 Task: Search one way flight ticket for 5 adults, 1 child, 2 infants in seat and 1 infant on lap in business from Pasco: Tri-cities Airport to Riverton: Central Wyoming Regional Airport (was Riverton Regional) on 8-4-2023. Choice of flights is Westjet. Number of bags: 11 checked bags. Price is upto 71000. Outbound departure time preference is 13:00. Flight should be any emissions.
Action: Mouse moved to (230, 269)
Screenshot: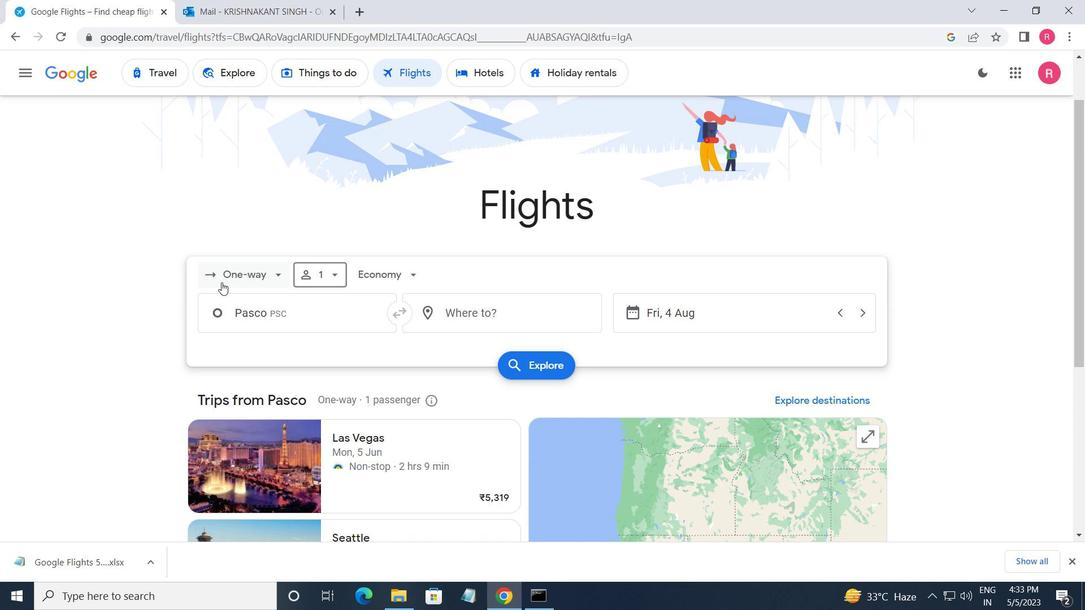 
Action: Mouse pressed left at (230, 269)
Screenshot: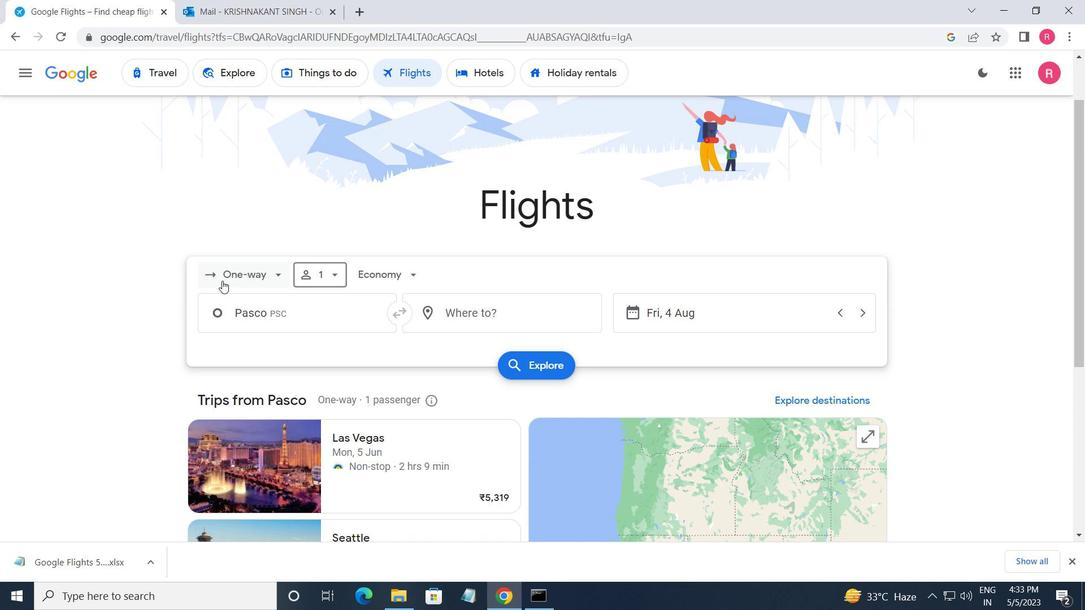 
Action: Mouse moved to (280, 336)
Screenshot: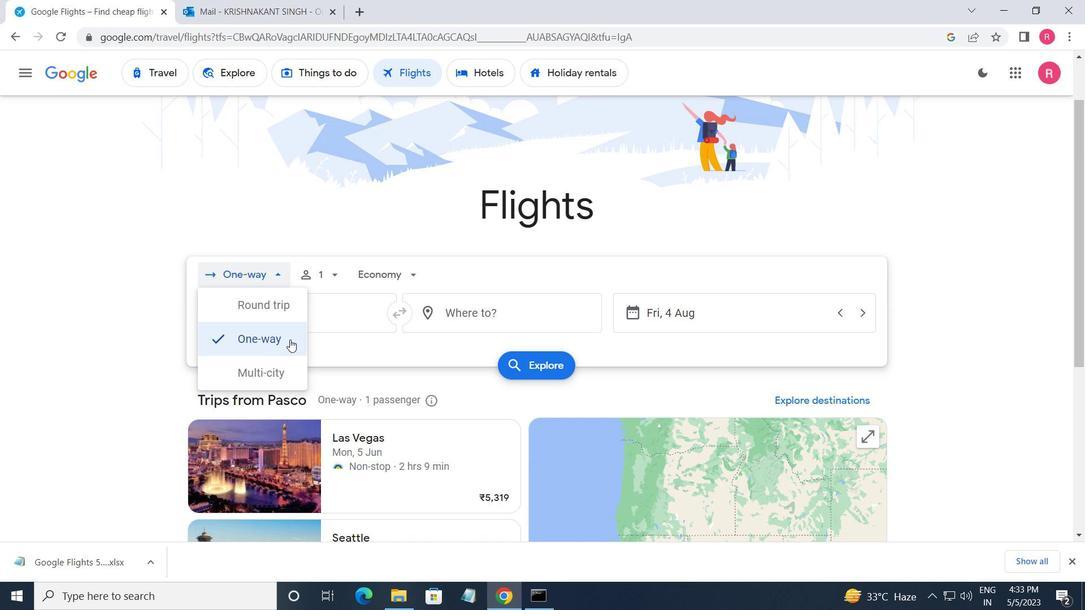 
Action: Mouse pressed left at (280, 336)
Screenshot: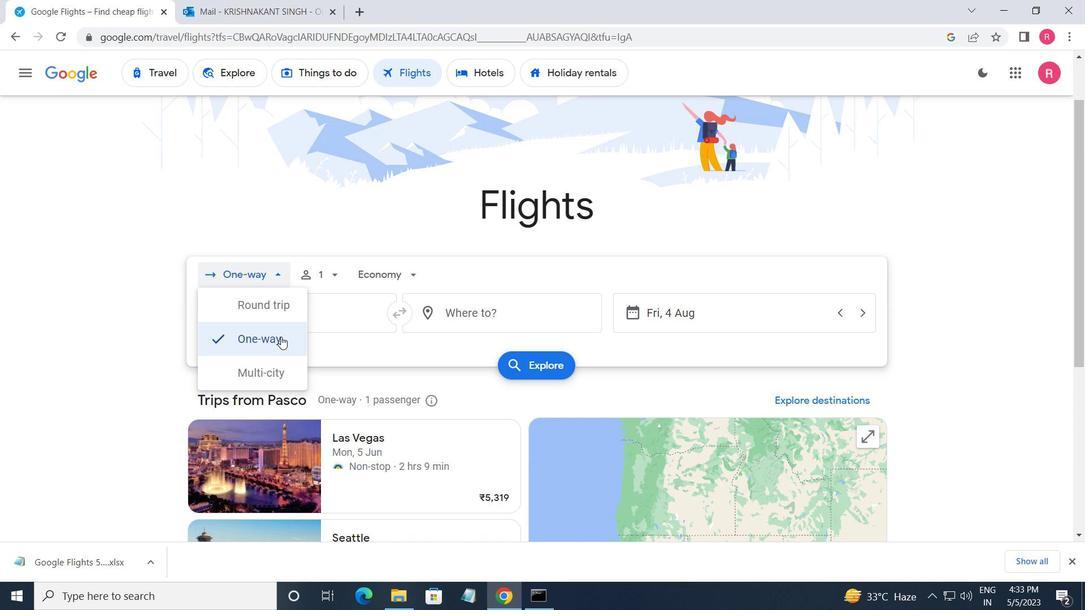 
Action: Mouse moved to (338, 282)
Screenshot: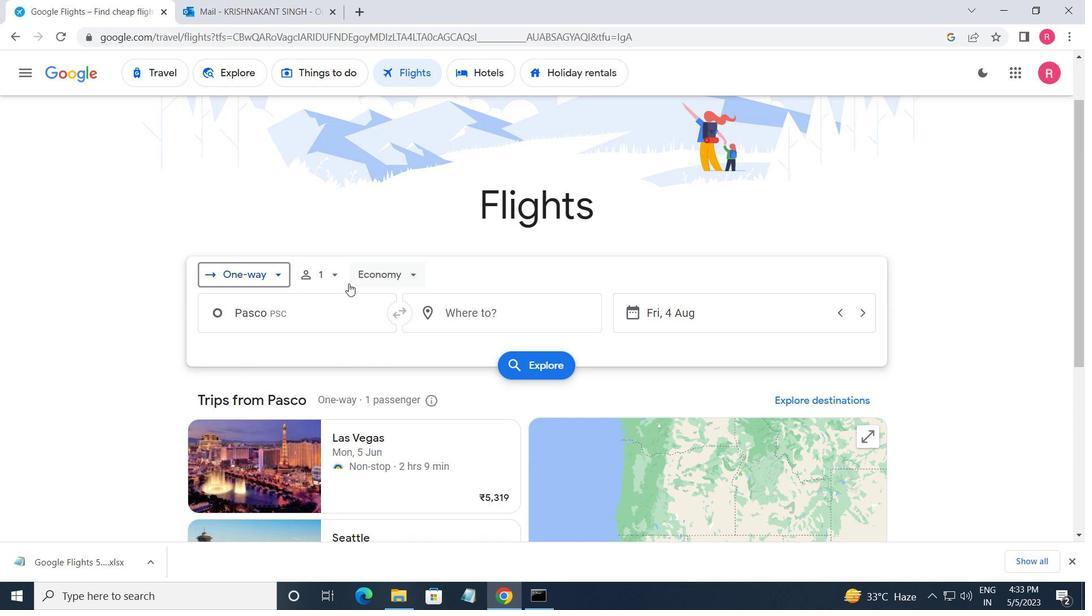 
Action: Mouse pressed left at (338, 282)
Screenshot: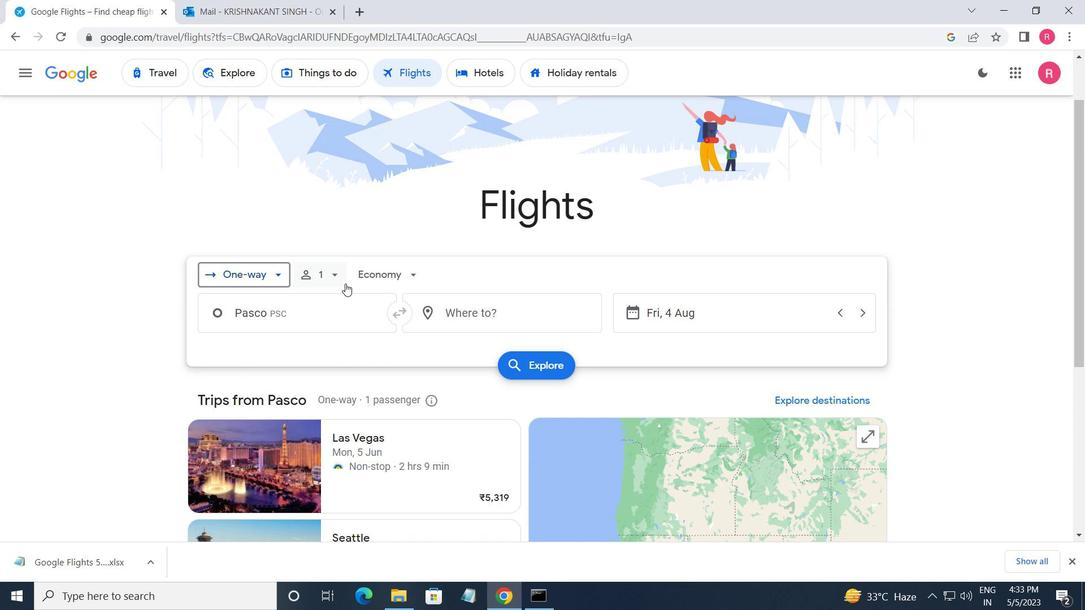 
Action: Mouse moved to (436, 313)
Screenshot: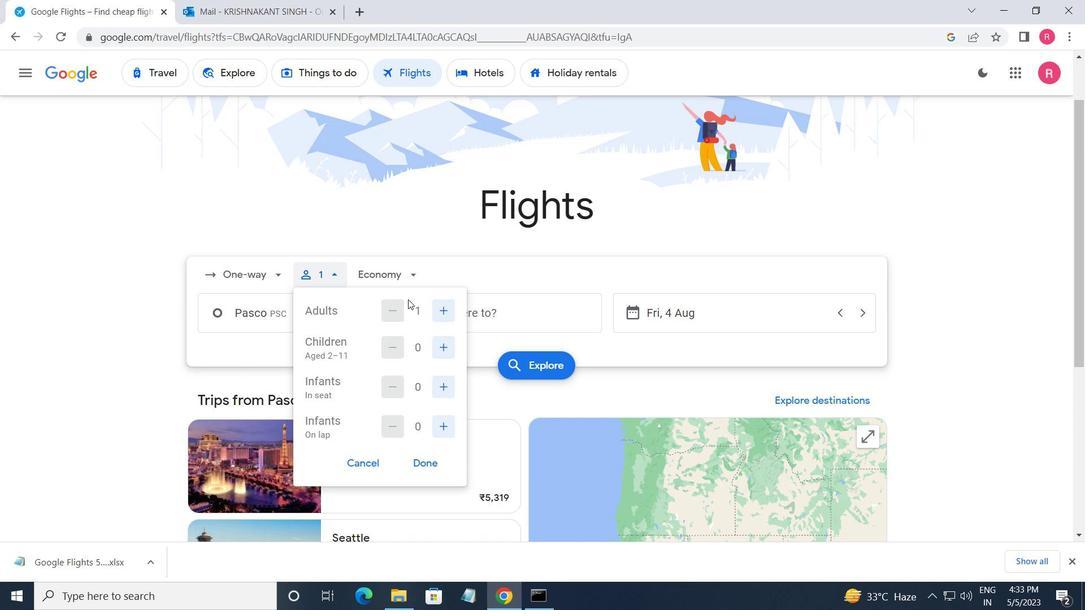 
Action: Mouse pressed left at (436, 313)
Screenshot: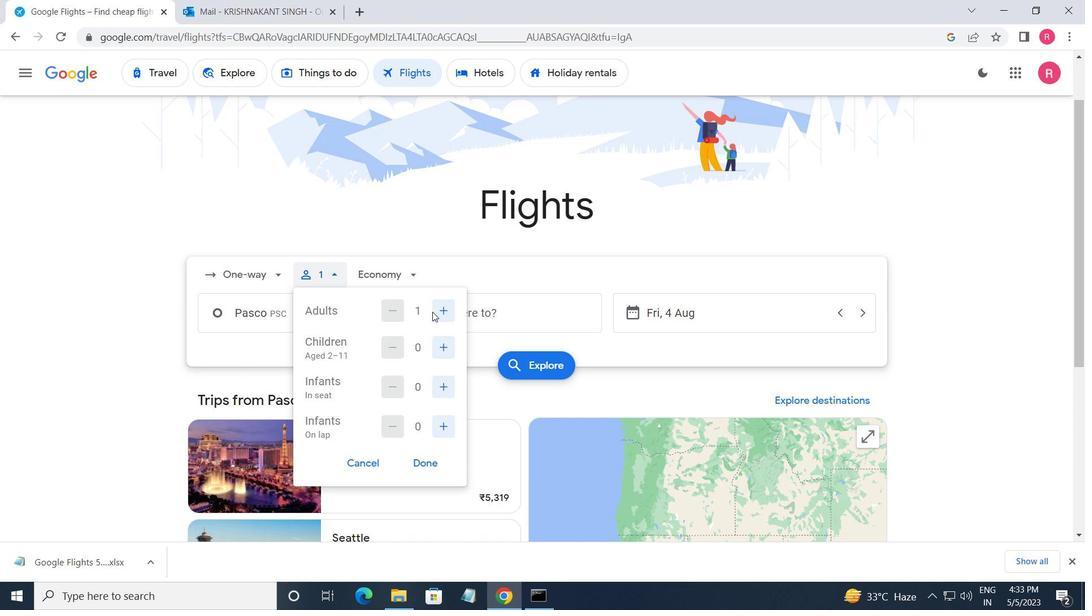 
Action: Mouse moved to (436, 312)
Screenshot: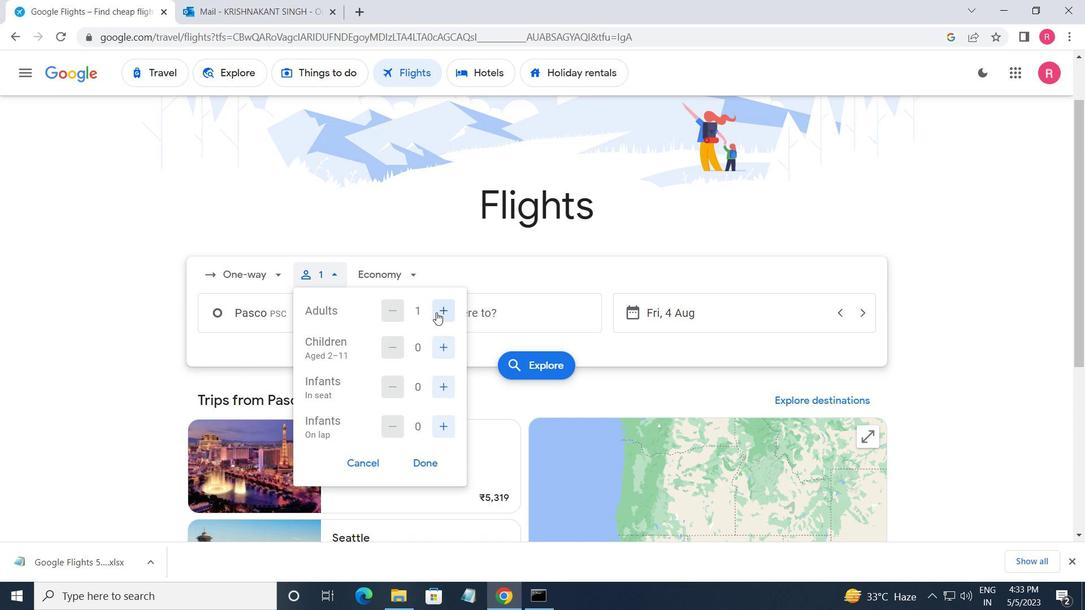 
Action: Mouse pressed left at (436, 312)
Screenshot: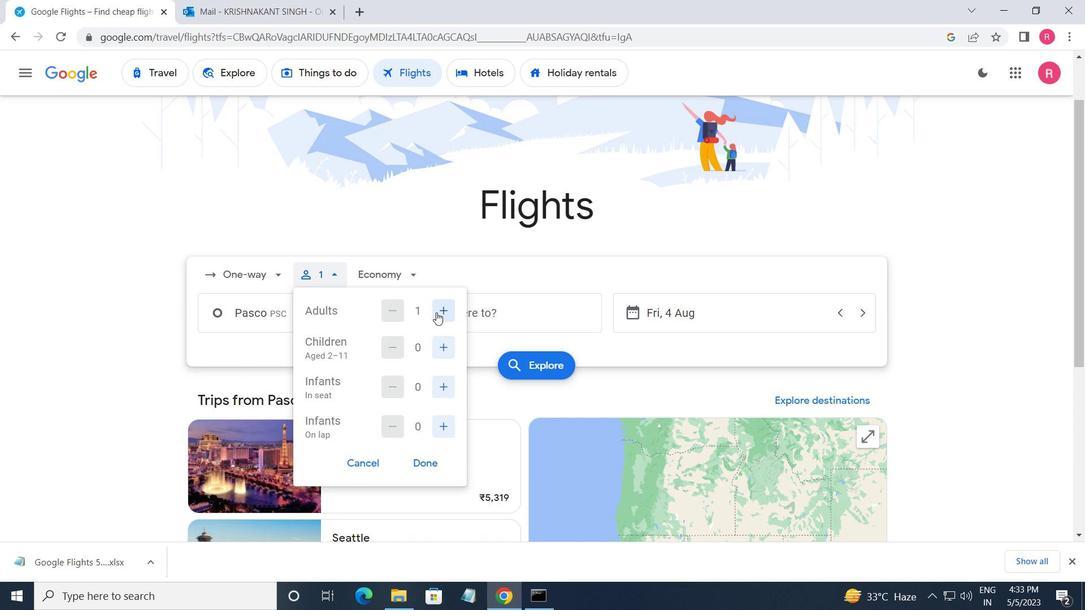 
Action: Mouse pressed left at (436, 312)
Screenshot: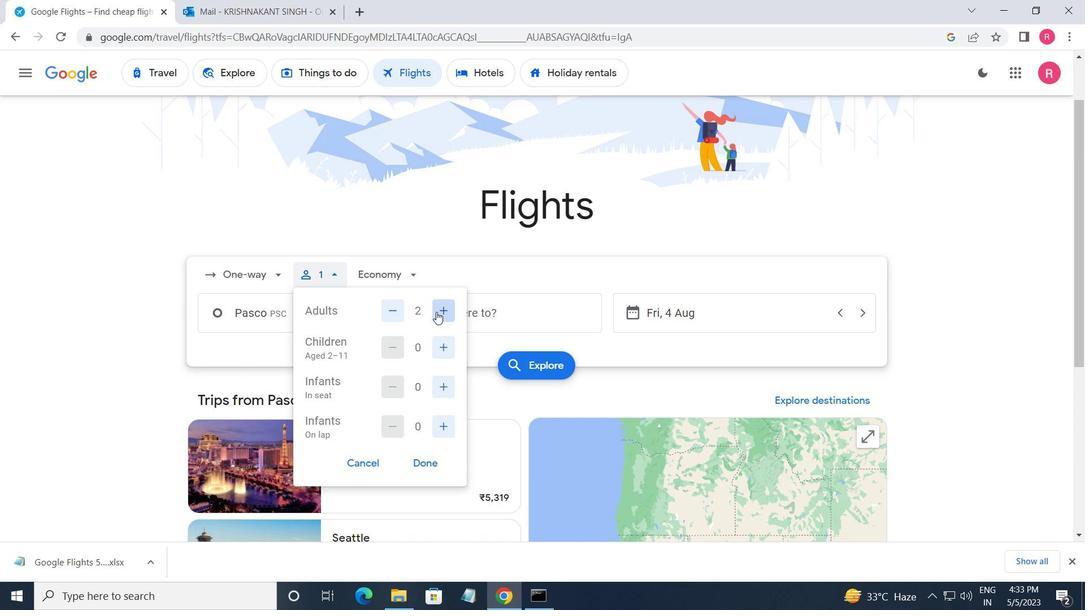 
Action: Mouse pressed left at (436, 312)
Screenshot: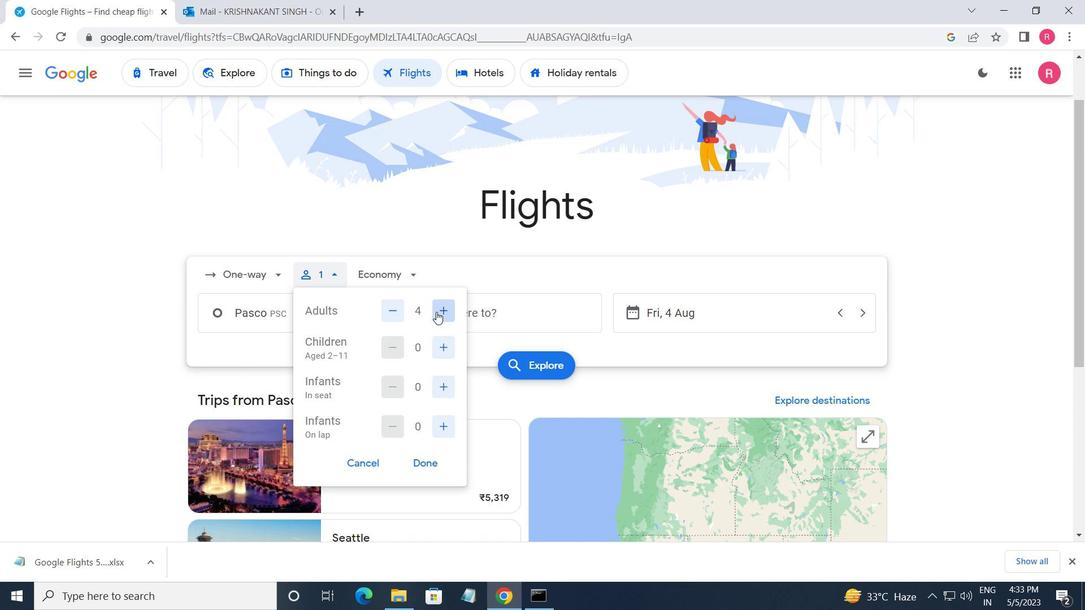 
Action: Mouse moved to (449, 352)
Screenshot: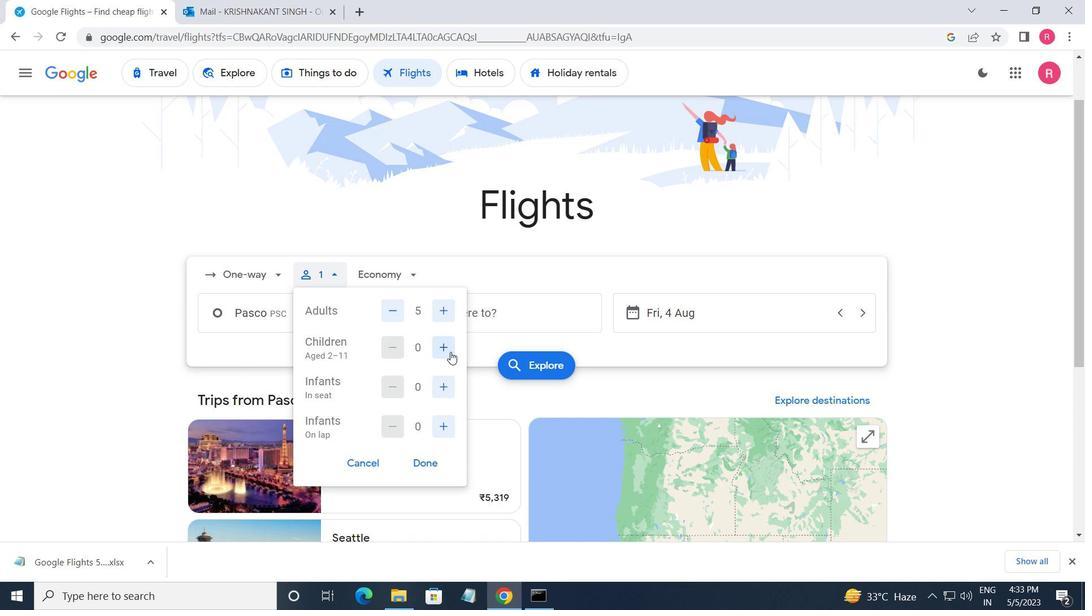 
Action: Mouse pressed left at (449, 352)
Screenshot: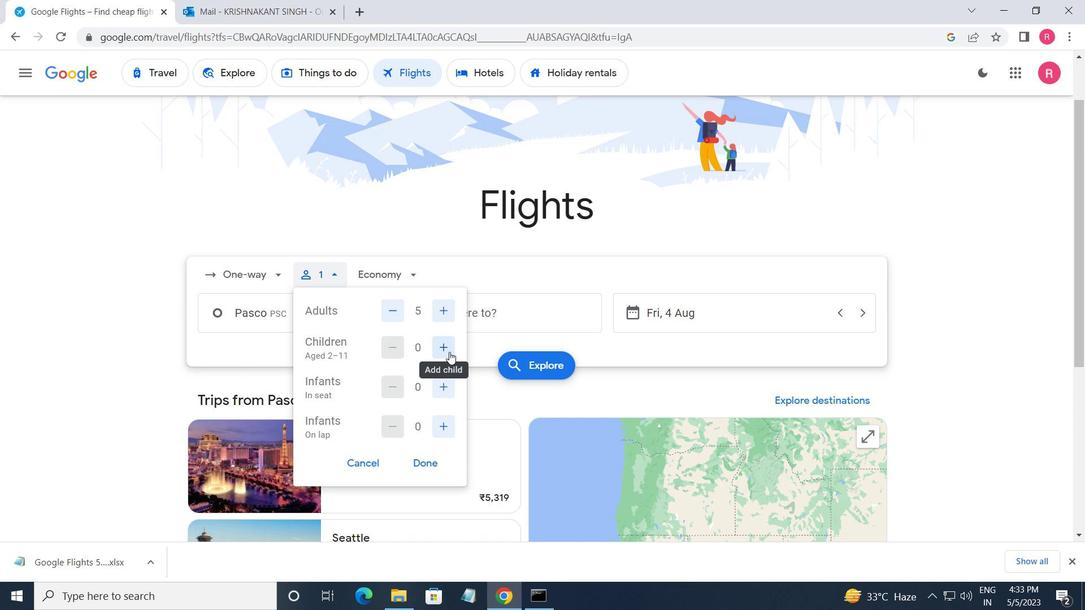
Action: Mouse pressed left at (449, 352)
Screenshot: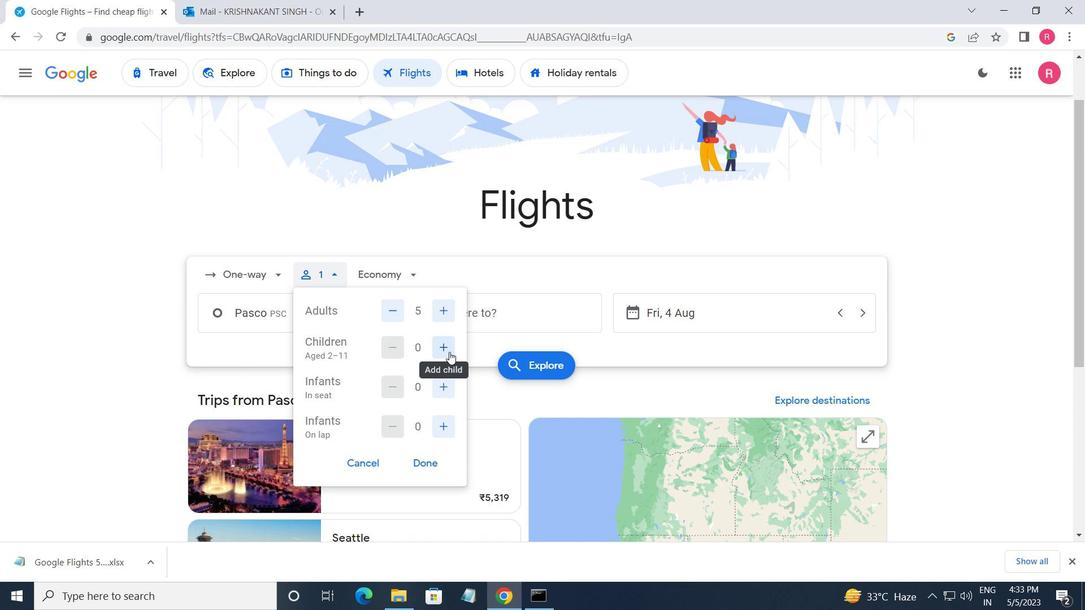 
Action: Mouse moved to (386, 344)
Screenshot: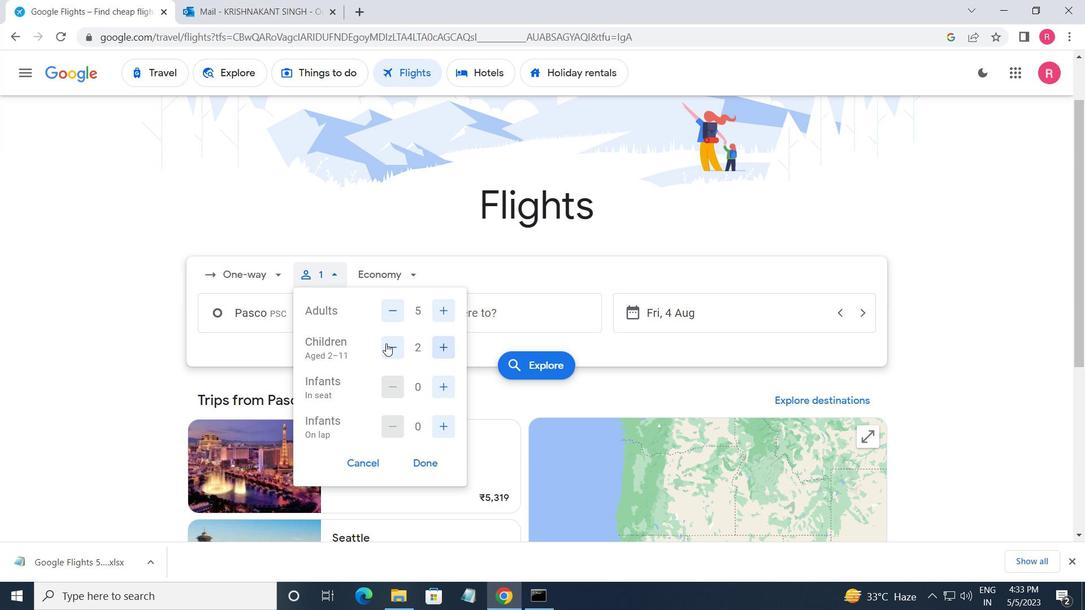 
Action: Mouse pressed left at (386, 344)
Screenshot: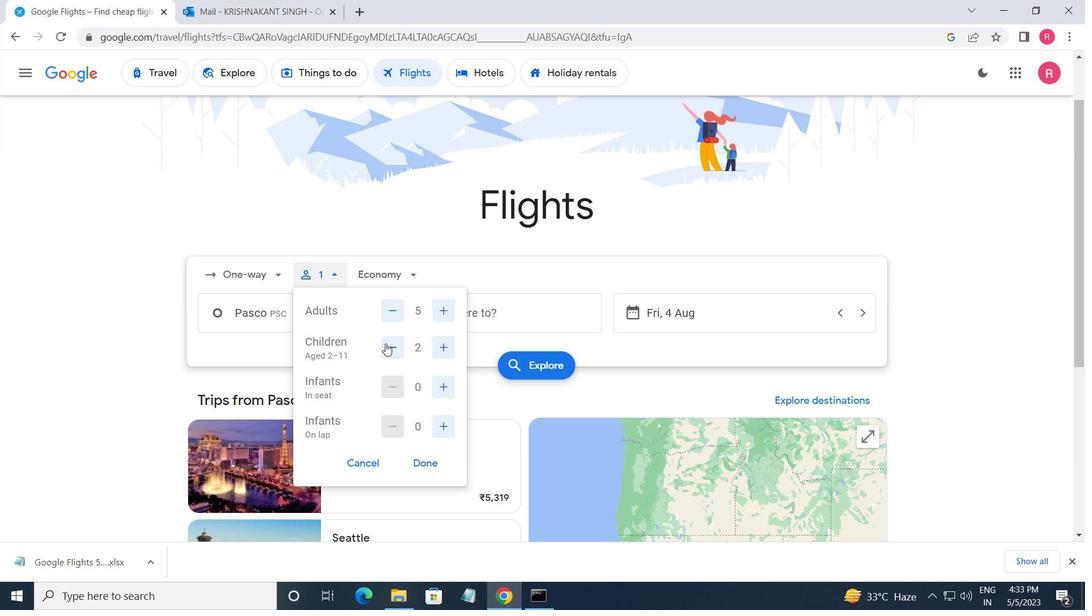 
Action: Mouse moved to (438, 381)
Screenshot: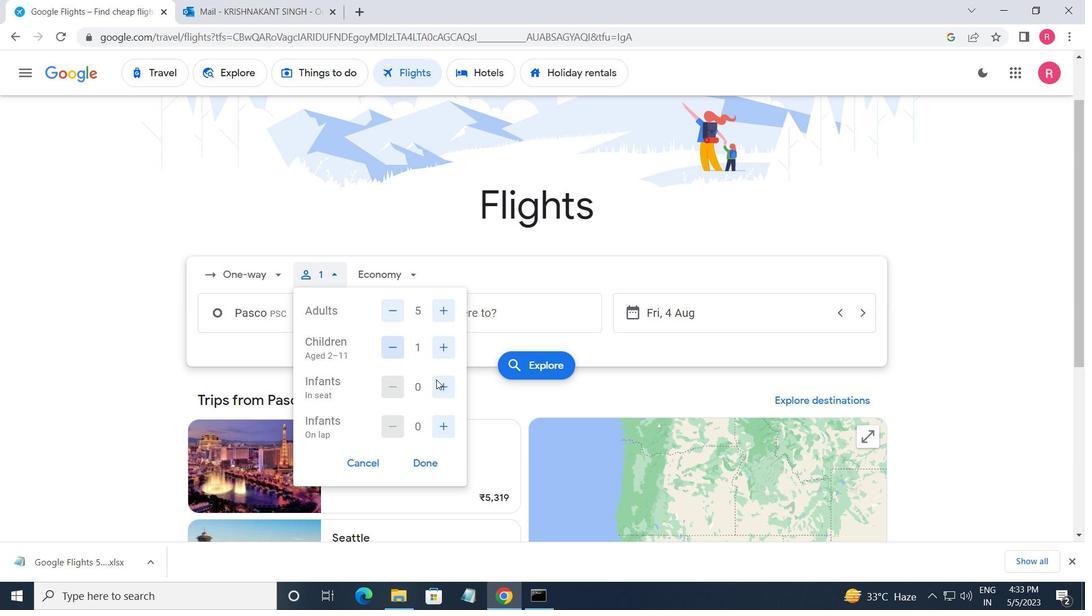 
Action: Mouse pressed left at (438, 381)
Screenshot: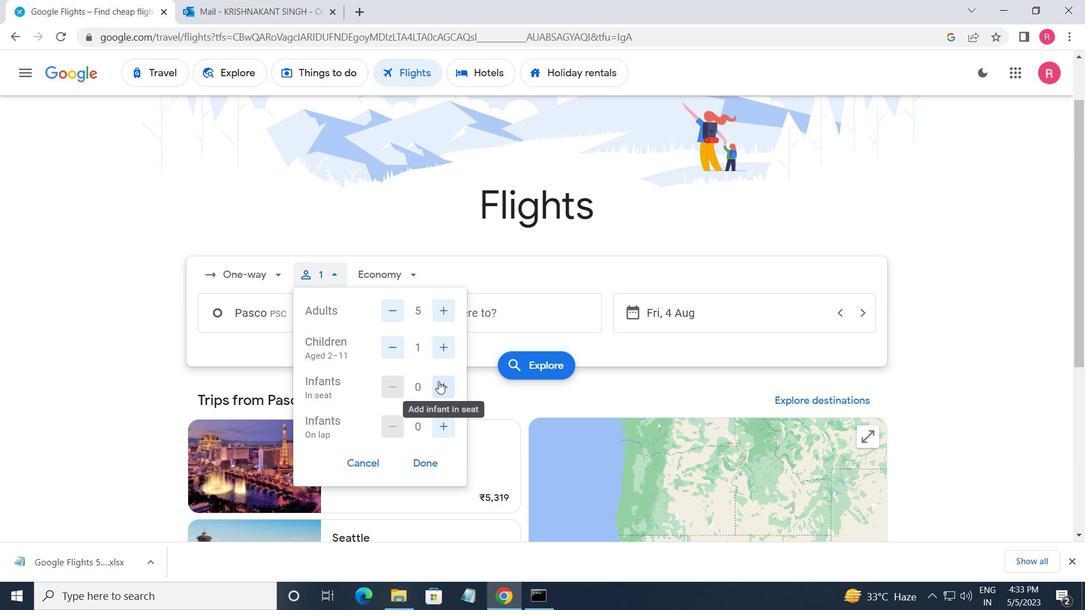 
Action: Mouse pressed left at (438, 381)
Screenshot: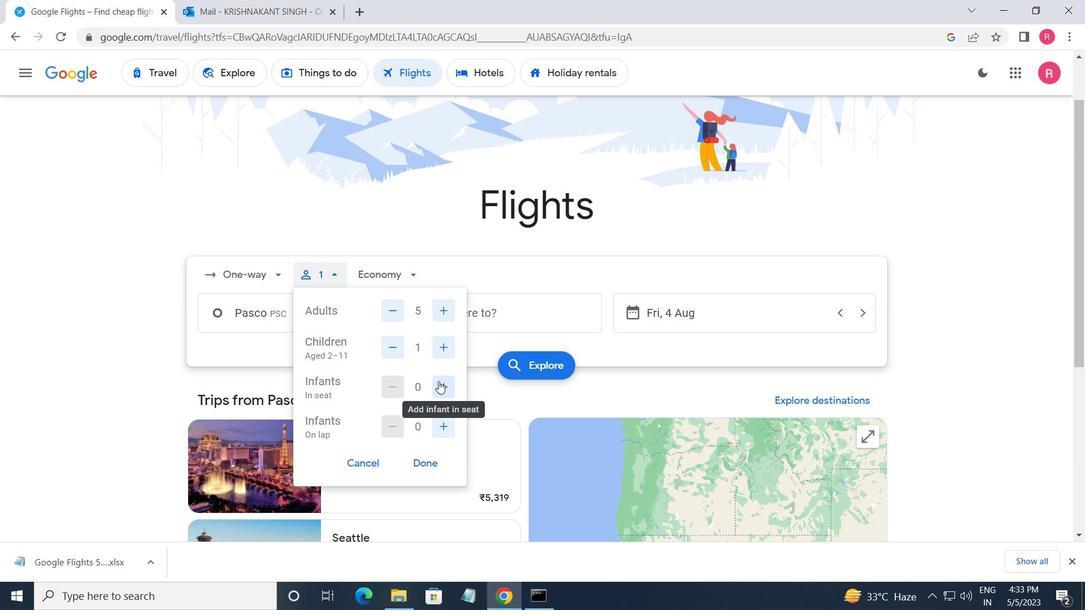 
Action: Mouse moved to (440, 414)
Screenshot: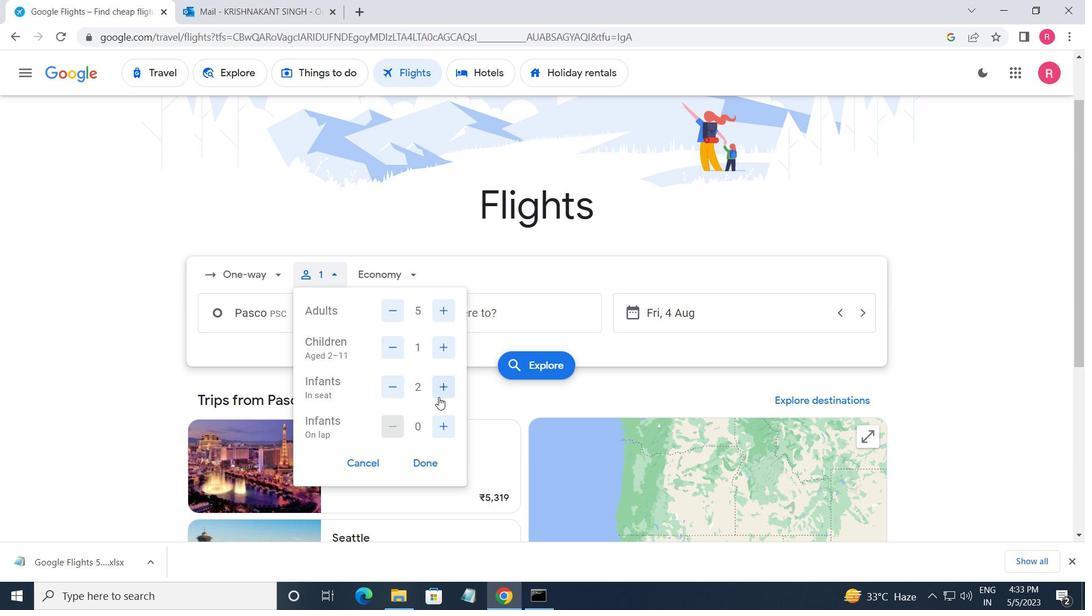 
Action: Mouse pressed left at (440, 414)
Screenshot: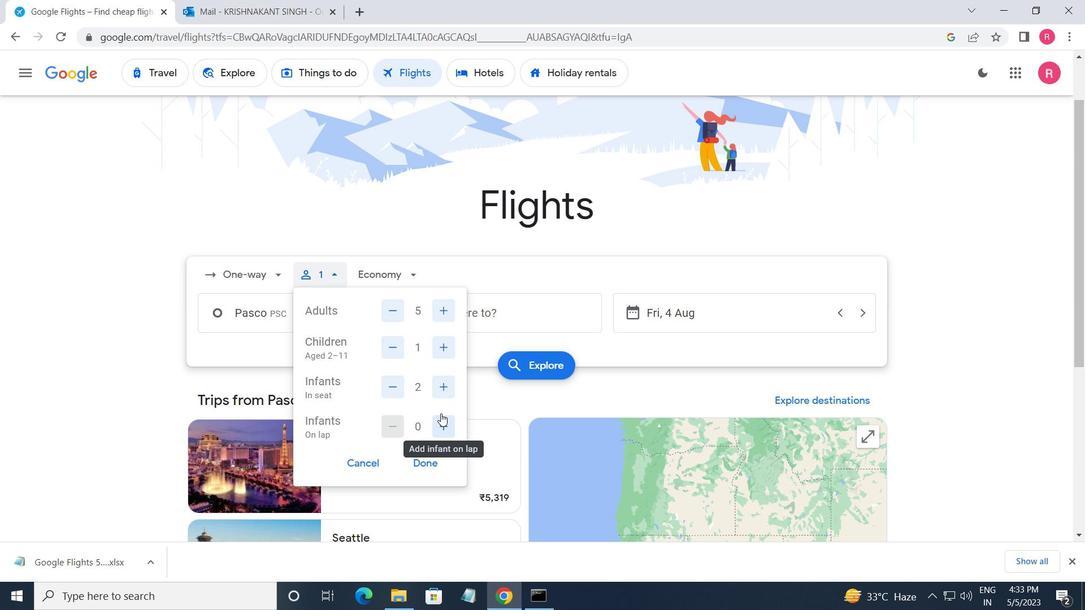 
Action: Mouse moved to (434, 455)
Screenshot: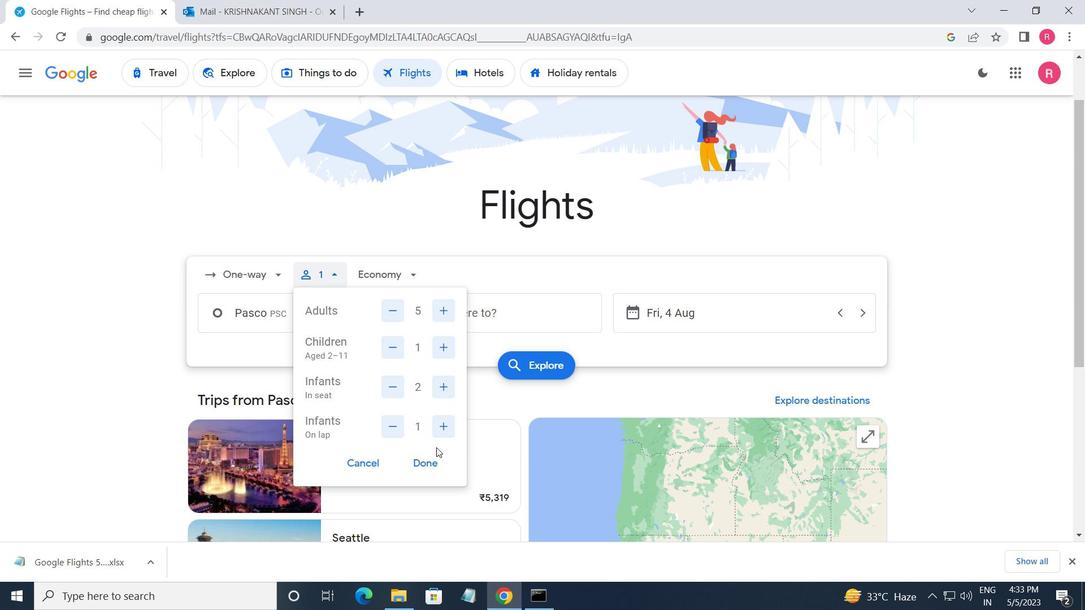 
Action: Mouse pressed left at (434, 455)
Screenshot: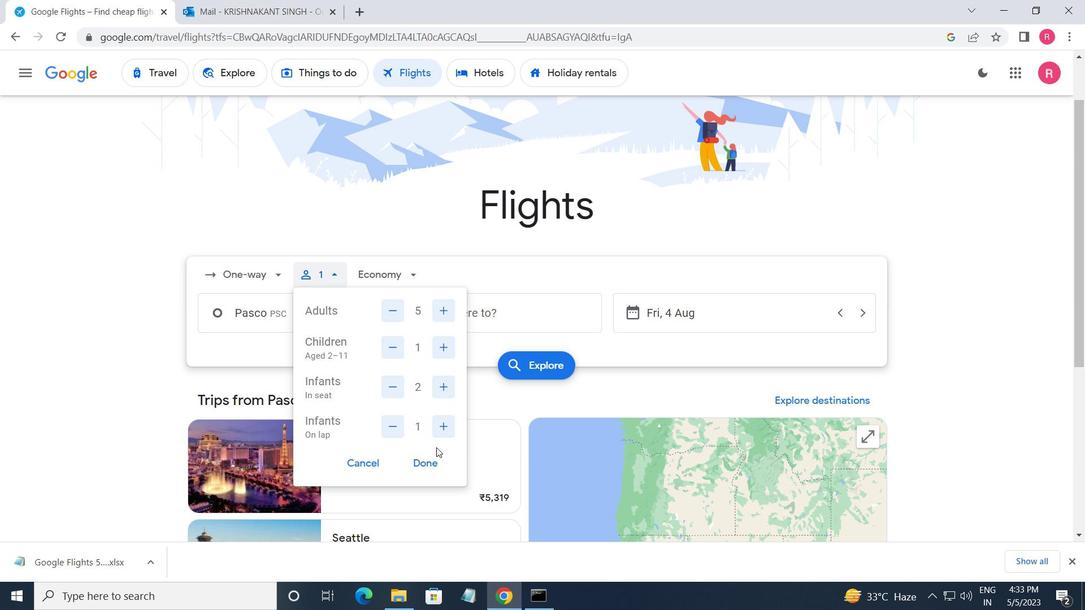 
Action: Mouse moved to (382, 273)
Screenshot: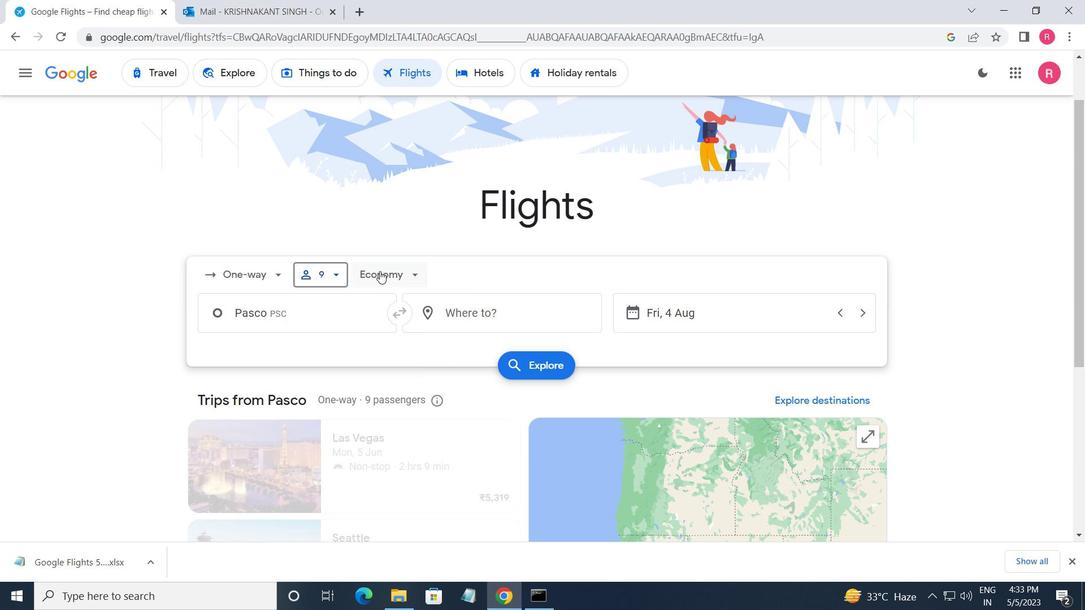 
Action: Mouse pressed left at (382, 273)
Screenshot: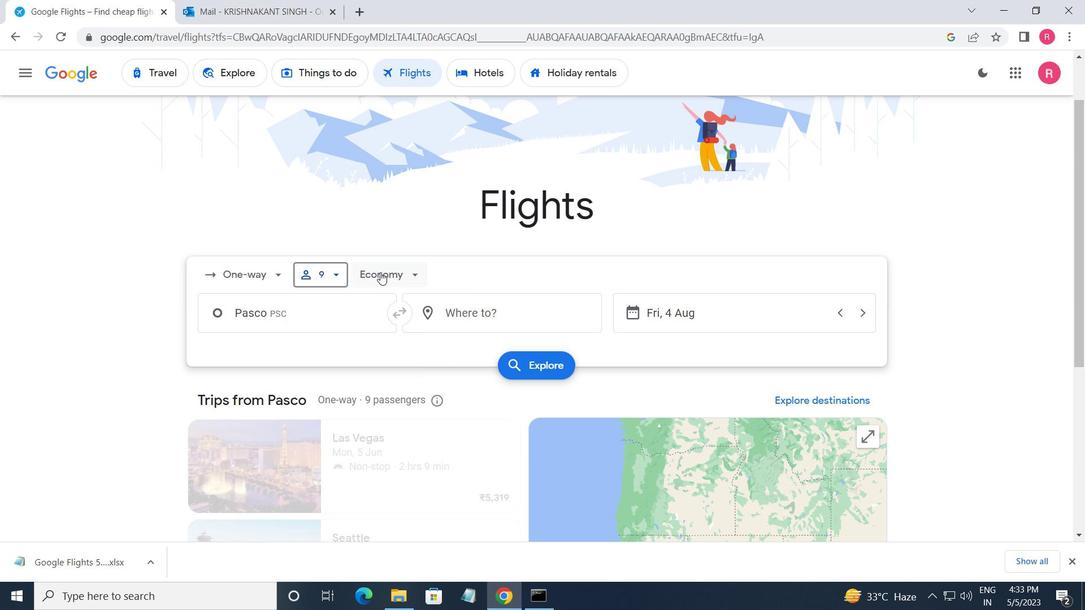 
Action: Mouse moved to (410, 372)
Screenshot: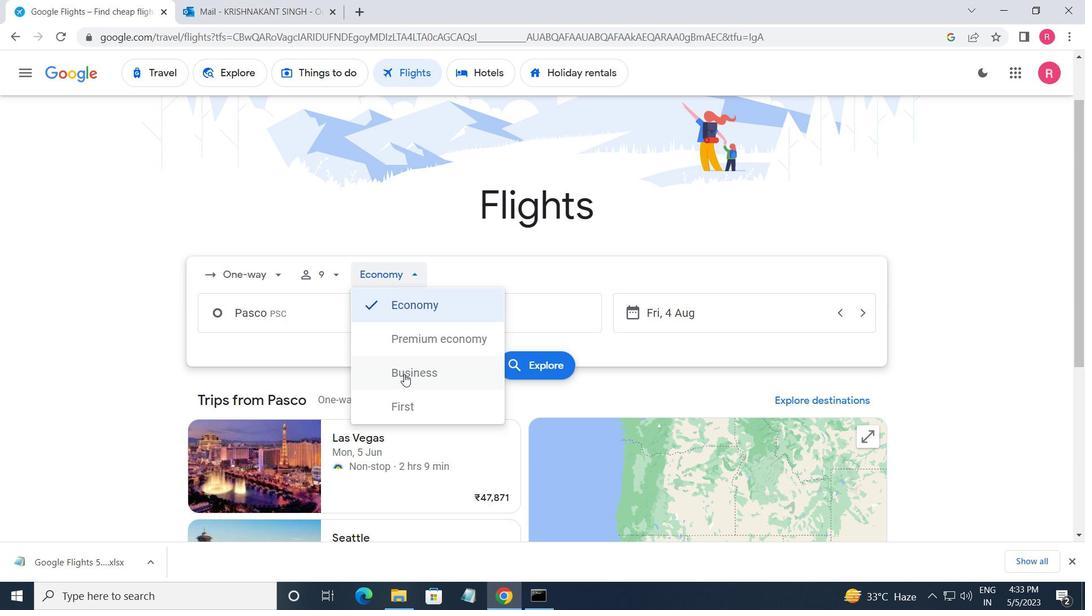
Action: Mouse pressed left at (410, 372)
Screenshot: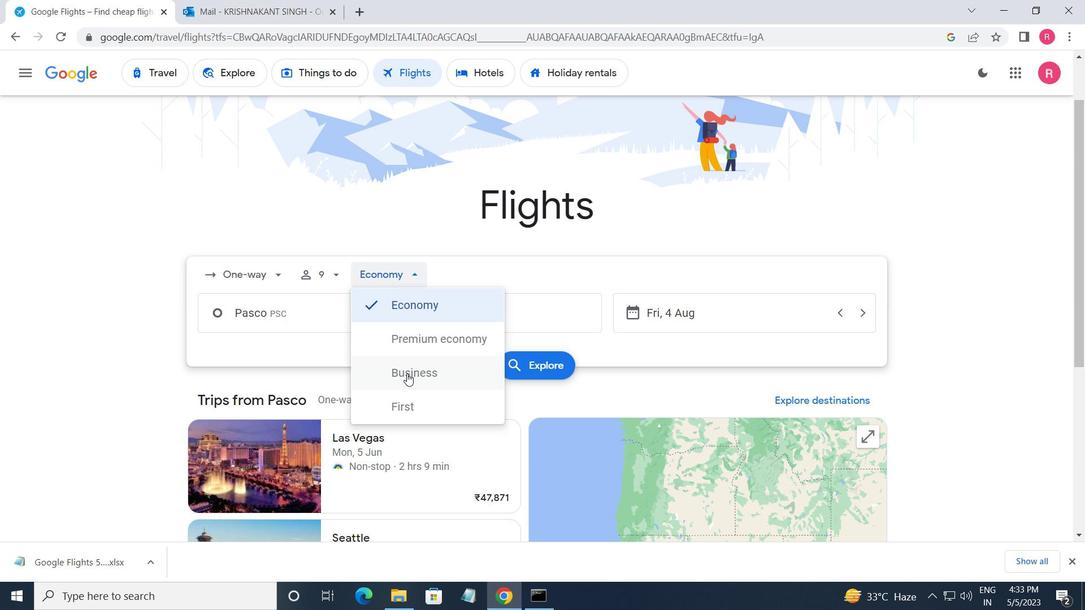 
Action: Mouse moved to (315, 325)
Screenshot: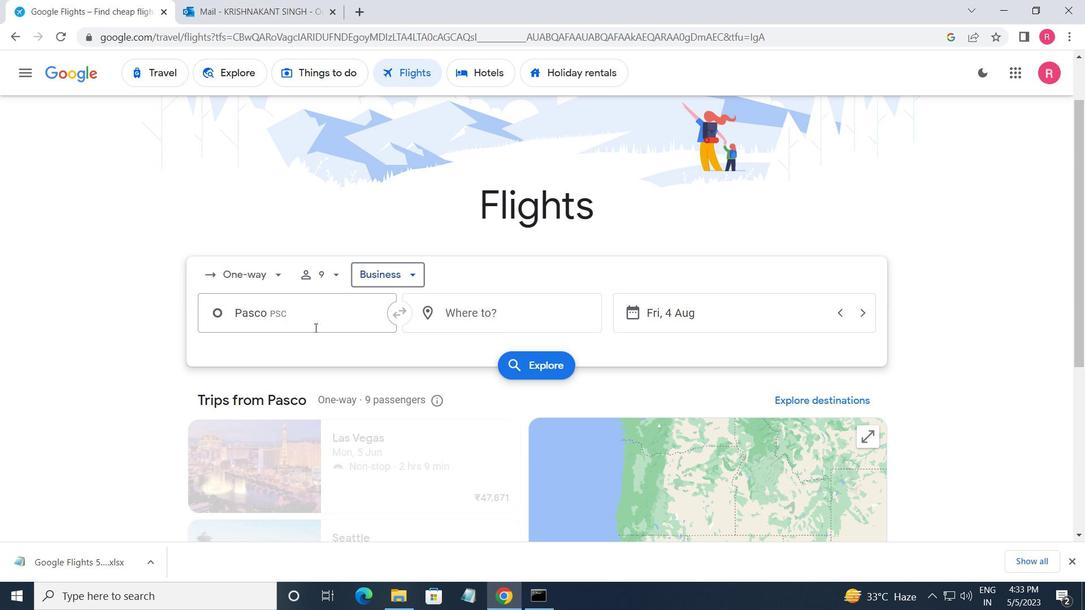 
Action: Mouse pressed left at (315, 325)
Screenshot: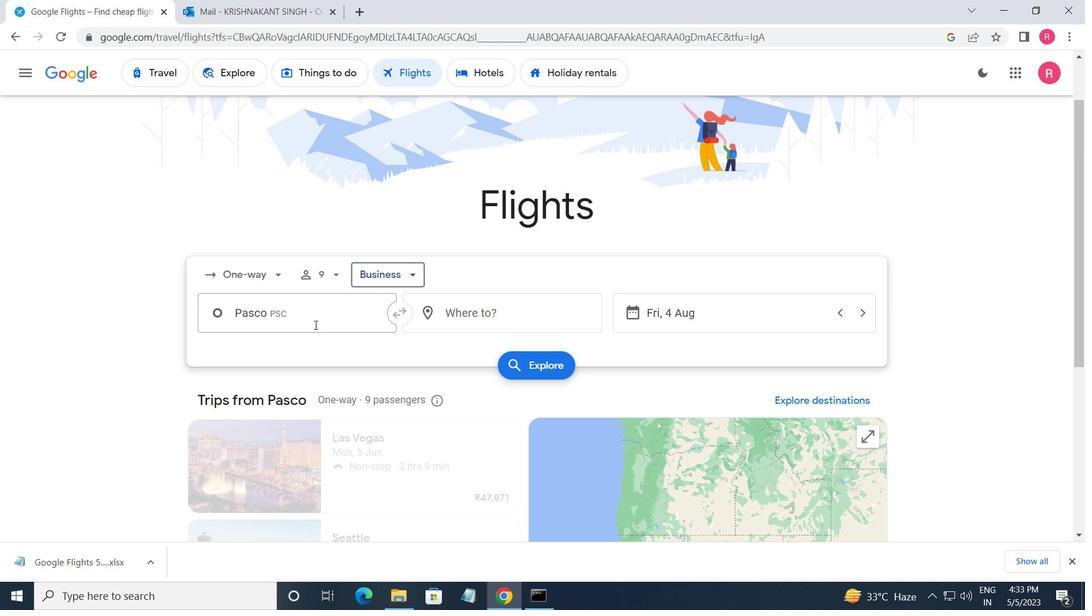 
Action: Key pressed <Key.shift_r>Pasco
Screenshot: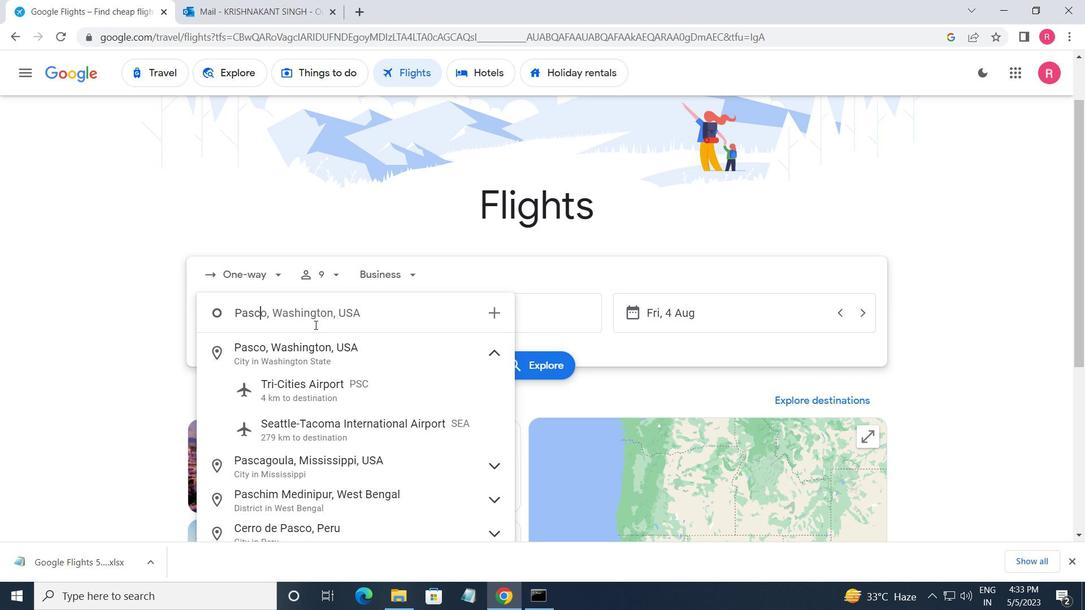 
Action: Mouse moved to (313, 384)
Screenshot: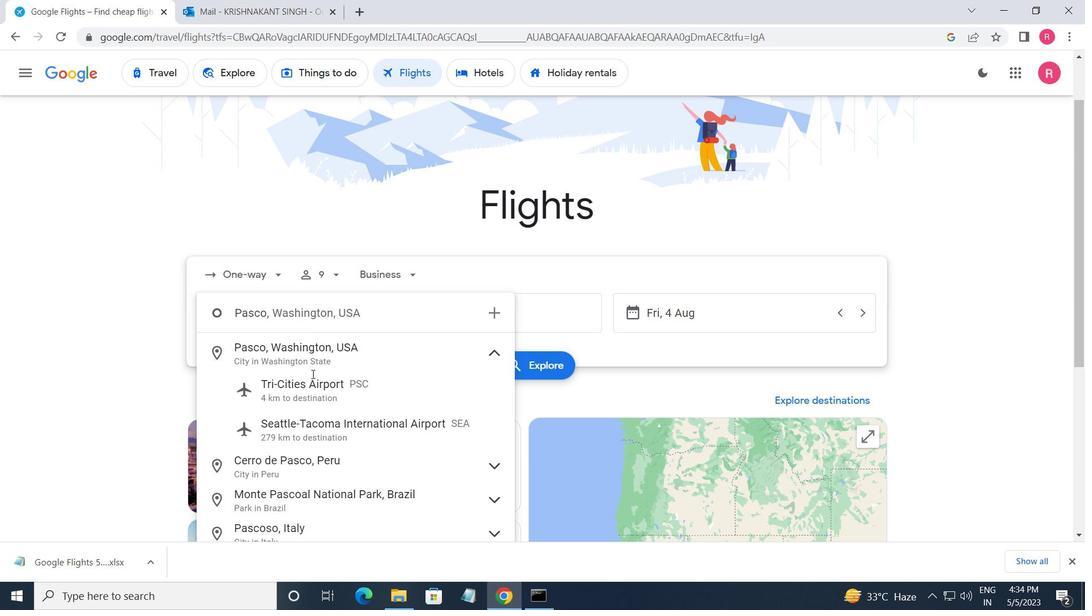 
Action: Mouse pressed left at (313, 384)
Screenshot: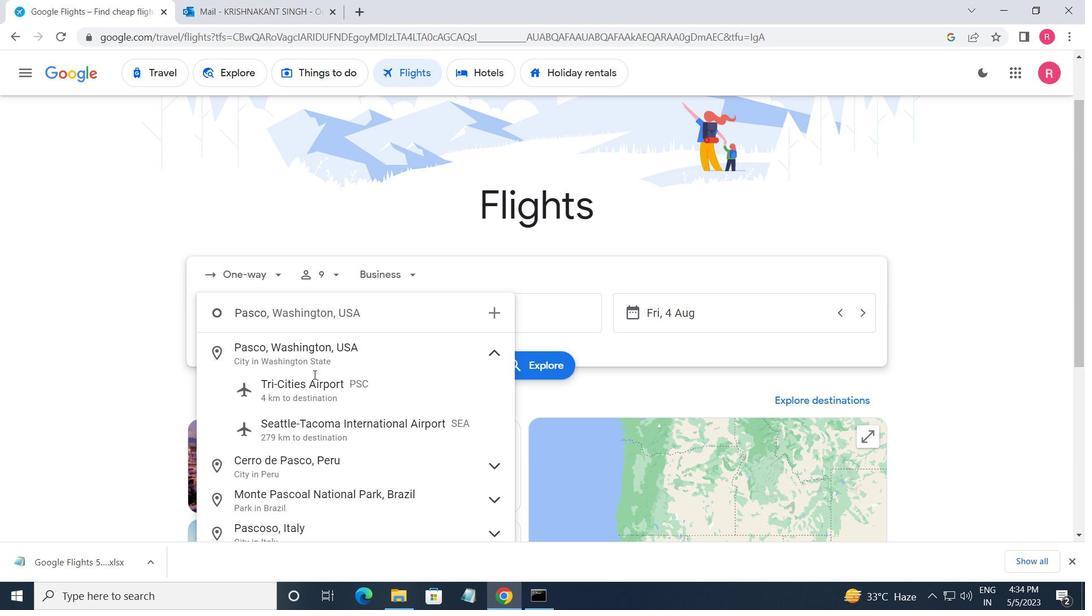 
Action: Mouse moved to (276, 395)
Screenshot: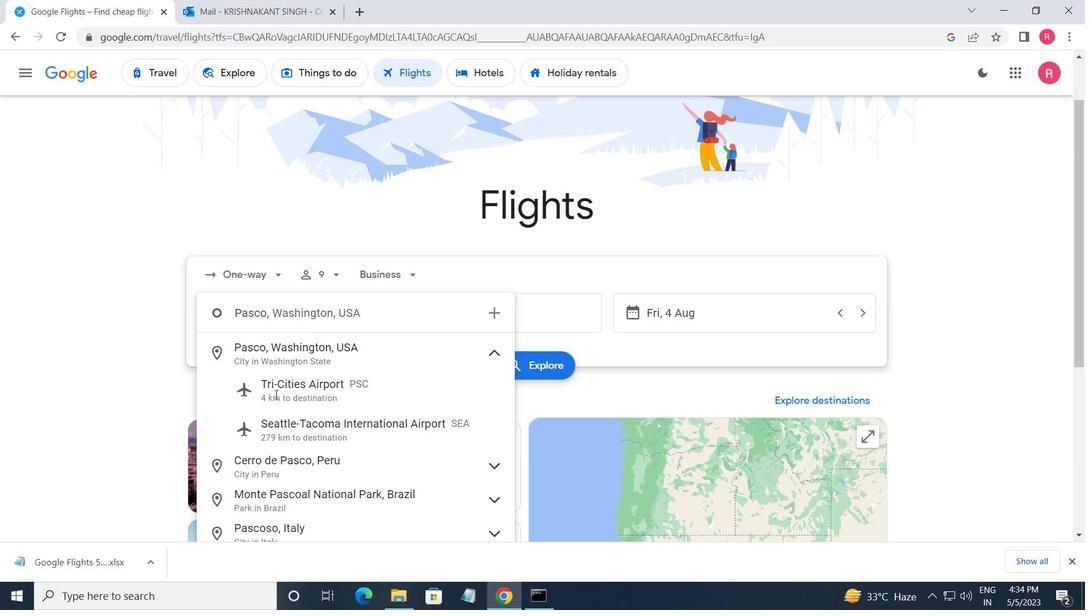 
Action: Mouse pressed left at (276, 395)
Screenshot: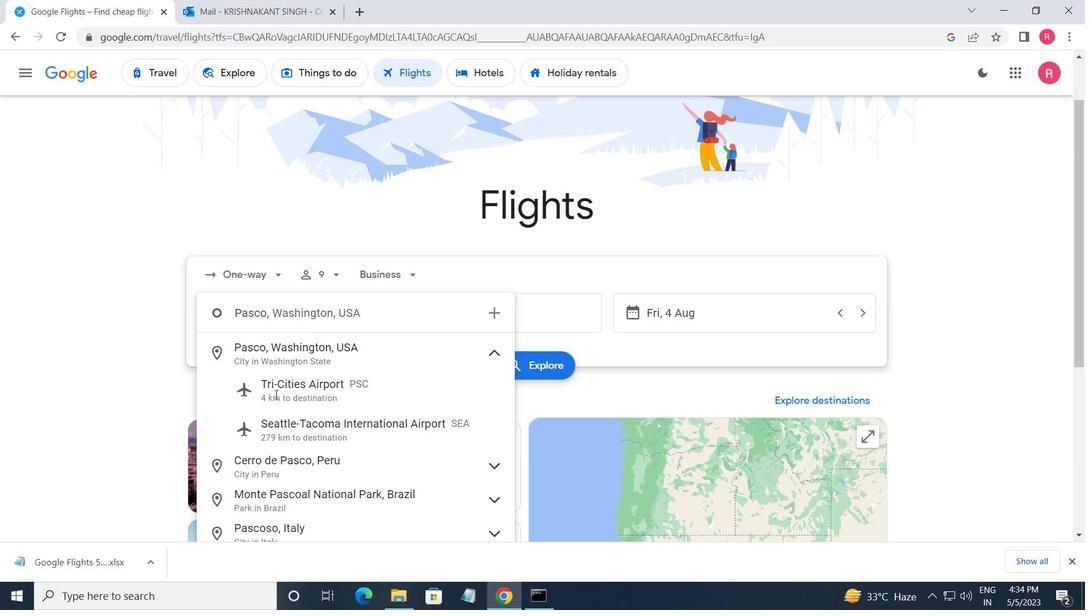 
Action: Mouse moved to (491, 325)
Screenshot: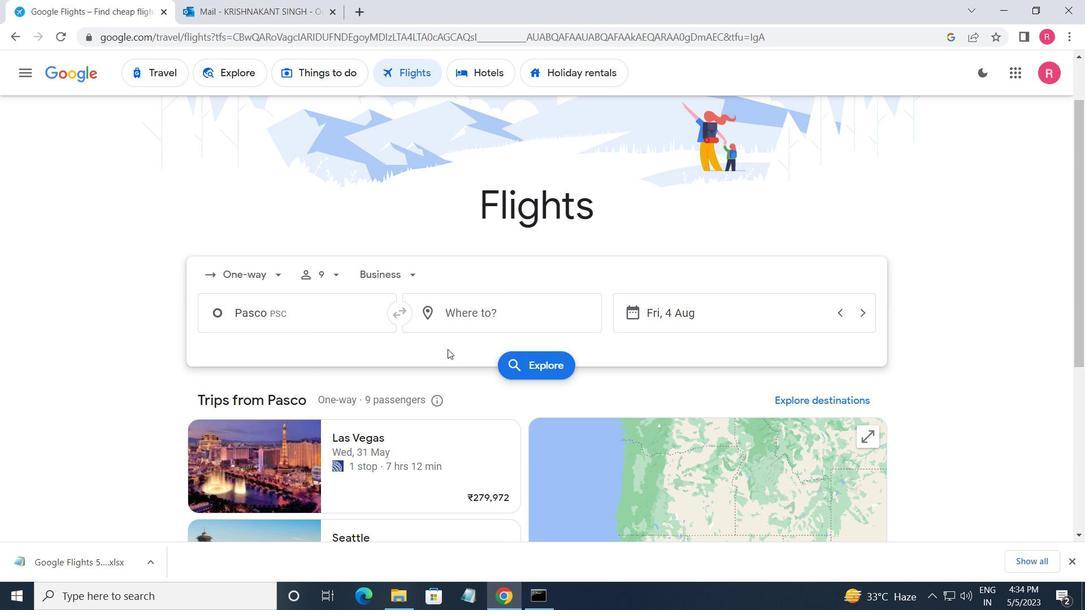 
Action: Mouse pressed left at (491, 325)
Screenshot: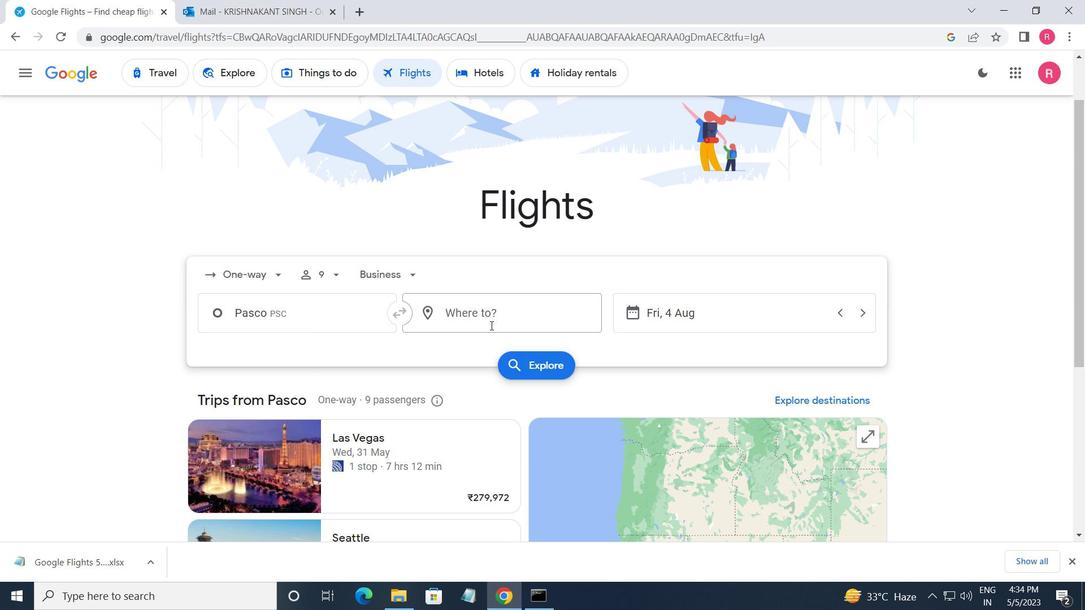 
Action: Mouse moved to (452, 318)
Screenshot: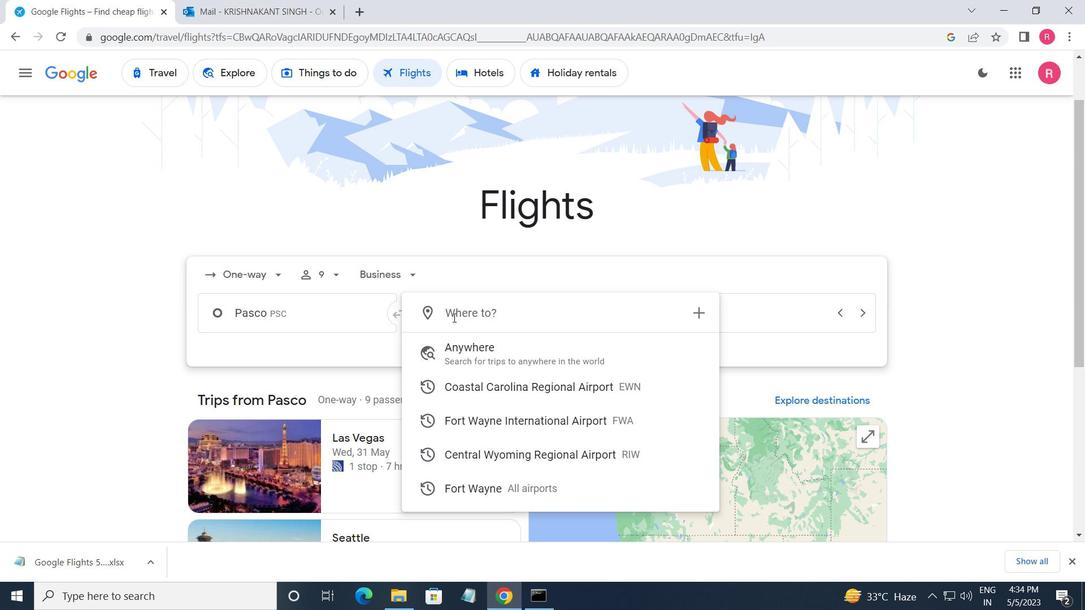 
Action: Key pressed <Key.shift>RIVERT
Screenshot: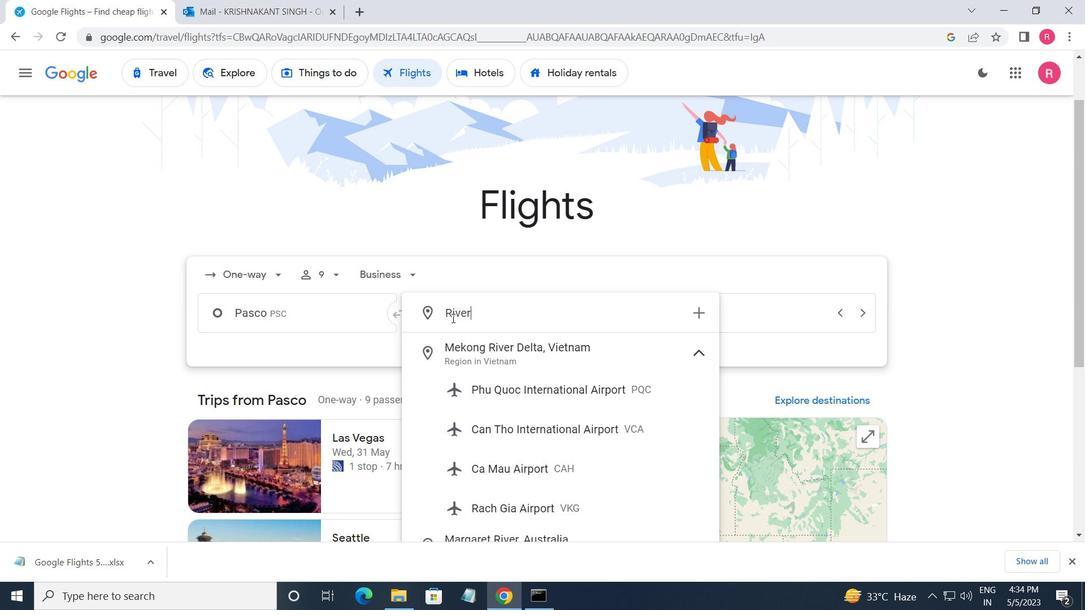 
Action: Mouse moved to (495, 383)
Screenshot: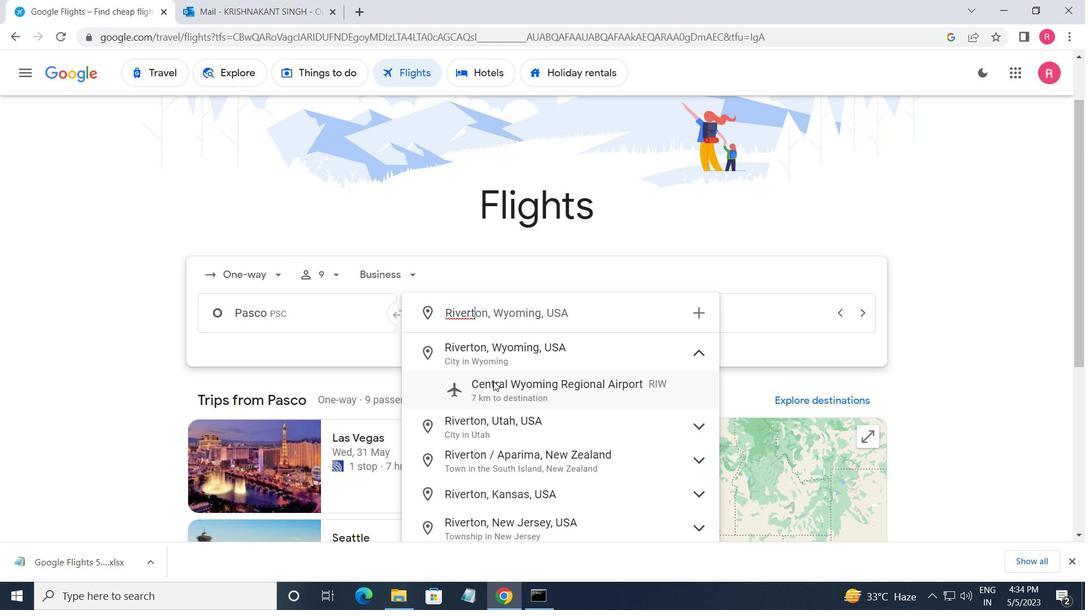
Action: Mouse pressed left at (495, 383)
Screenshot: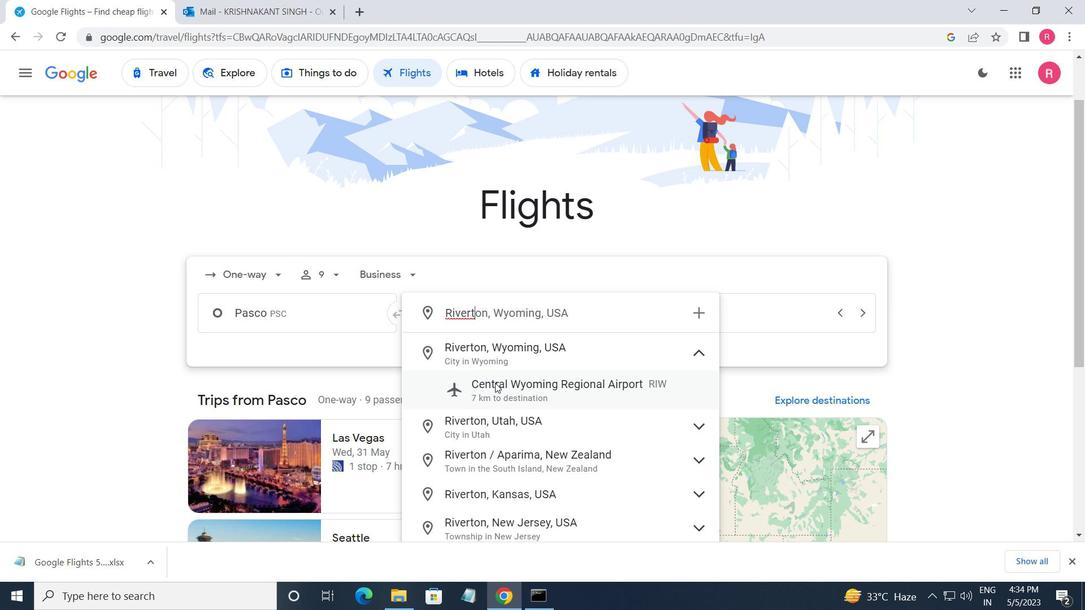 
Action: Mouse moved to (715, 324)
Screenshot: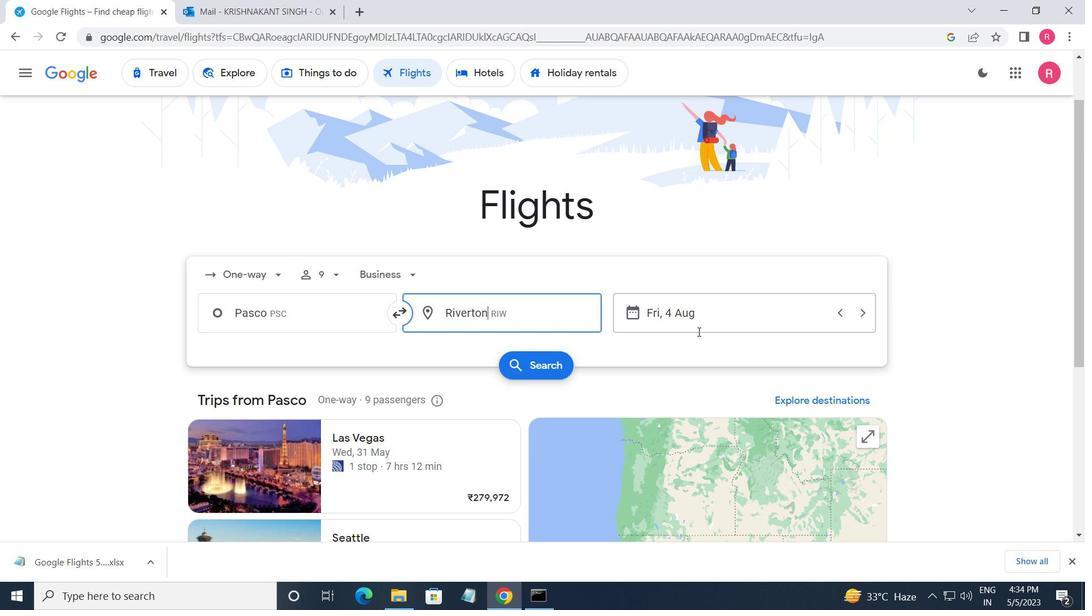 
Action: Mouse pressed left at (715, 324)
Screenshot: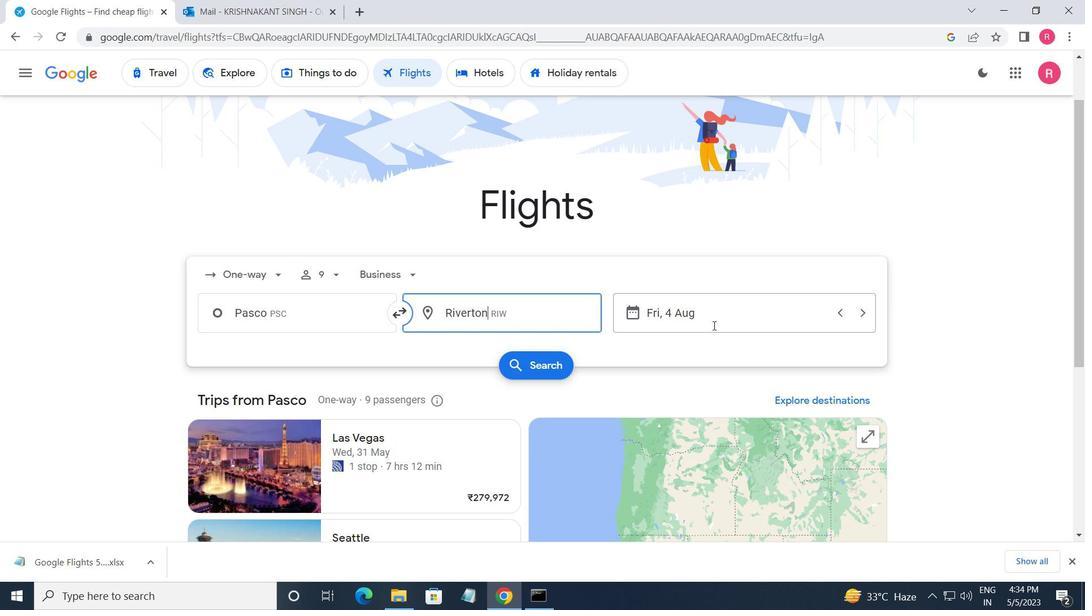
Action: Mouse moved to (553, 295)
Screenshot: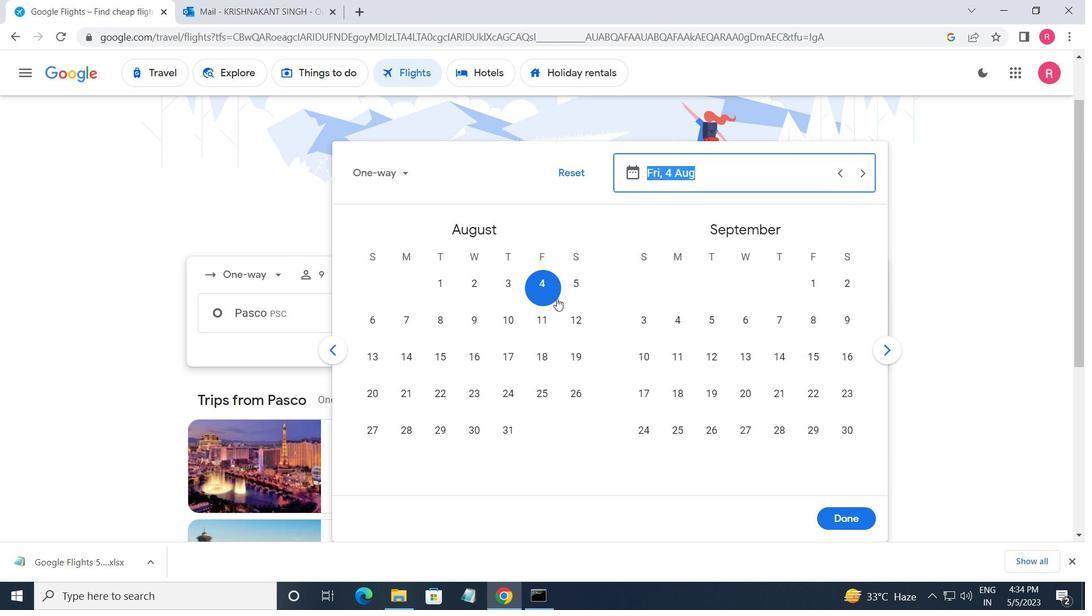 
Action: Mouse pressed left at (553, 295)
Screenshot: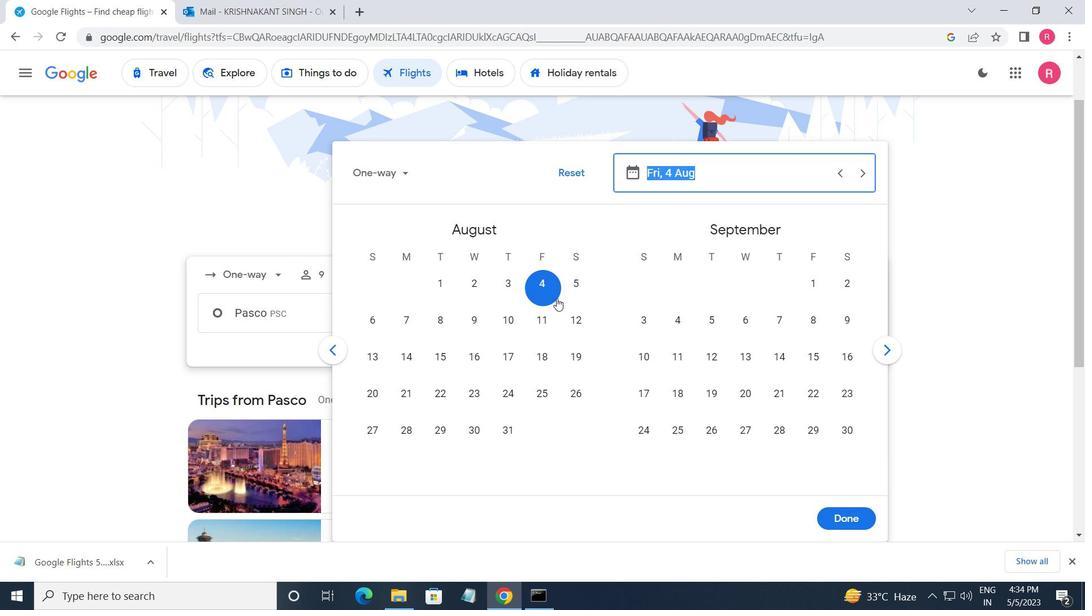 
Action: Mouse moved to (848, 526)
Screenshot: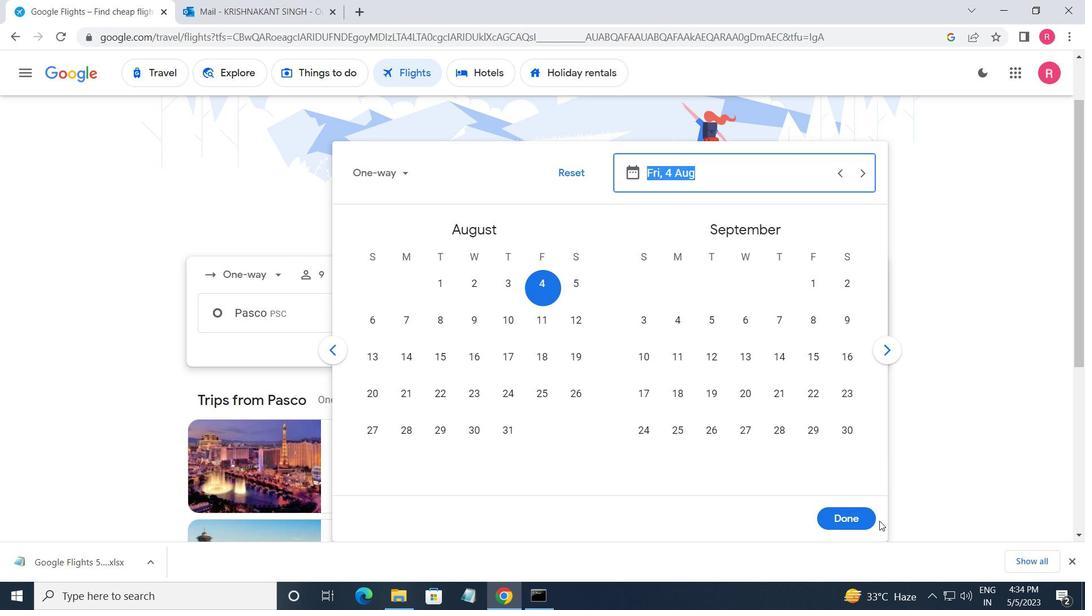 
Action: Mouse pressed left at (848, 526)
Screenshot: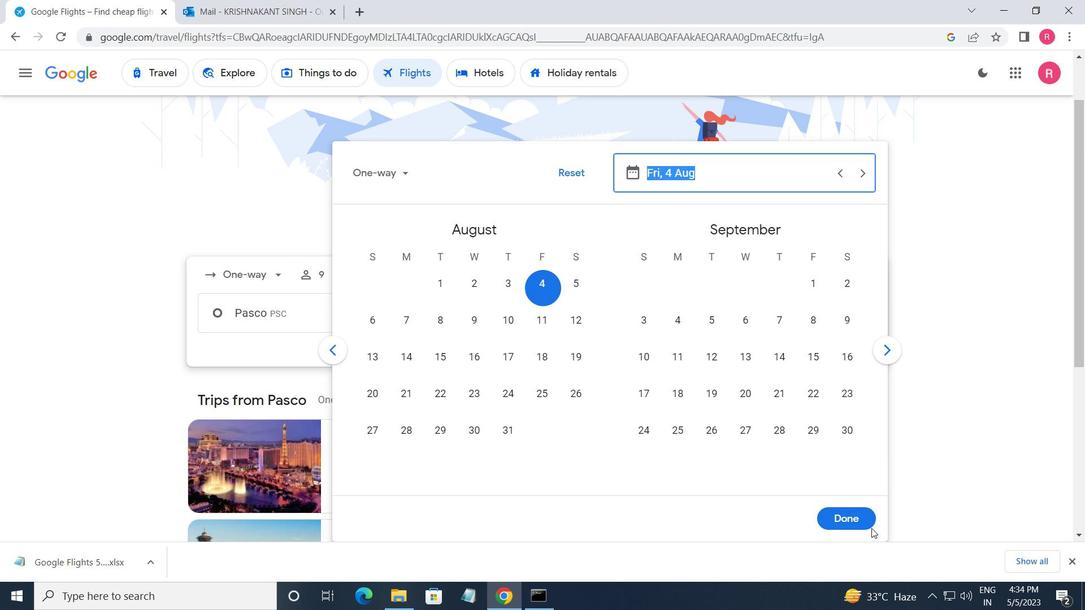 
Action: Mouse moved to (529, 358)
Screenshot: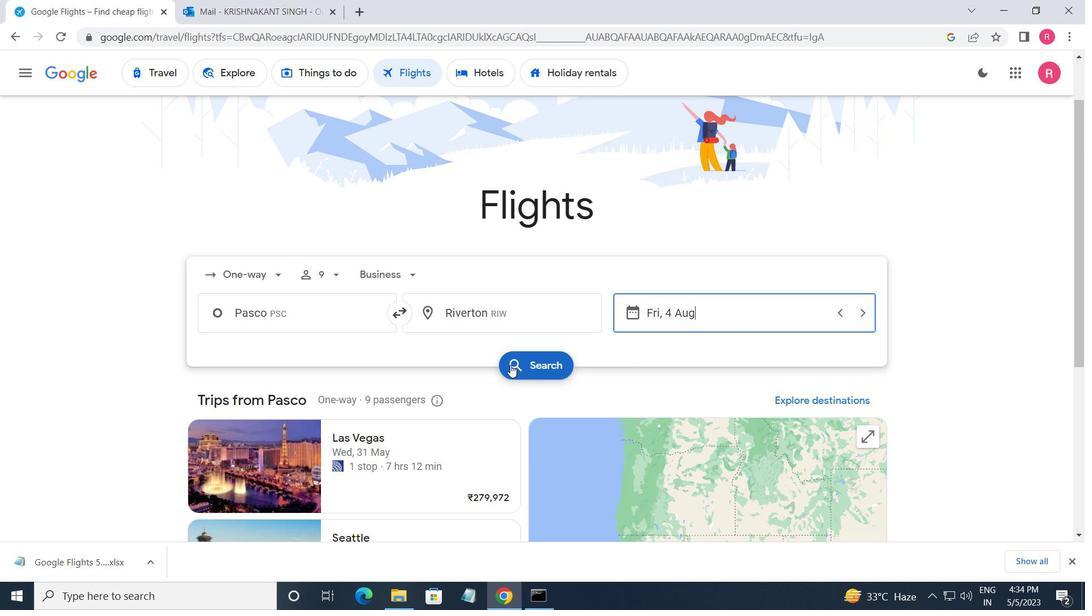
Action: Mouse pressed left at (529, 358)
Screenshot: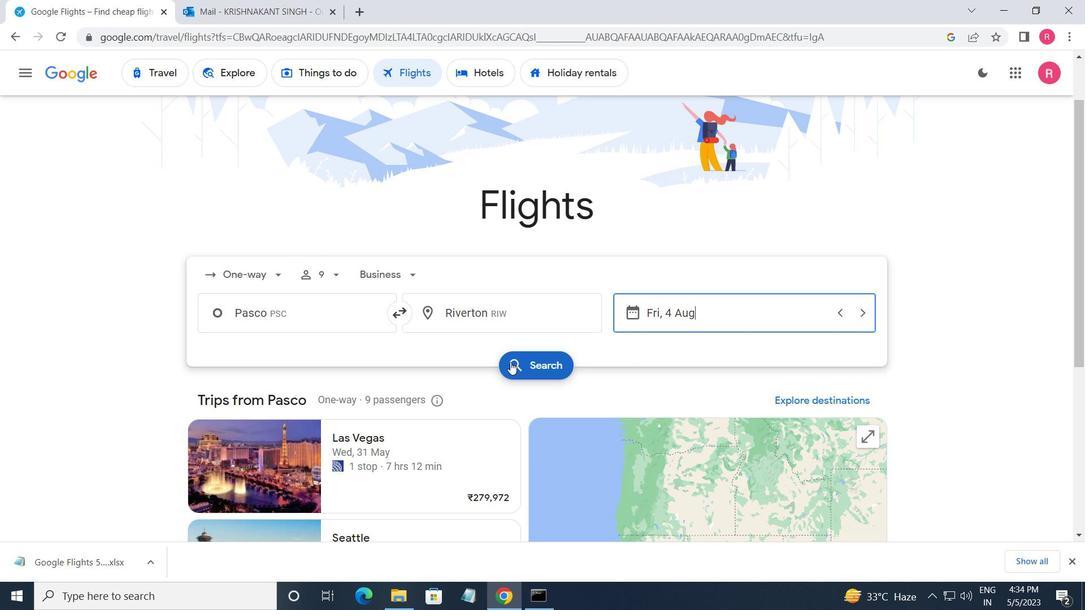 
Action: Mouse moved to (206, 196)
Screenshot: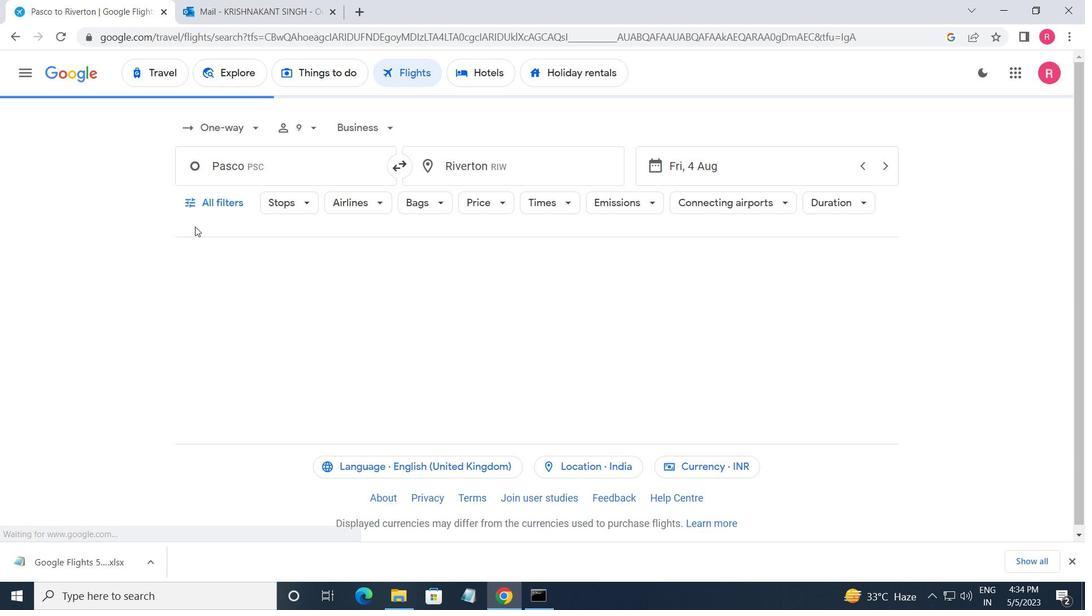 
Action: Mouse pressed left at (206, 196)
Screenshot: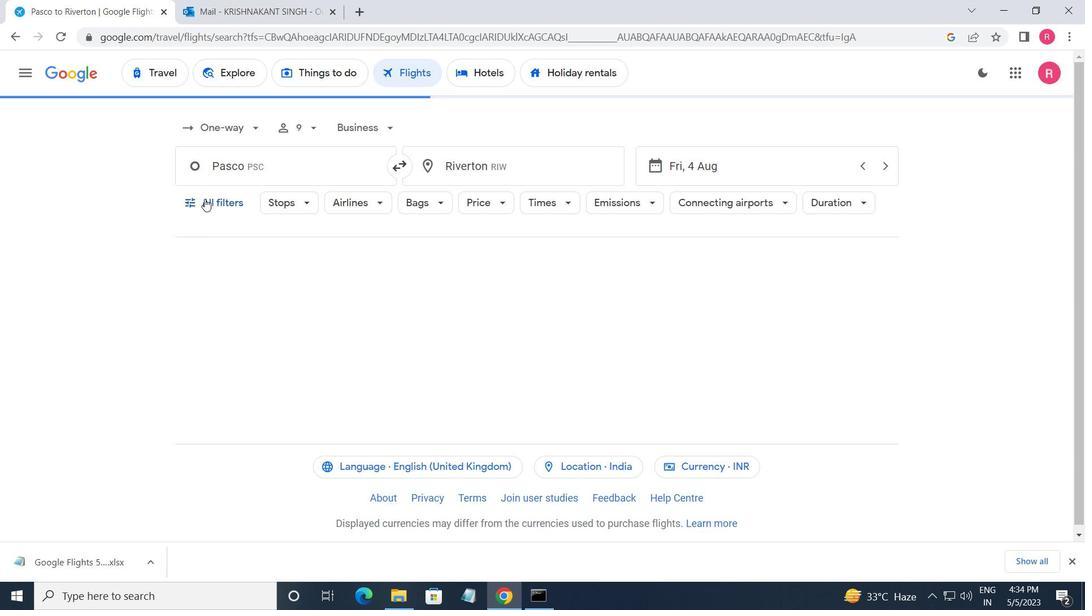 
Action: Mouse moved to (315, 396)
Screenshot: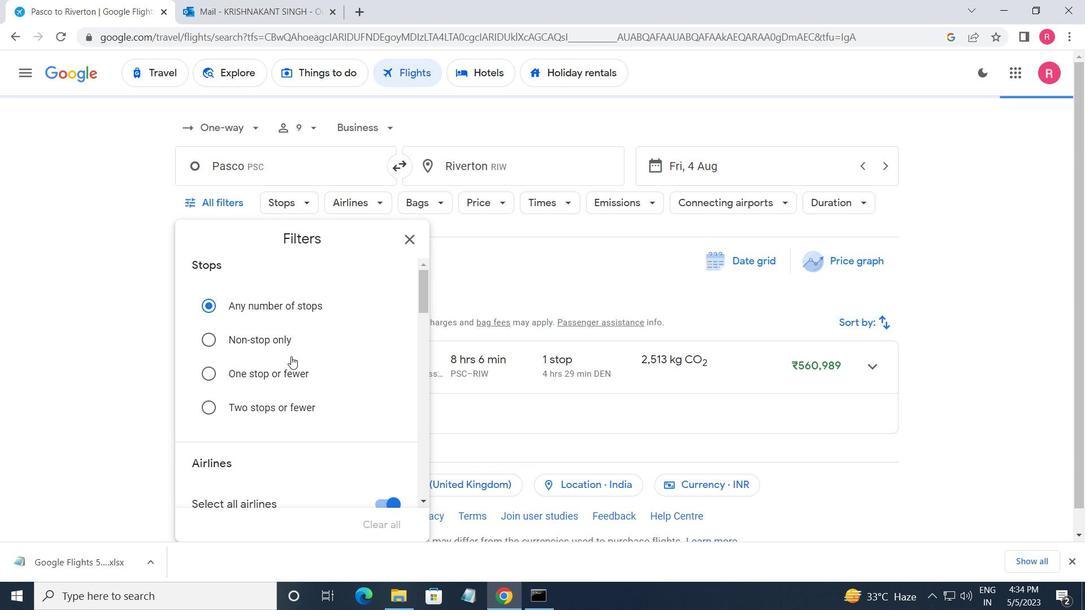 
Action: Mouse scrolled (315, 395) with delta (0, 0)
Screenshot: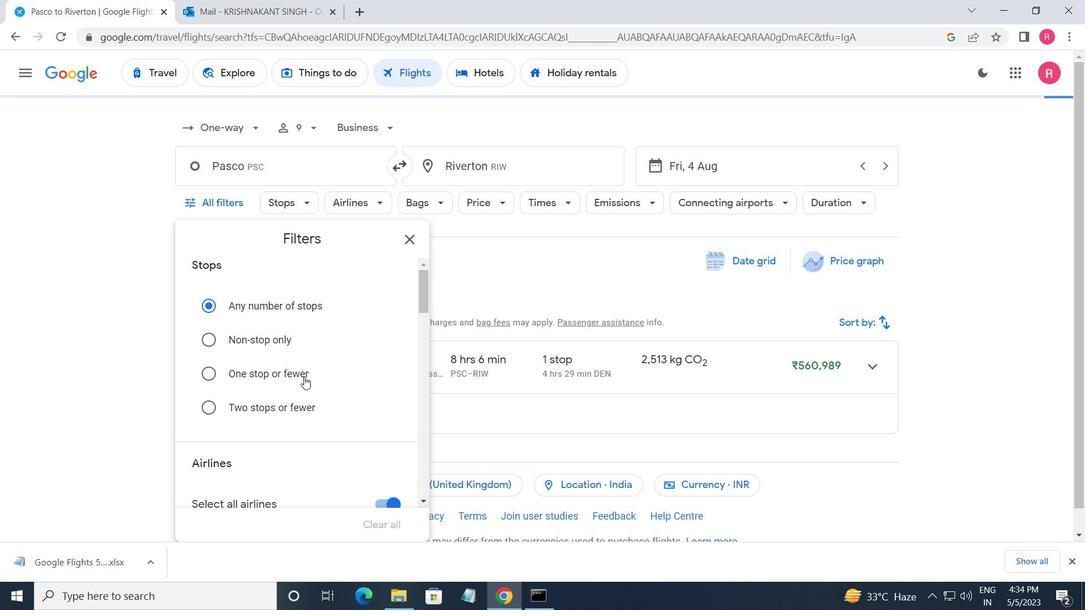 
Action: Mouse scrolled (315, 395) with delta (0, 0)
Screenshot: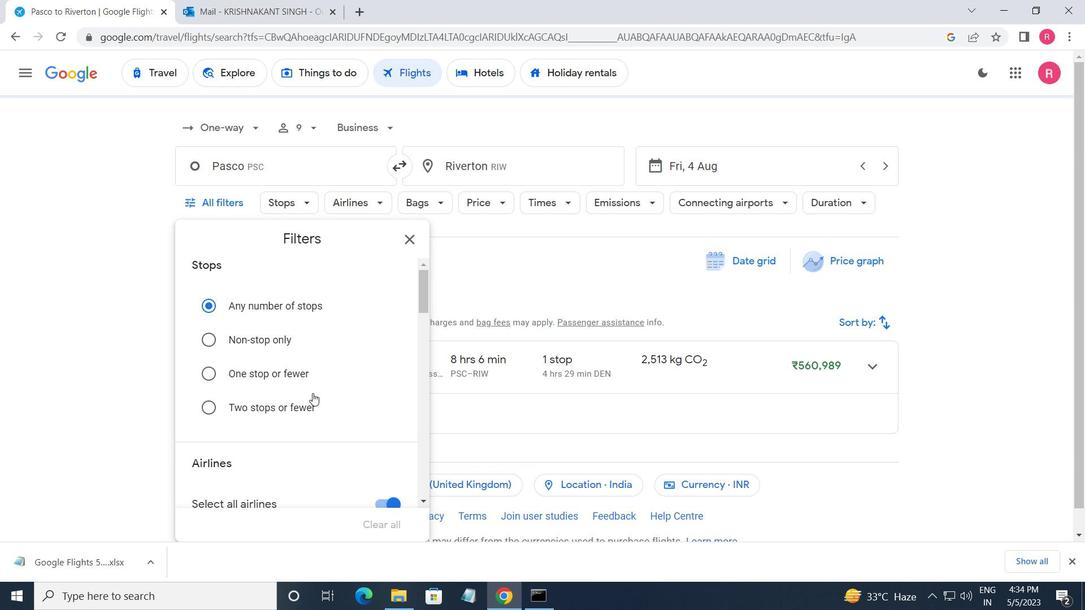 
Action: Mouse moved to (315, 396)
Screenshot: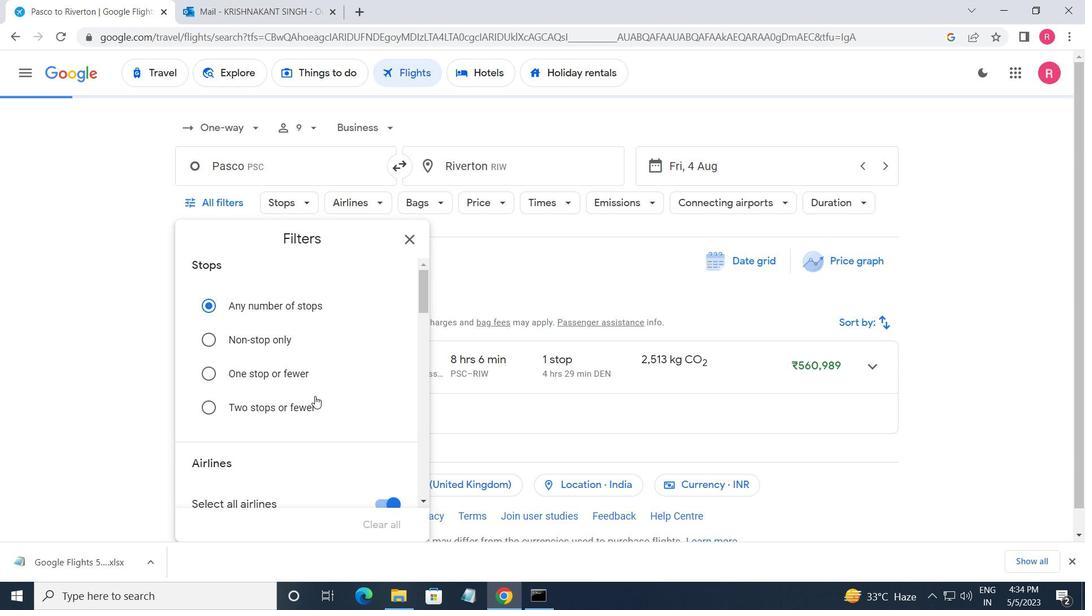
Action: Mouse scrolled (315, 396) with delta (0, 0)
Screenshot: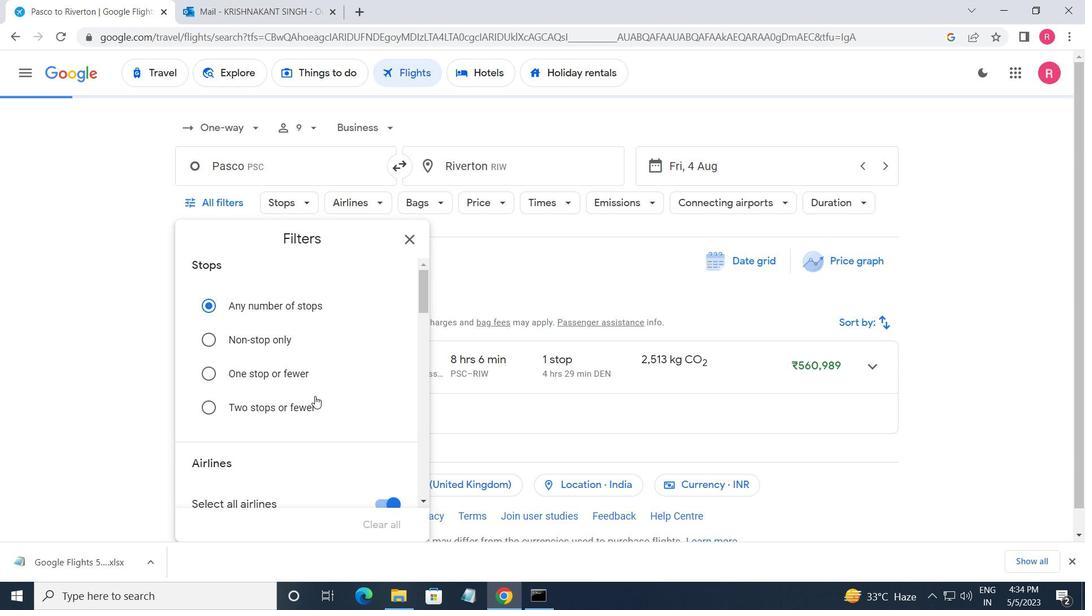
Action: Mouse moved to (314, 397)
Screenshot: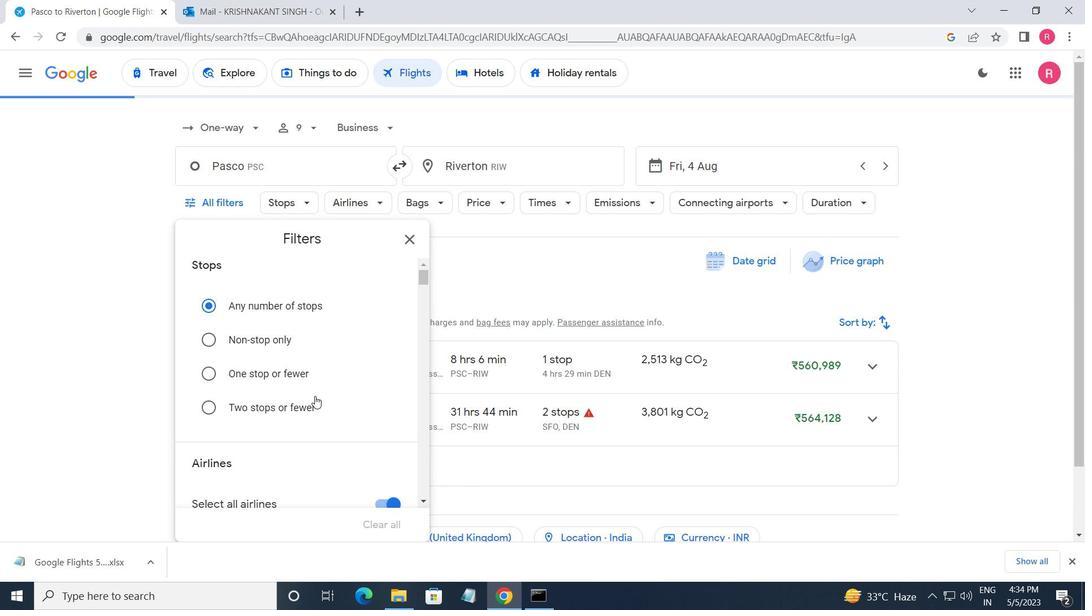 
Action: Mouse scrolled (314, 397) with delta (0, 0)
Screenshot: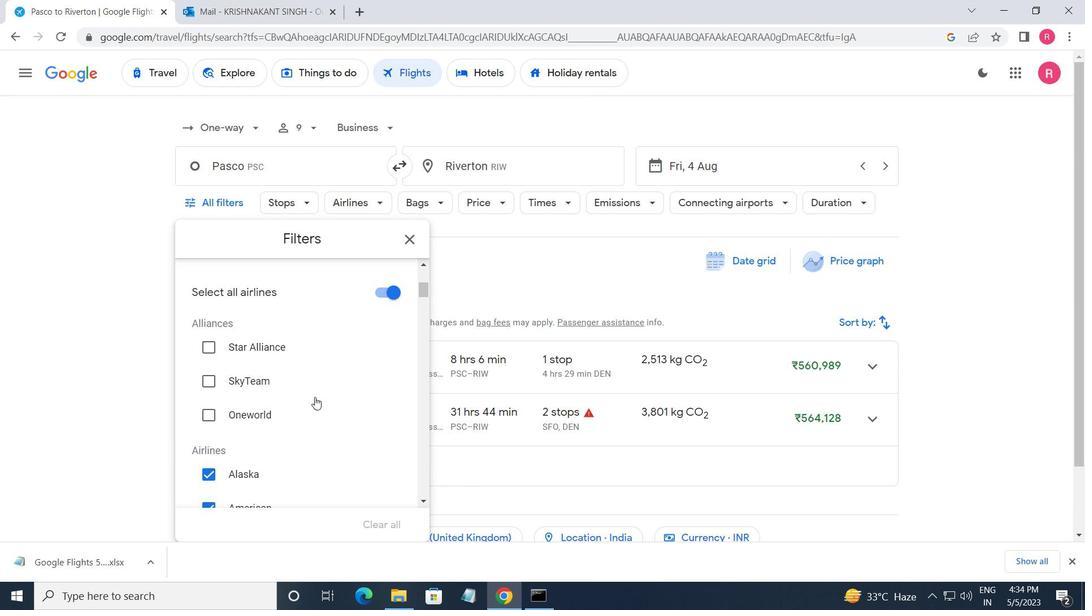 
Action: Mouse scrolled (314, 397) with delta (0, 0)
Screenshot: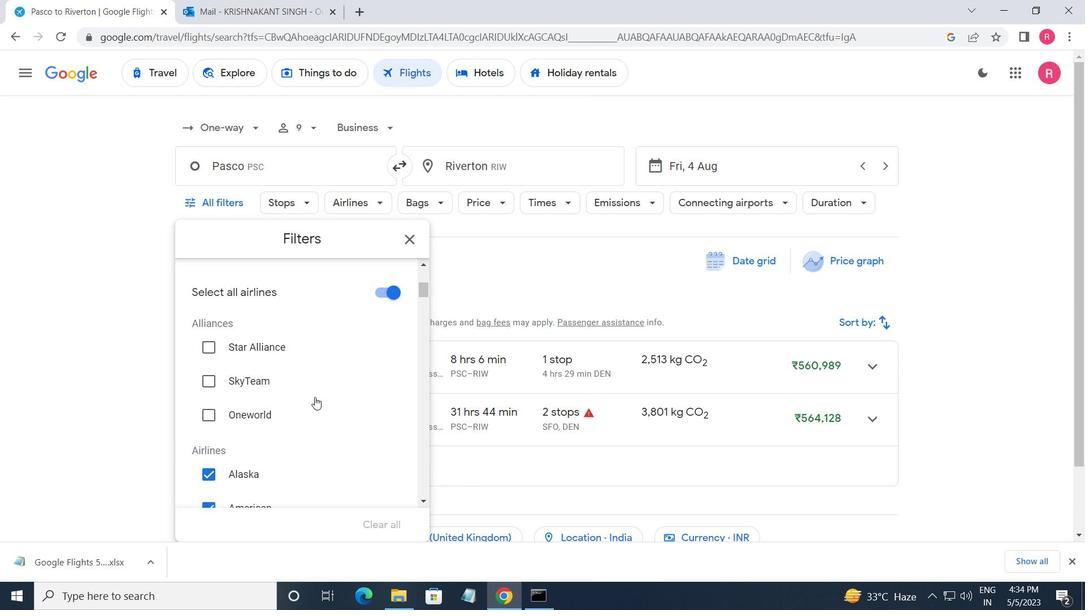 
Action: Mouse scrolled (314, 397) with delta (0, 0)
Screenshot: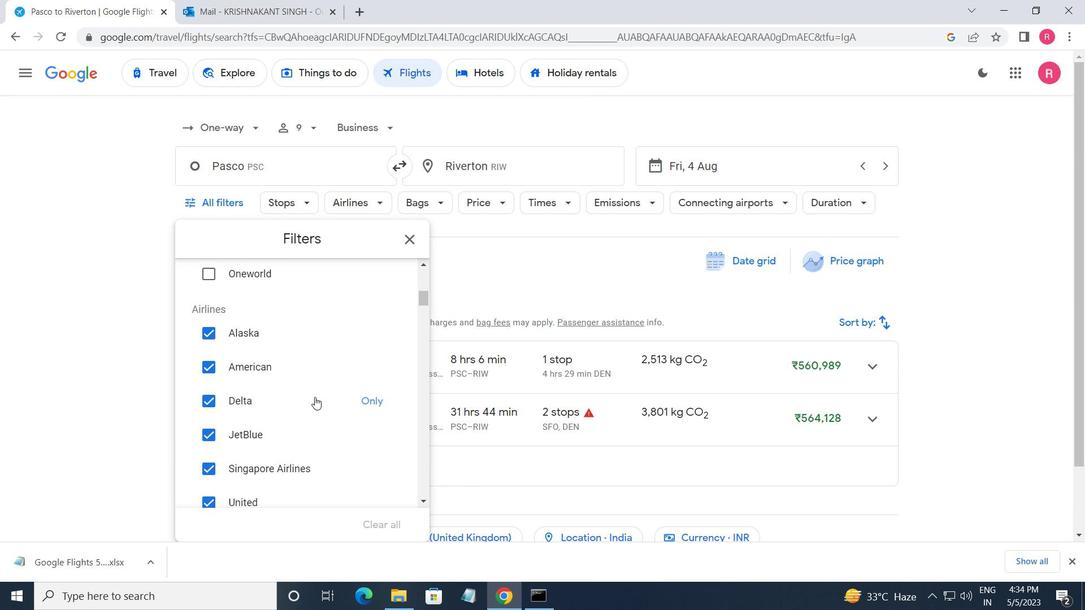 
Action: Mouse scrolled (314, 397) with delta (0, 0)
Screenshot: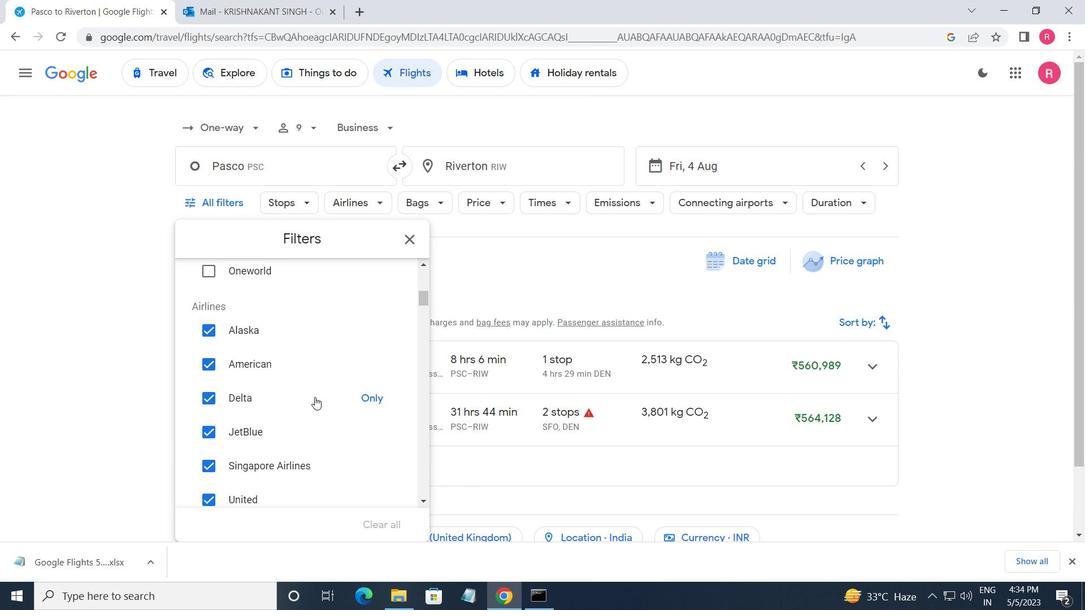 
Action: Mouse scrolled (314, 398) with delta (0, 0)
Screenshot: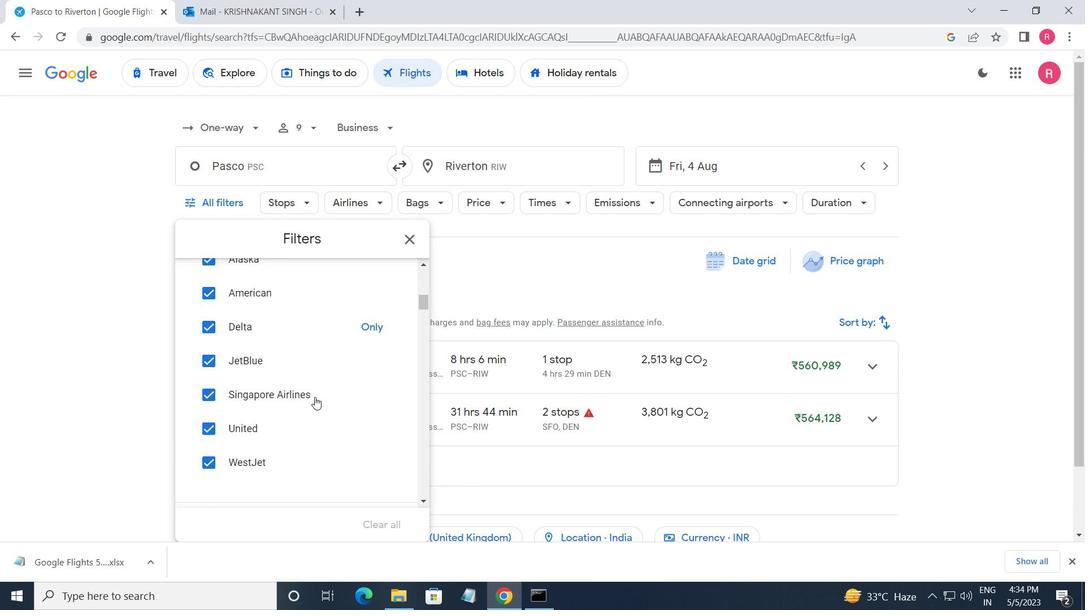 
Action: Mouse moved to (382, 464)
Screenshot: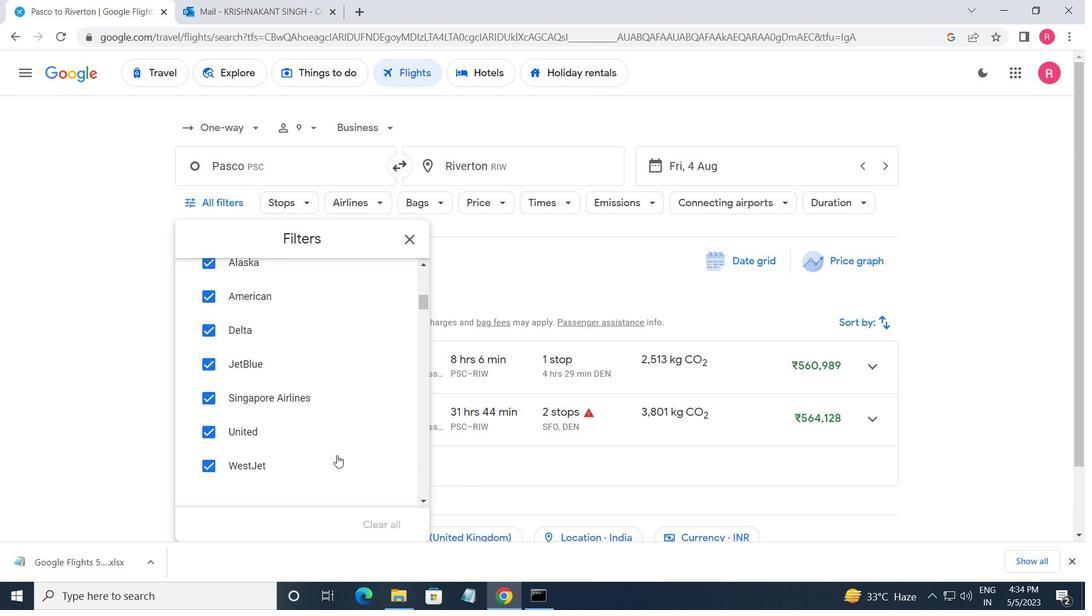 
Action: Mouse pressed left at (382, 464)
Screenshot: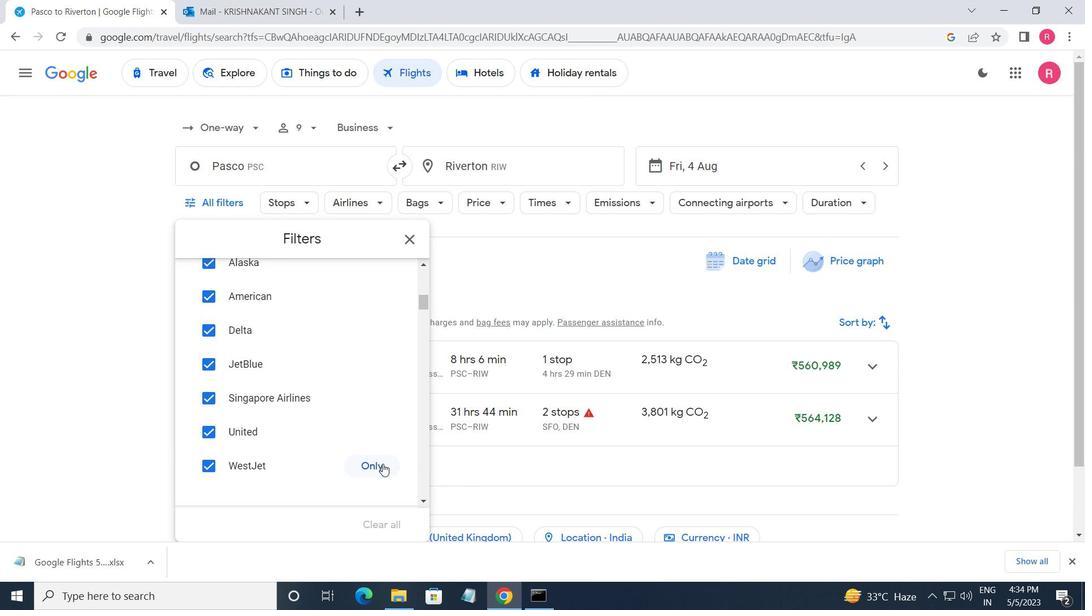 
Action: Mouse moved to (382, 464)
Screenshot: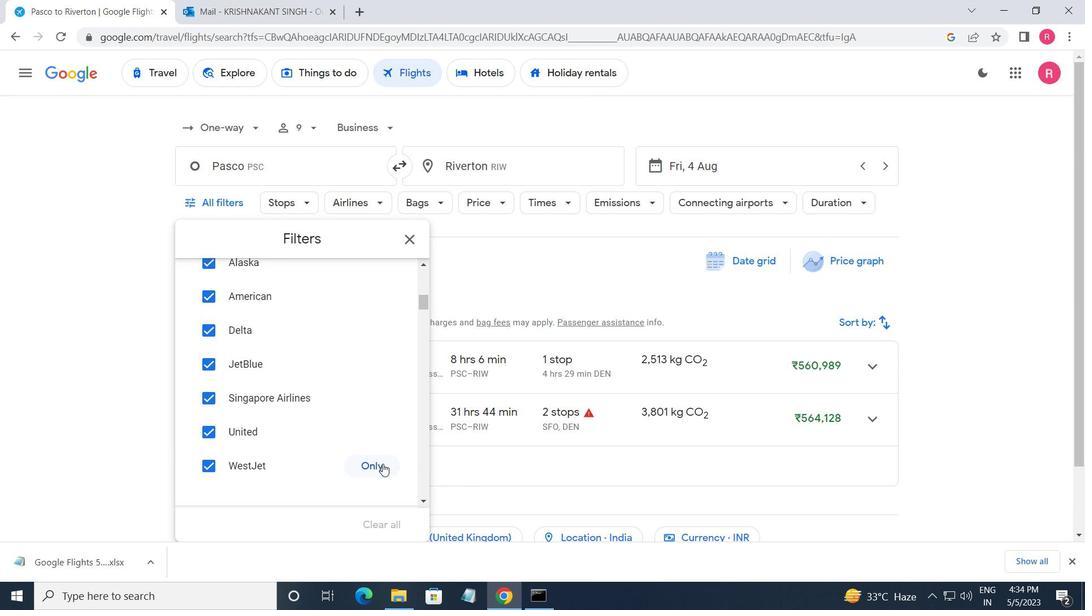 
Action: Mouse scrolled (382, 464) with delta (0, 0)
Screenshot: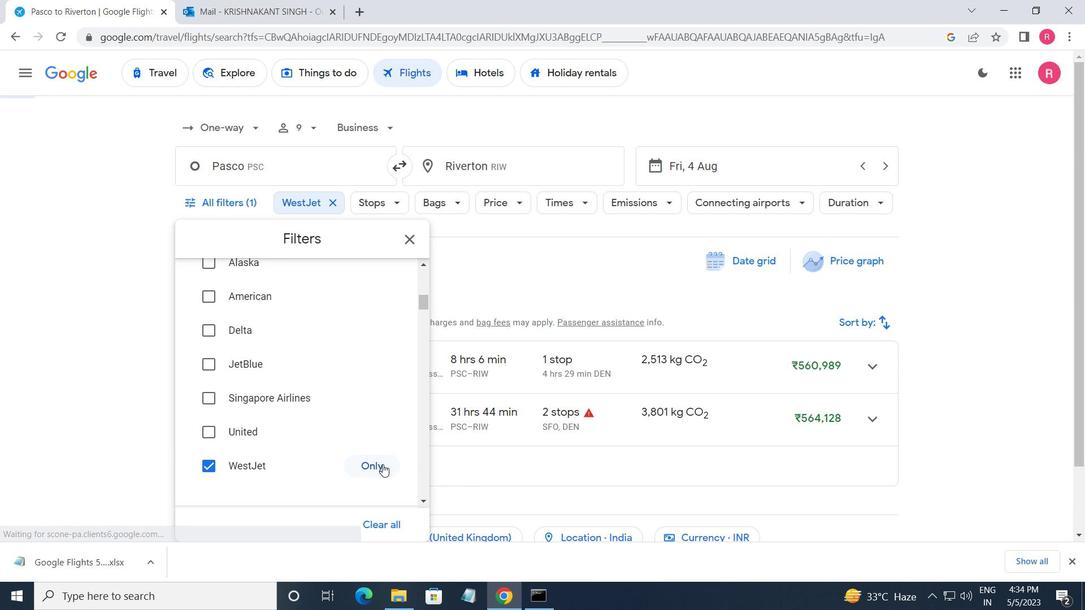 
Action: Mouse scrolled (382, 464) with delta (0, 0)
Screenshot: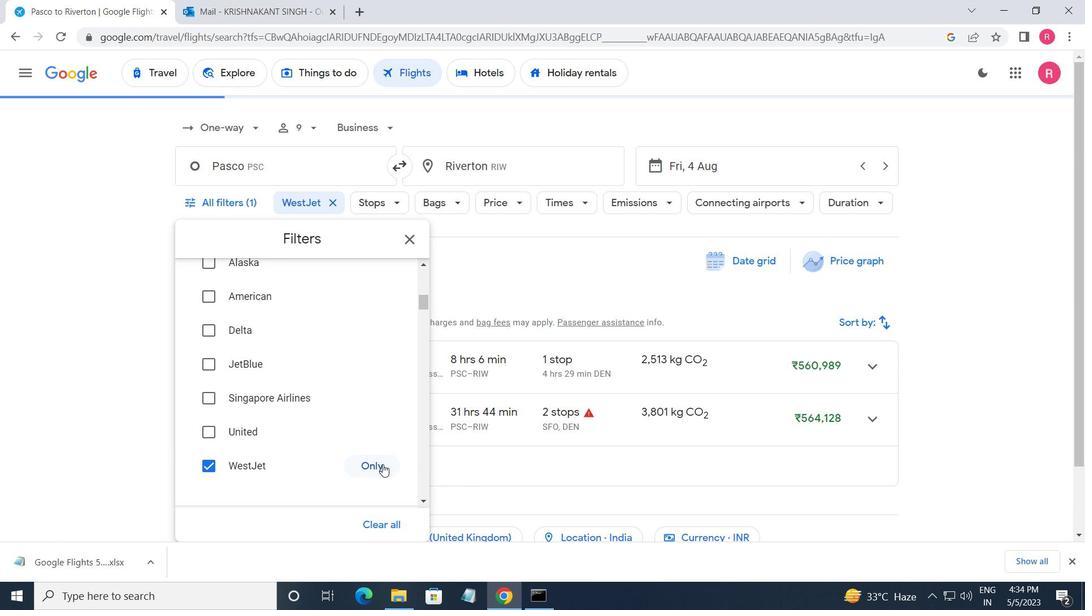 
Action: Mouse moved to (384, 449)
Screenshot: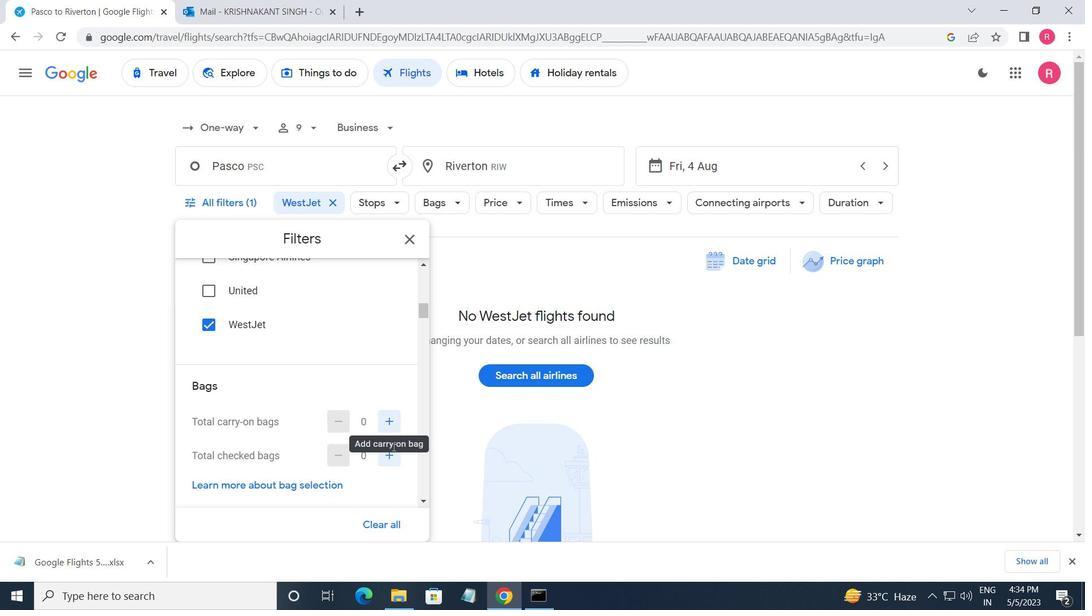 
Action: Mouse pressed left at (384, 449)
Screenshot: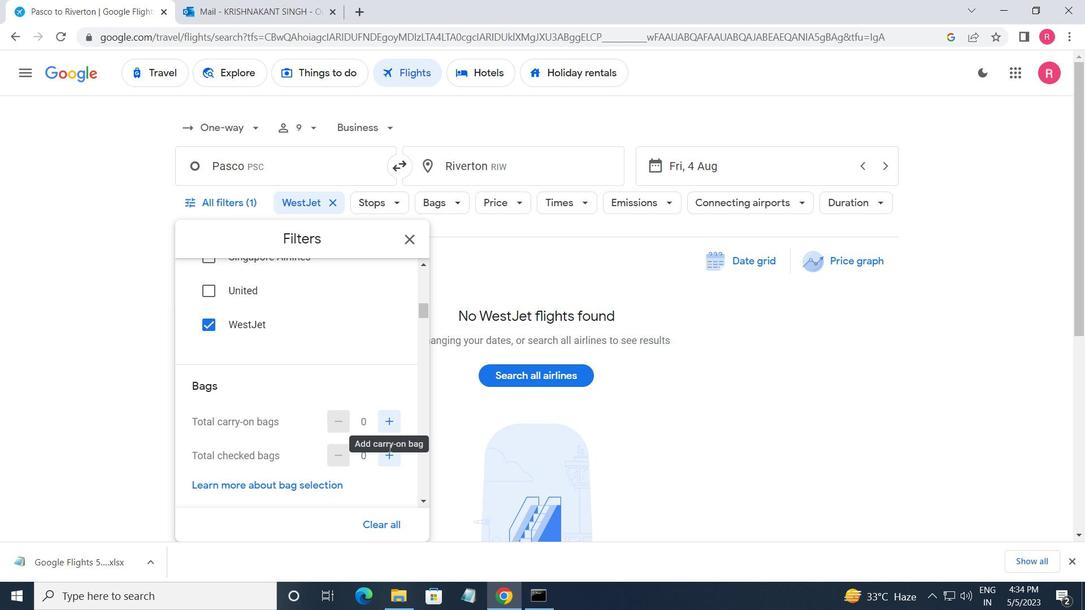 
Action: Mouse moved to (384, 449)
Screenshot: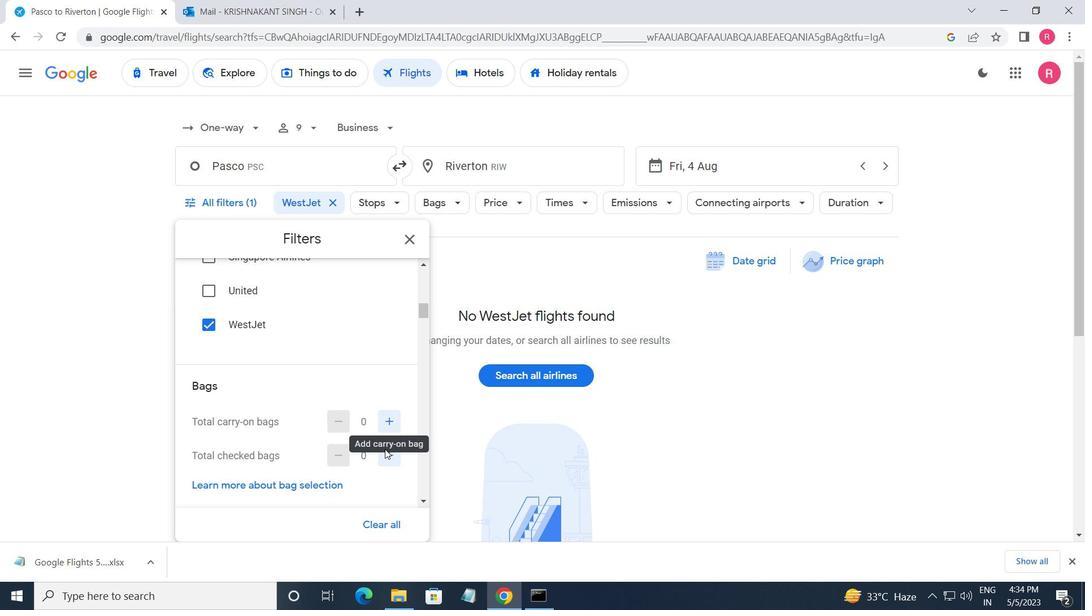 
Action: Mouse pressed left at (384, 449)
Screenshot: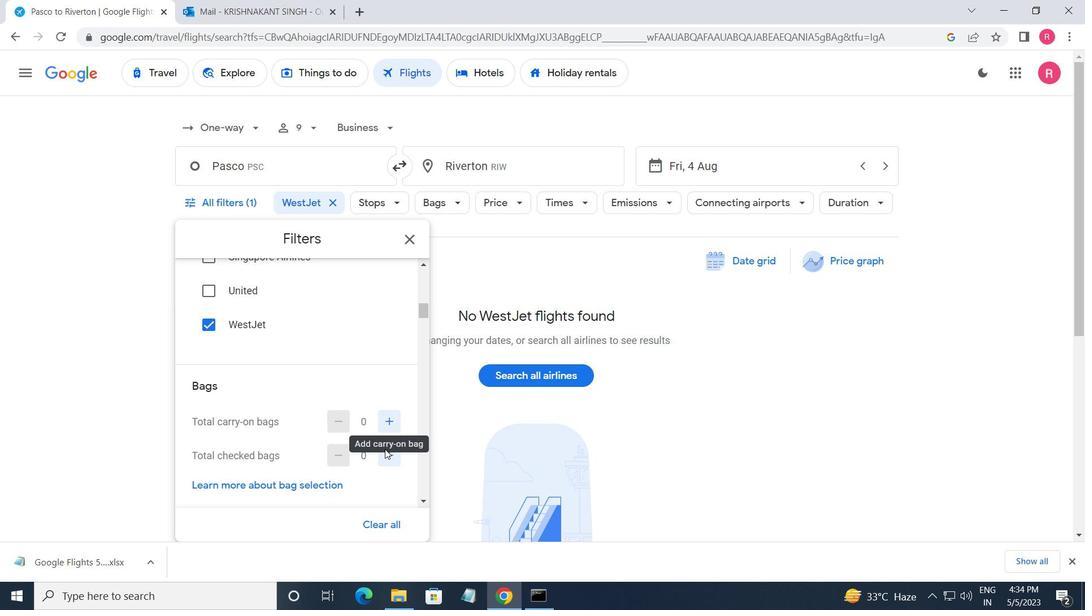 
Action: Mouse moved to (227, 213)
Screenshot: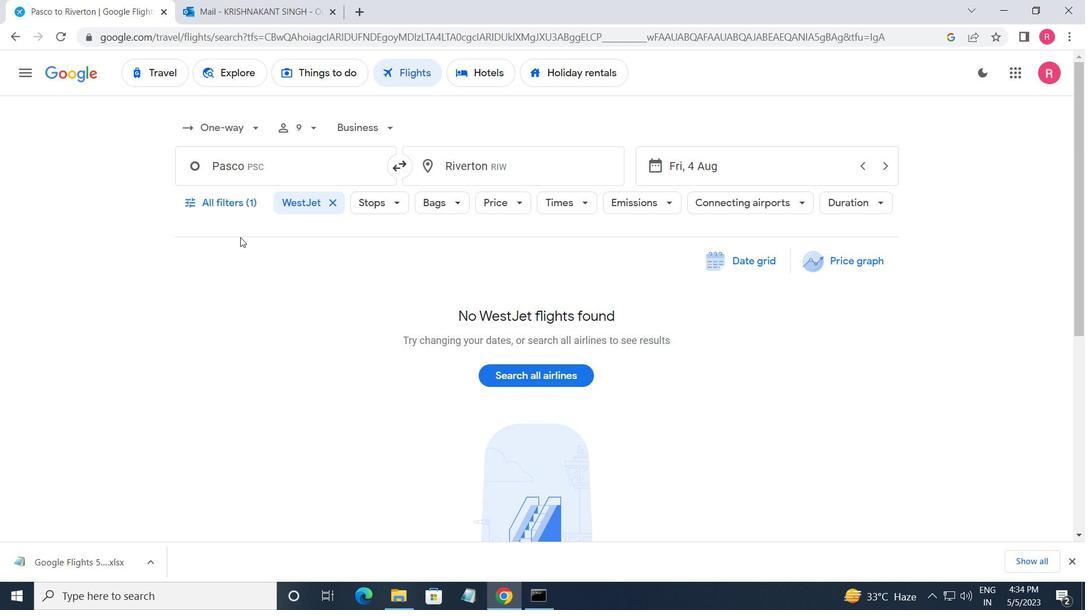 
Action: Mouse pressed left at (227, 213)
Screenshot: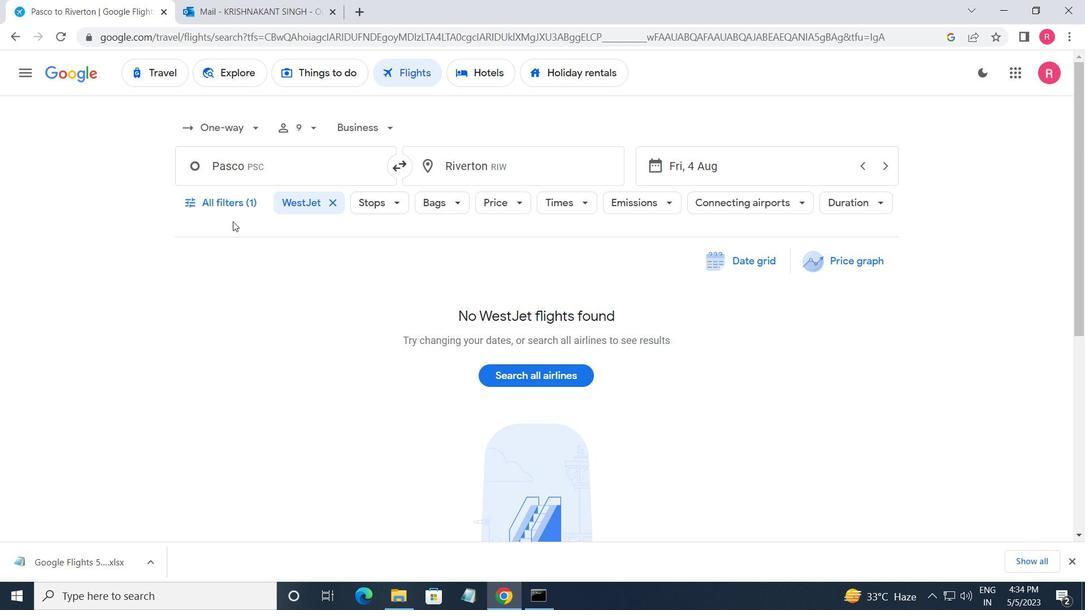 
Action: Mouse moved to (286, 441)
Screenshot: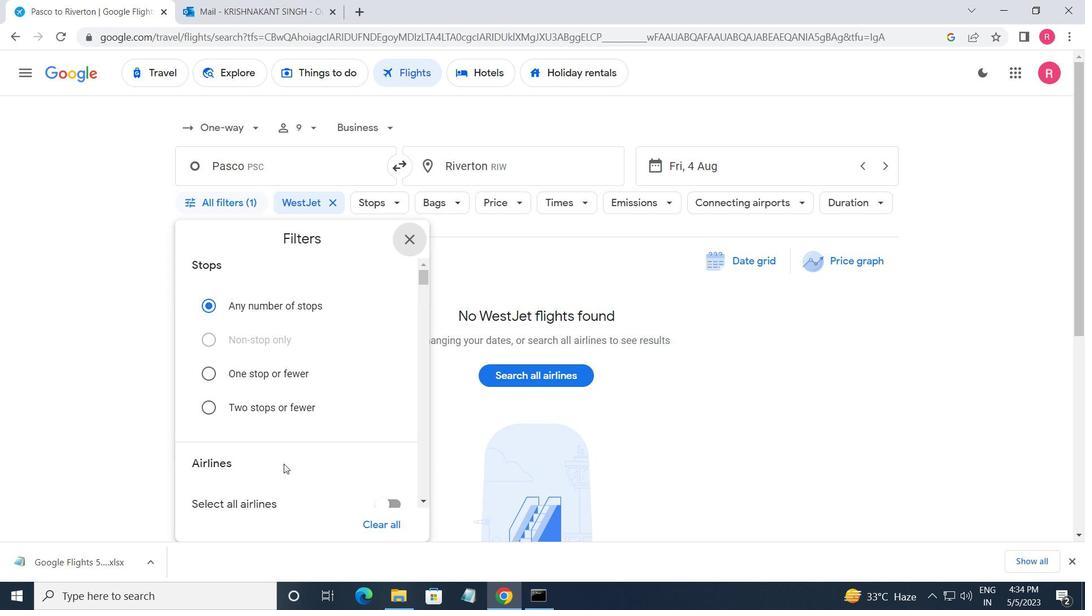 
Action: Mouse scrolled (286, 440) with delta (0, 0)
Screenshot: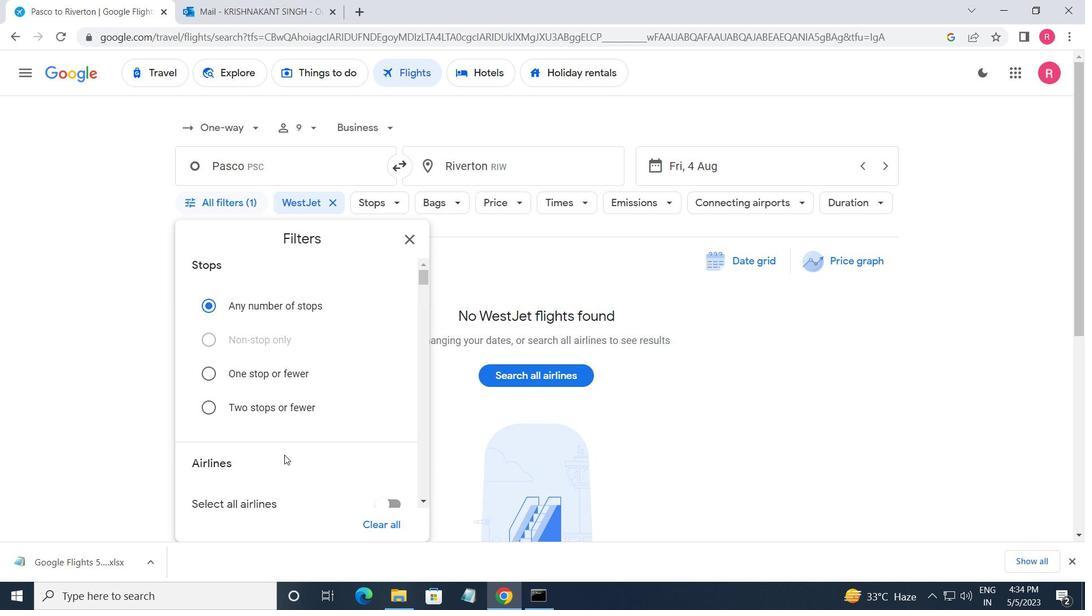 
Action: Mouse scrolled (286, 440) with delta (0, 0)
Screenshot: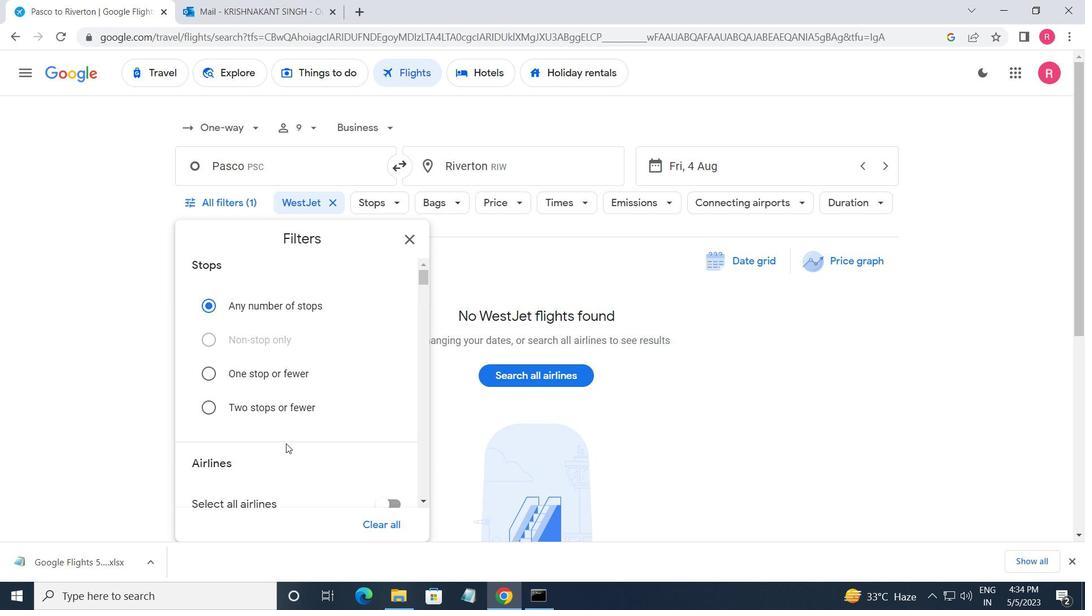 
Action: Mouse scrolled (286, 440) with delta (0, 0)
Screenshot: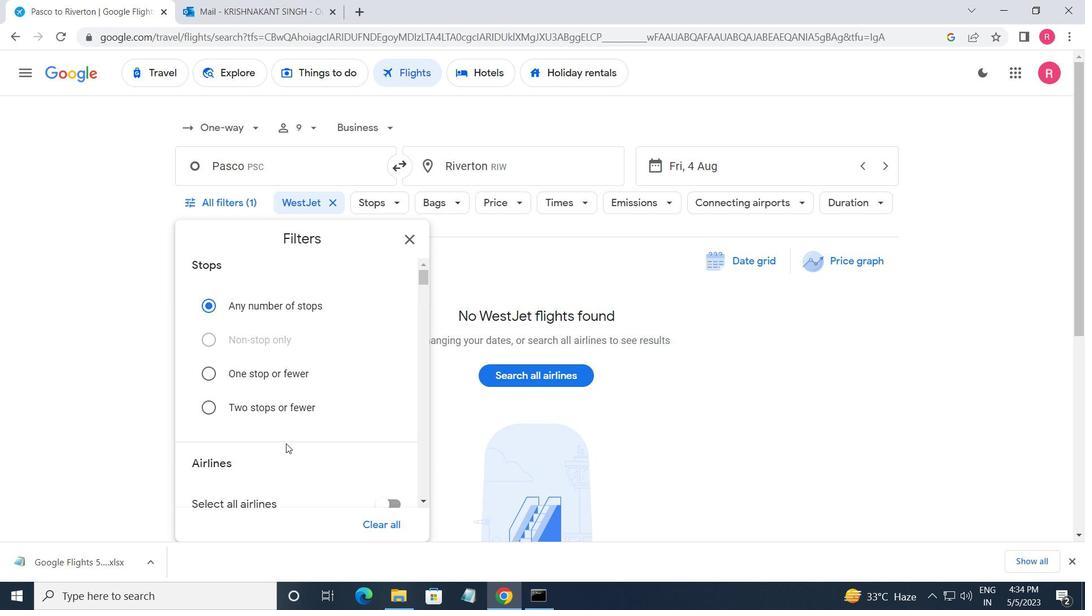 
Action: Mouse scrolled (286, 440) with delta (0, 0)
Screenshot: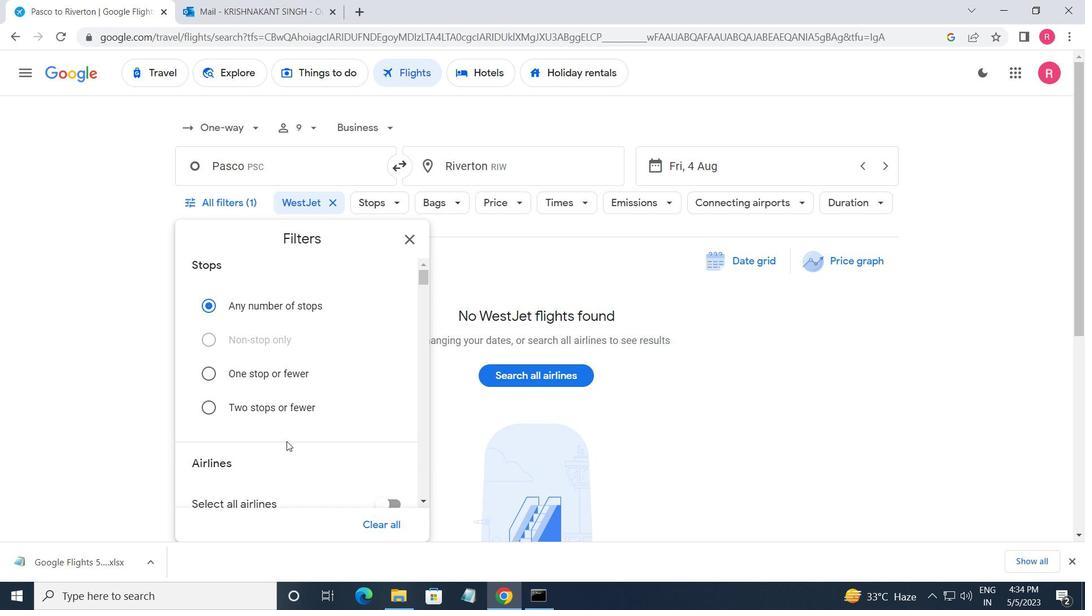 
Action: Mouse scrolled (286, 440) with delta (0, 0)
Screenshot: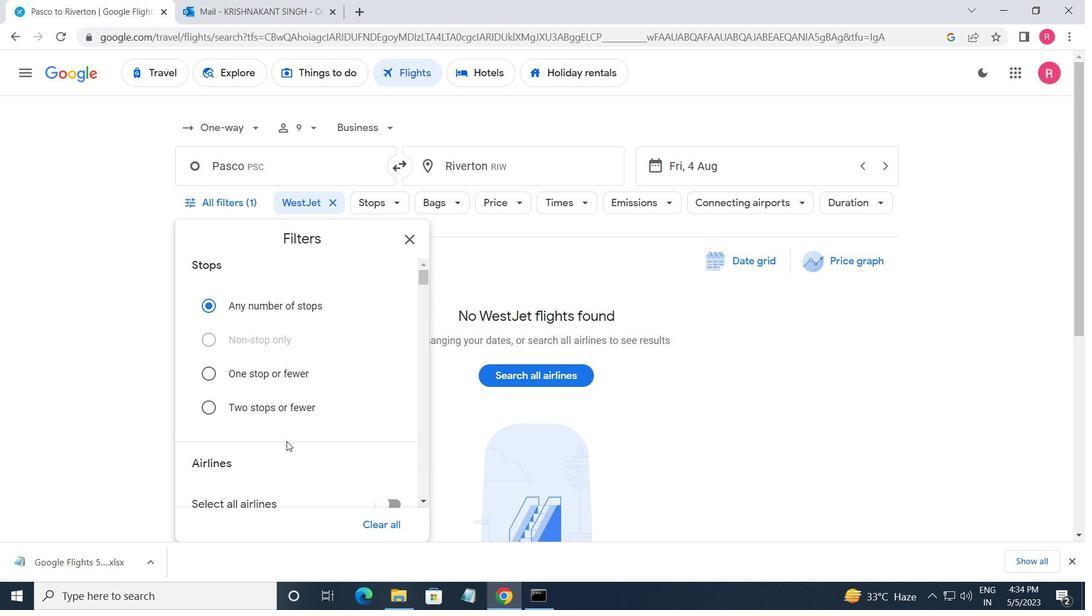 
Action: Mouse moved to (289, 438)
Screenshot: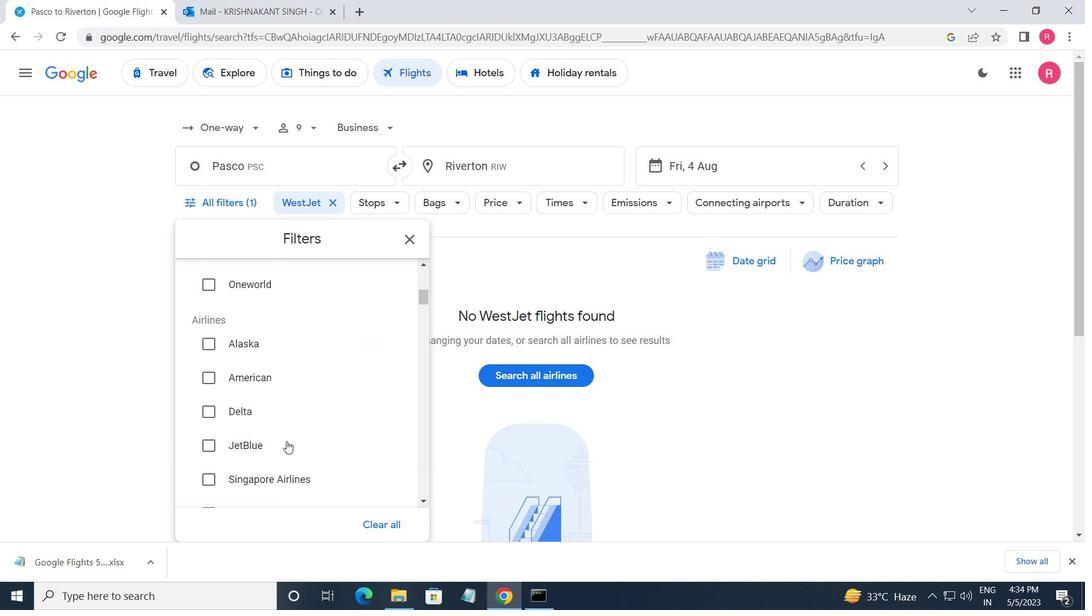 
Action: Mouse scrolled (289, 437) with delta (0, 0)
Screenshot: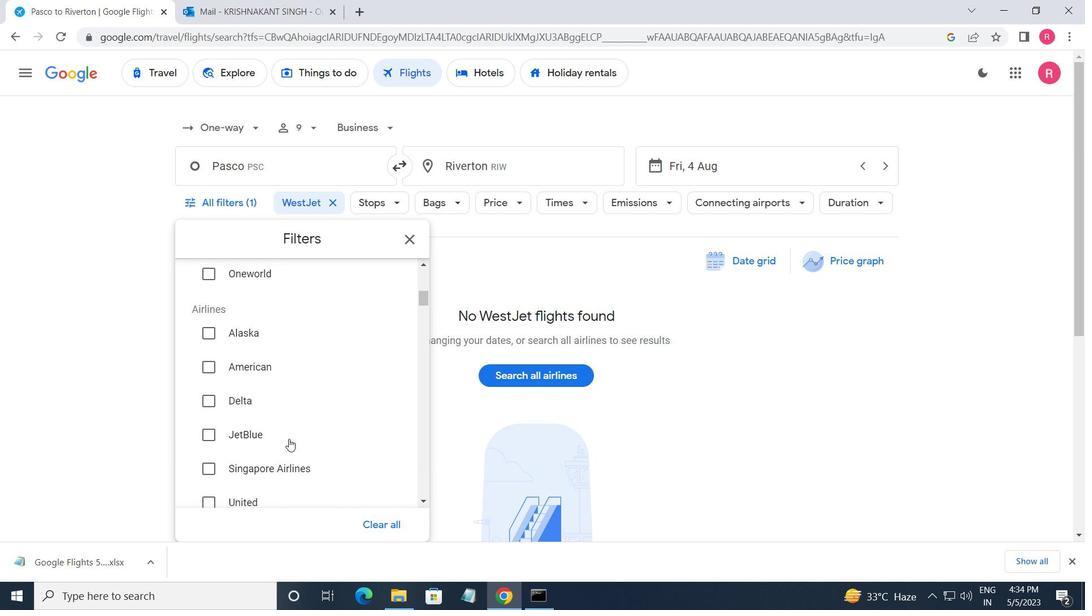 
Action: Mouse scrolled (289, 437) with delta (0, 0)
Screenshot: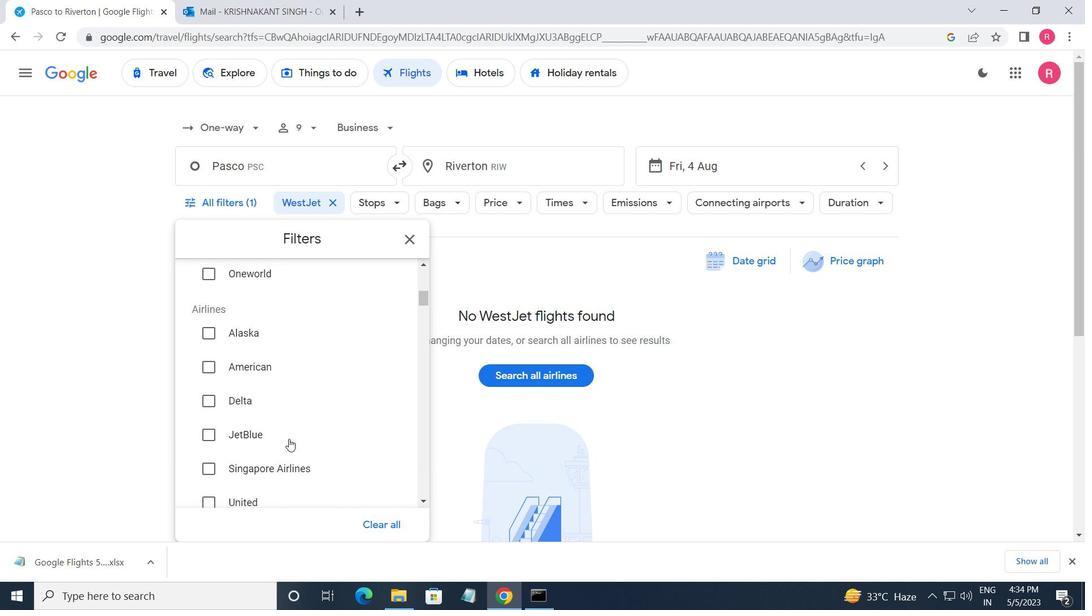 
Action: Mouse scrolled (289, 437) with delta (0, 0)
Screenshot: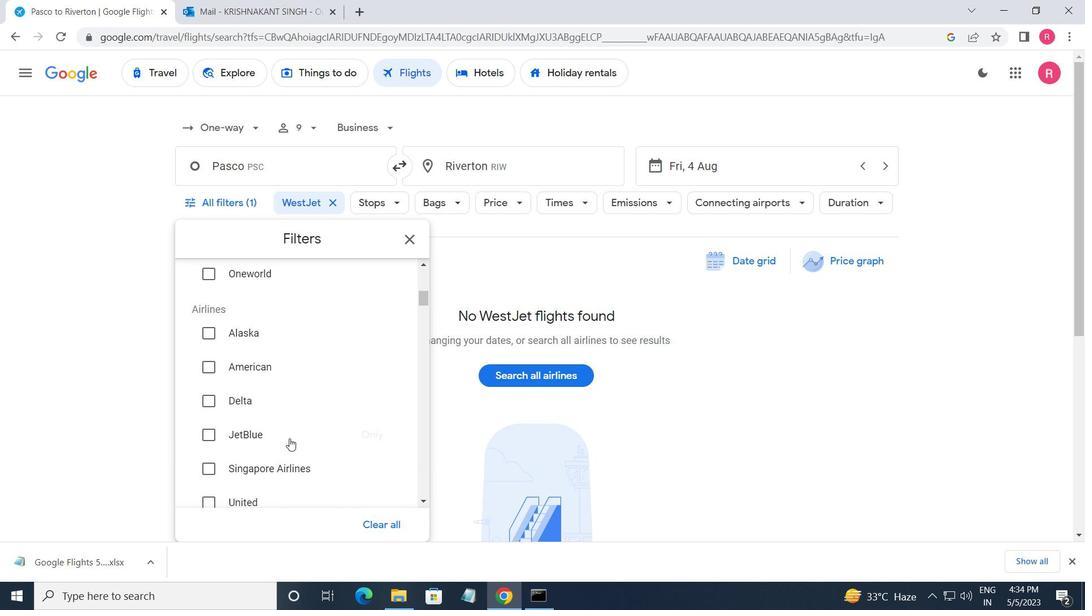 
Action: Mouse scrolled (289, 437) with delta (0, 0)
Screenshot: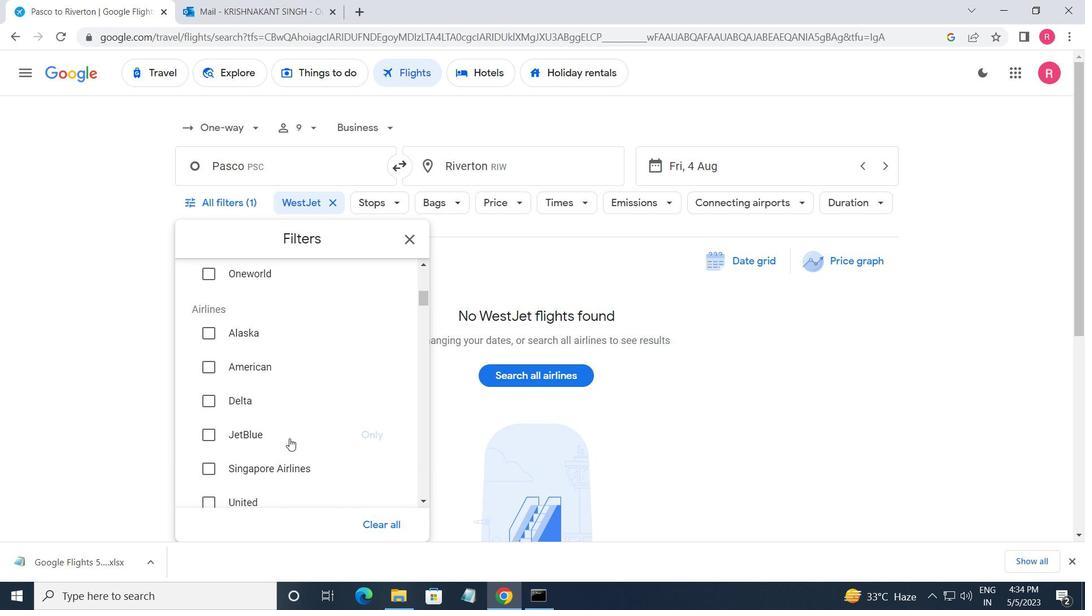 
Action: Mouse moved to (384, 393)
Screenshot: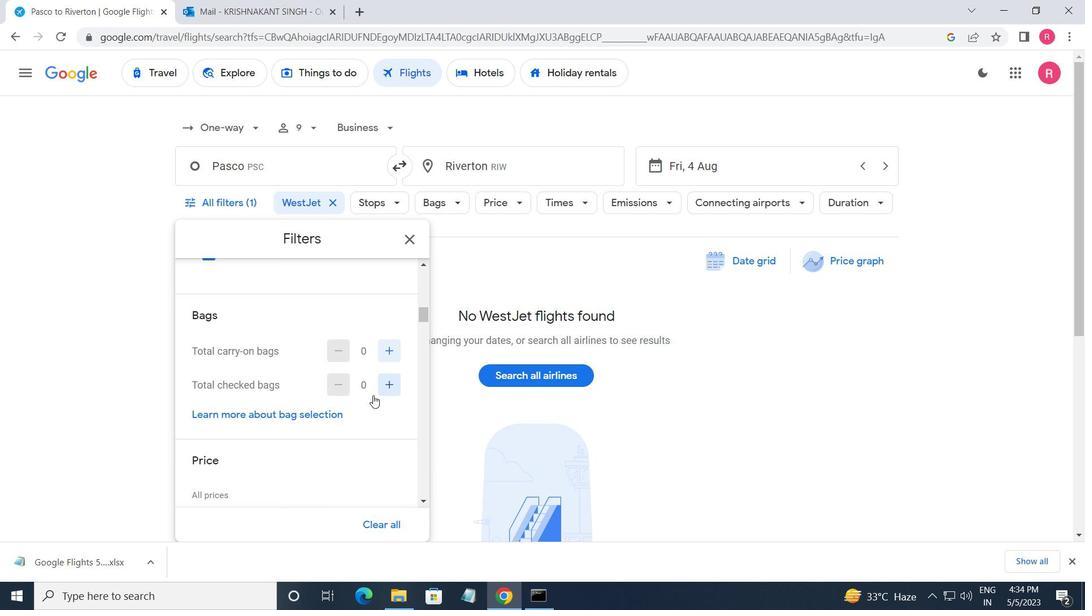 
Action: Mouse pressed left at (384, 393)
Screenshot: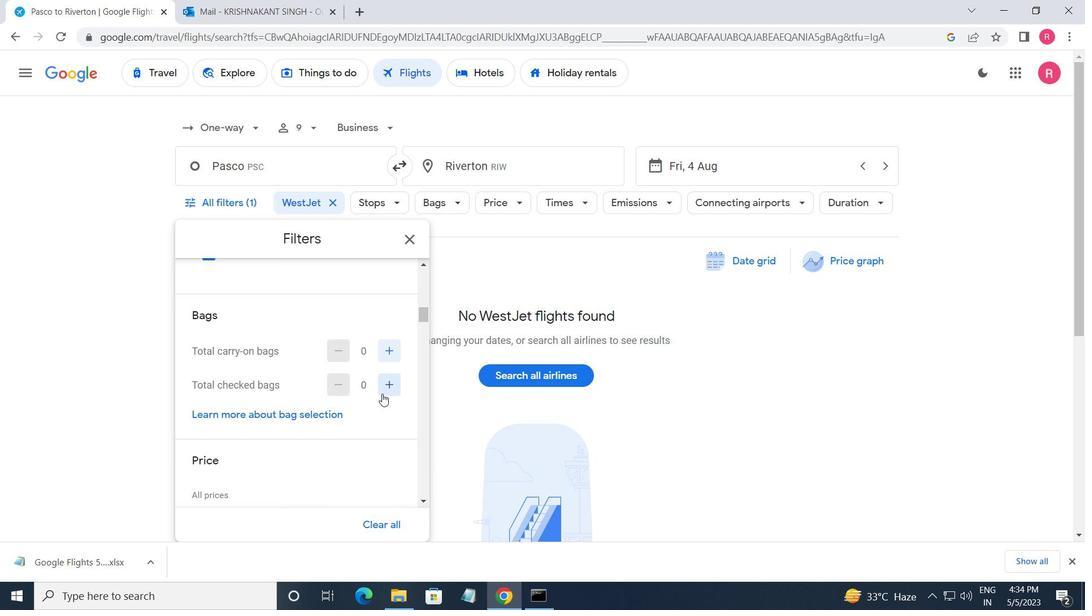 
Action: Mouse pressed left at (384, 393)
Screenshot: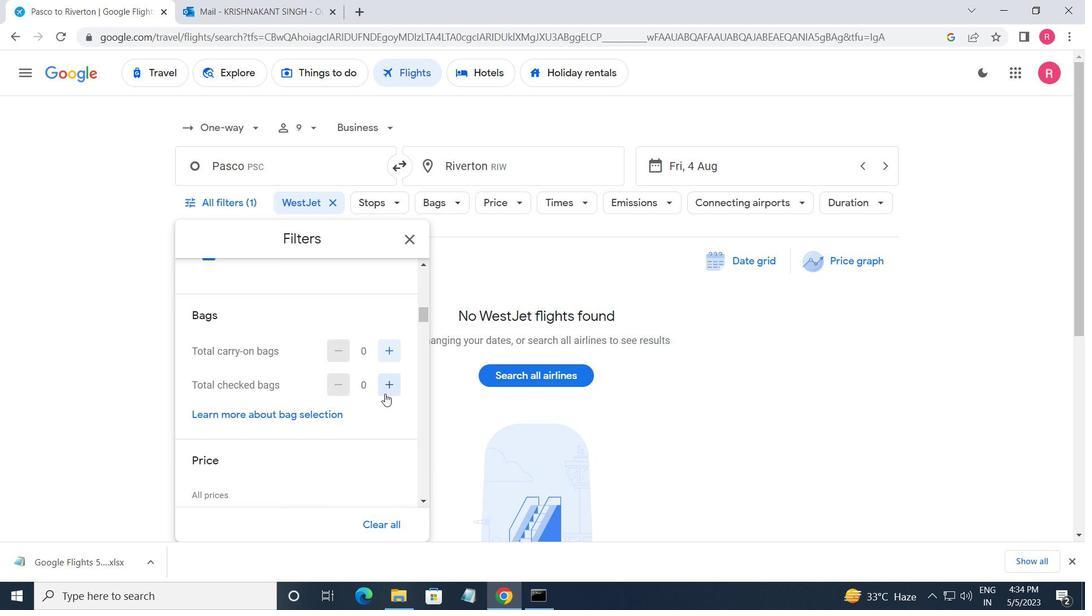 
Action: Mouse pressed left at (384, 393)
Screenshot: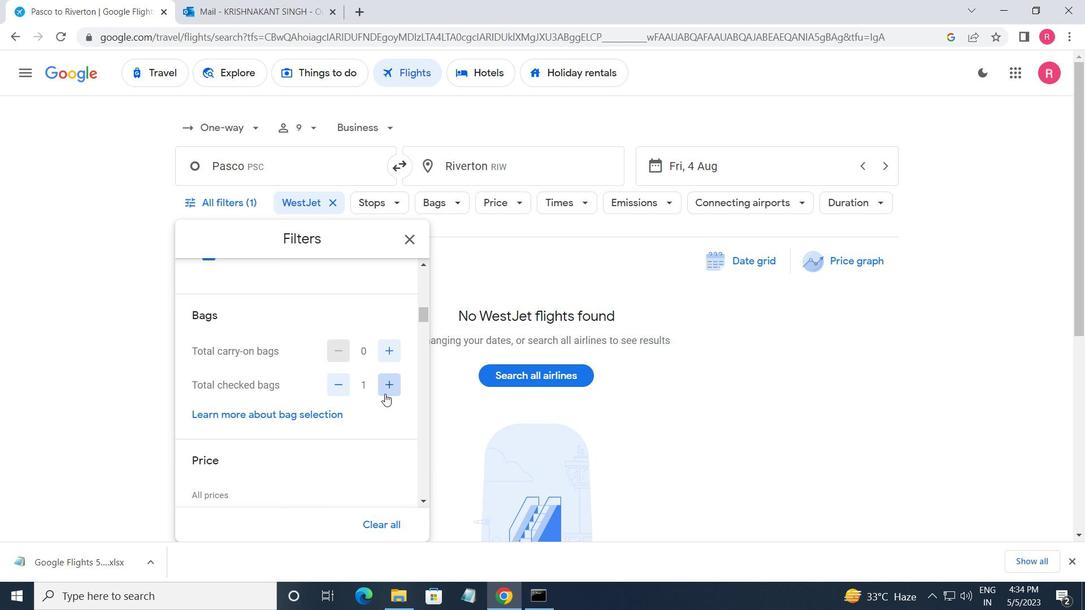 
Action: Mouse pressed left at (384, 393)
Screenshot: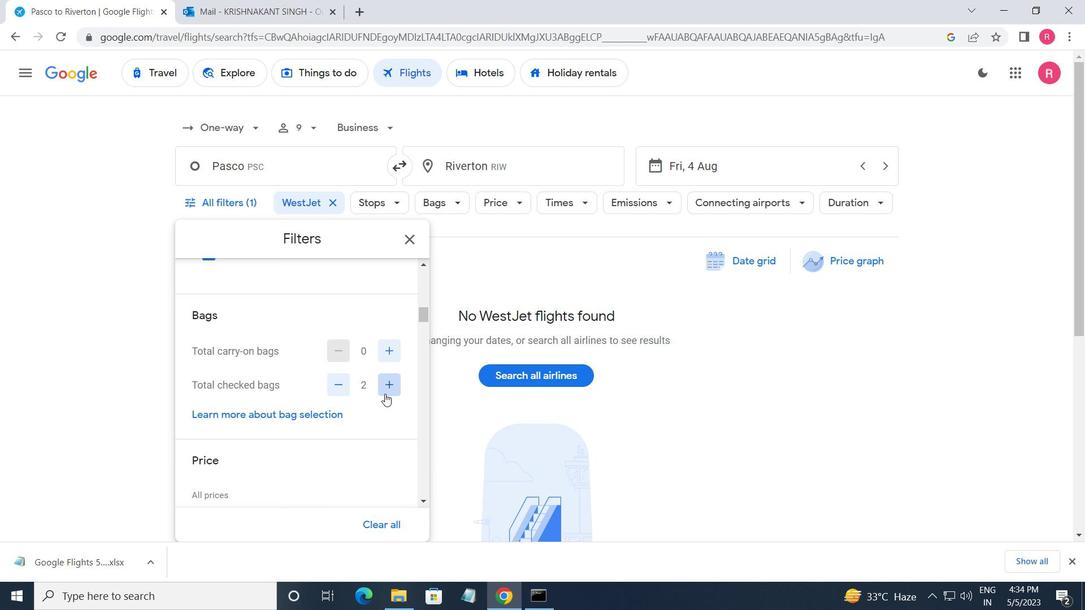 
Action: Mouse pressed left at (384, 393)
Screenshot: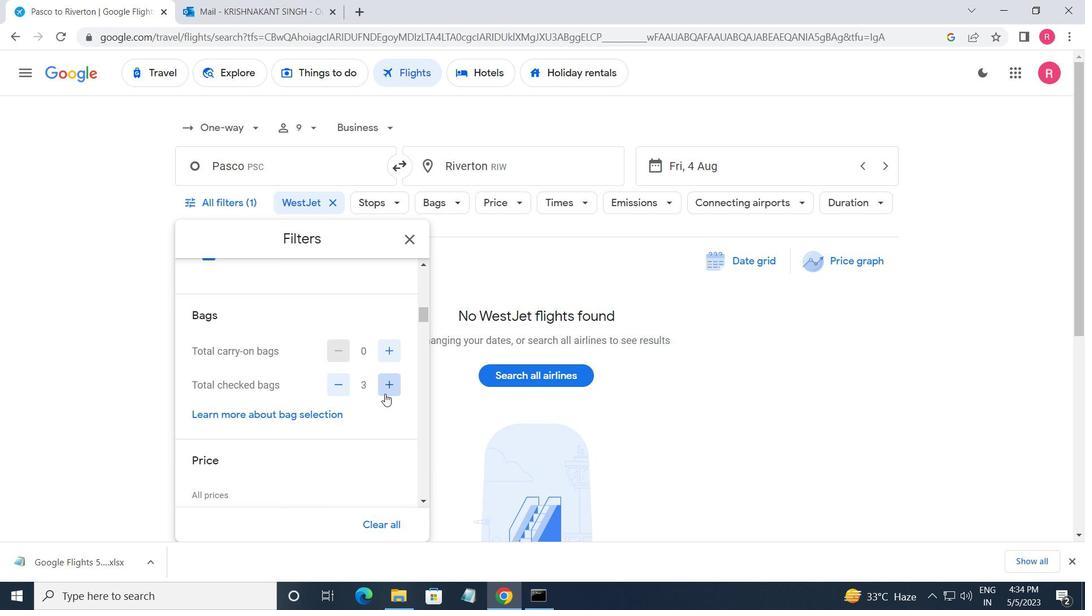 
Action: Mouse pressed left at (384, 393)
Screenshot: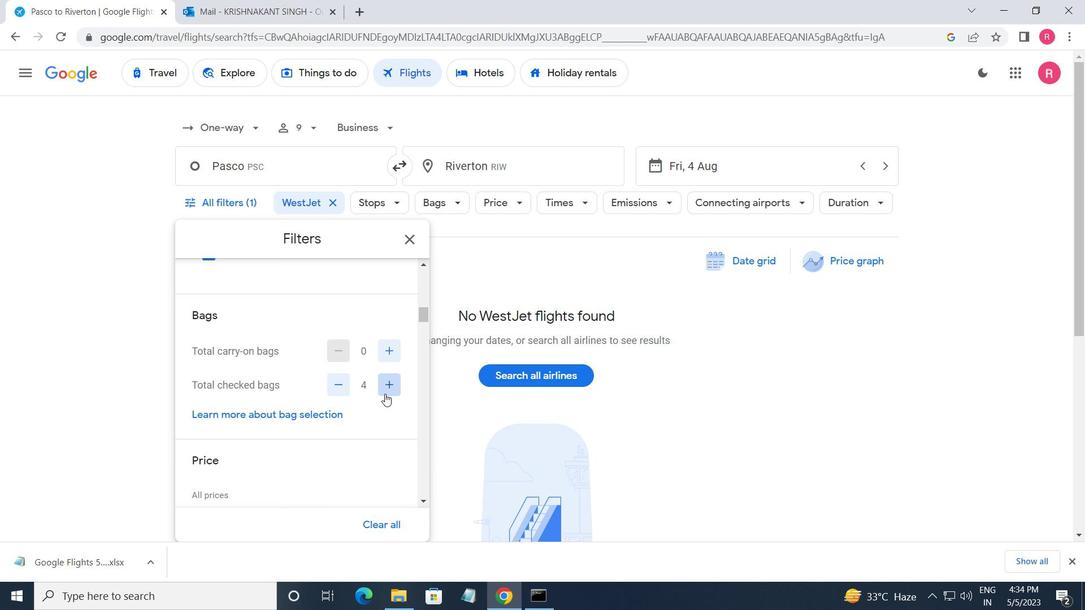 
Action: Mouse pressed left at (384, 393)
Screenshot: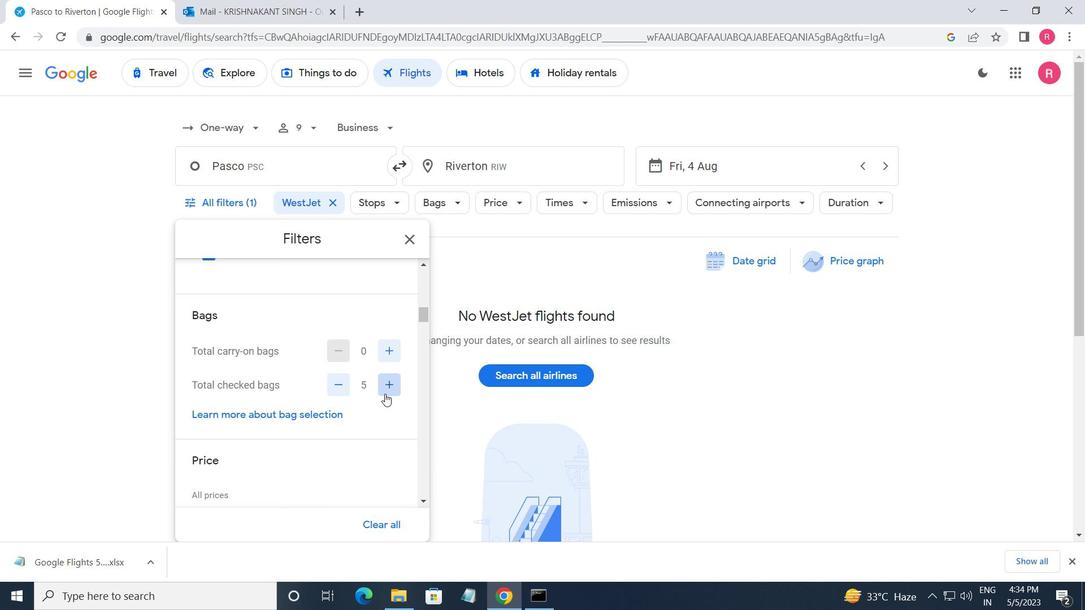 
Action: Mouse pressed left at (384, 393)
Screenshot: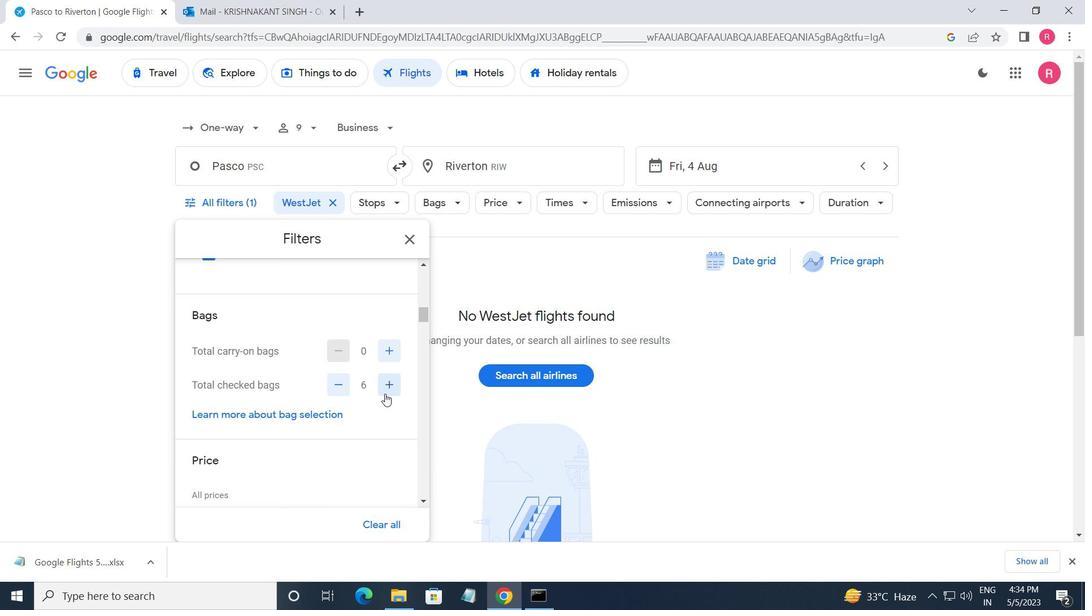 
Action: Mouse pressed left at (384, 393)
Screenshot: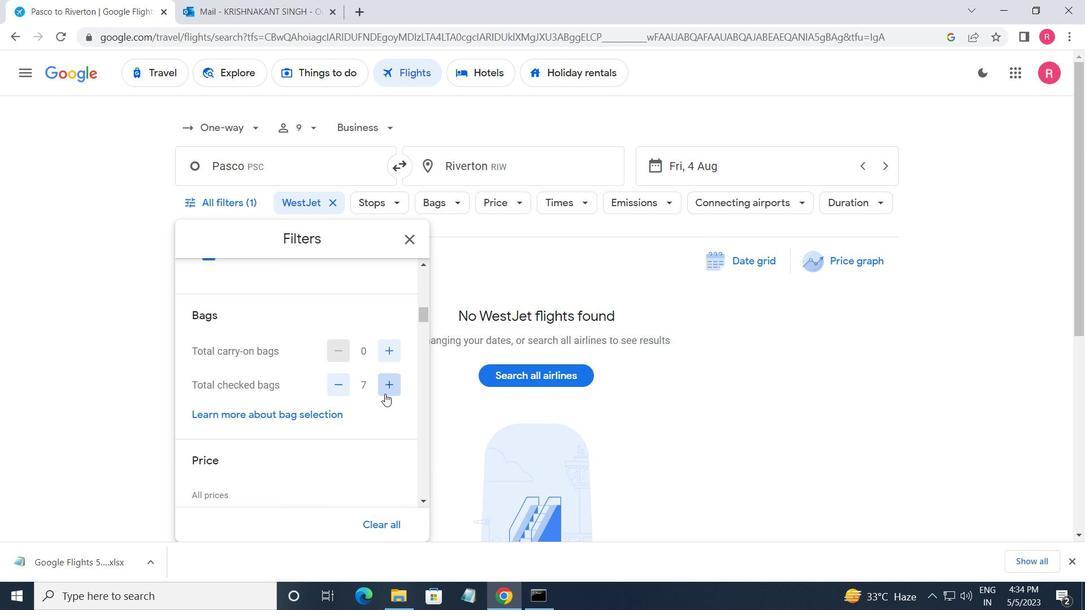 
Action: Mouse scrolled (384, 393) with delta (0, 0)
Screenshot: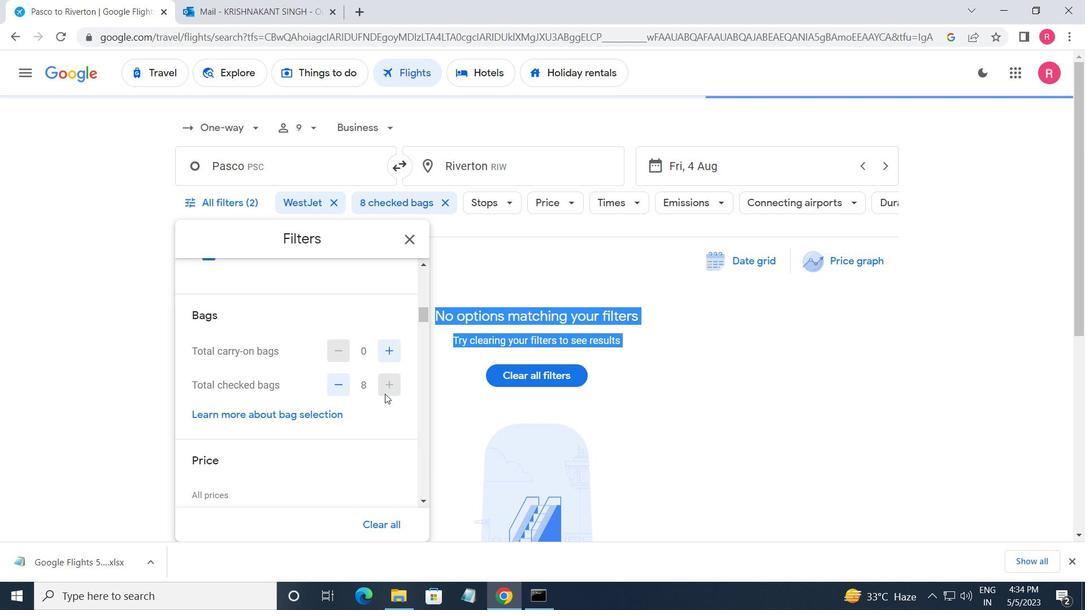 
Action: Mouse scrolled (384, 393) with delta (0, 0)
Screenshot: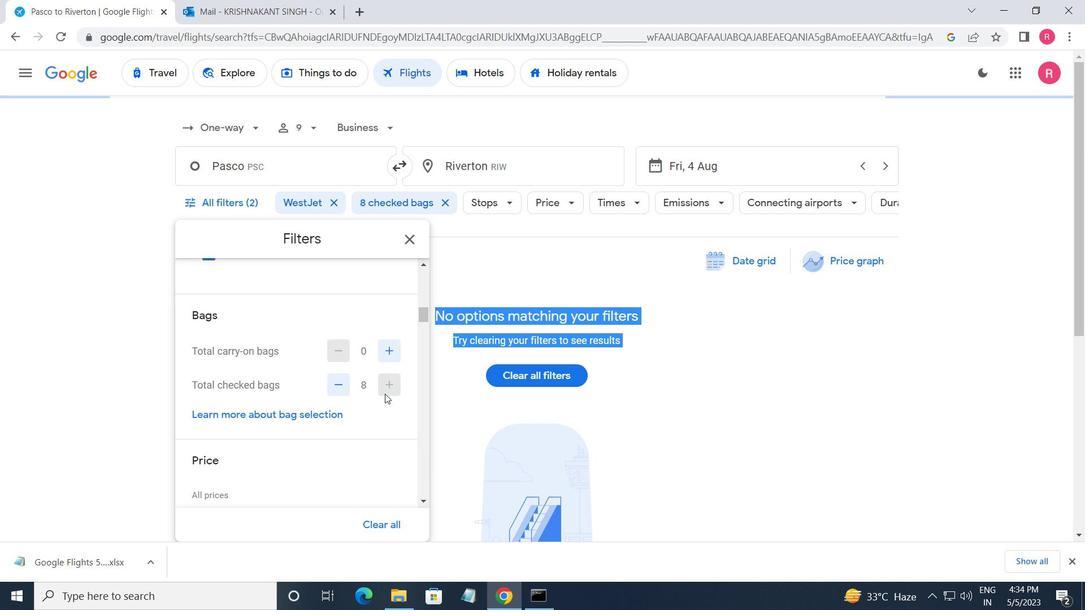 
Action: Mouse moved to (395, 385)
Screenshot: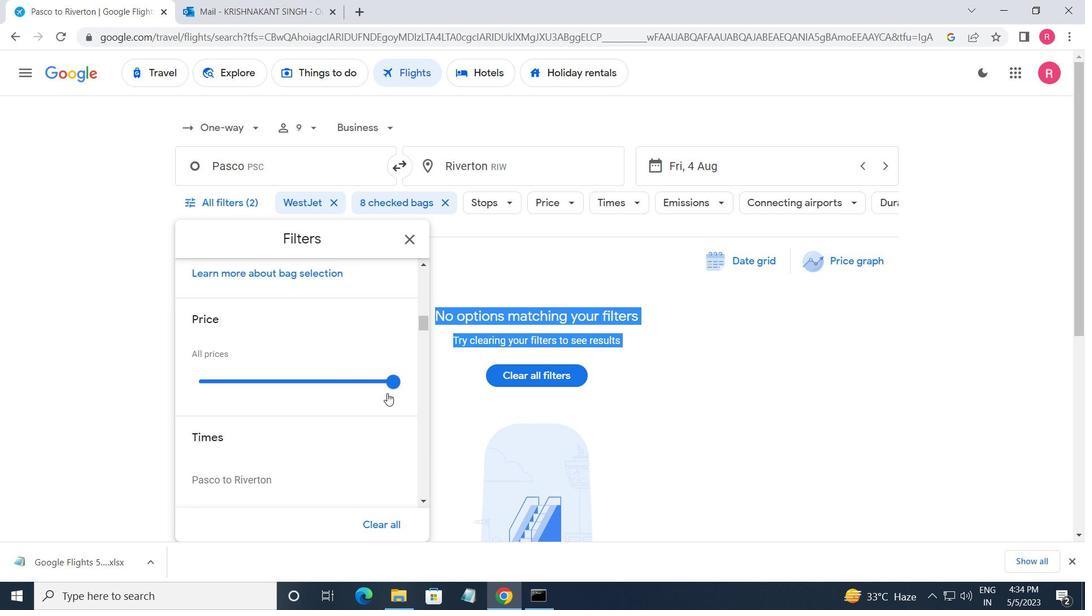 
Action: Mouse pressed left at (395, 385)
Screenshot: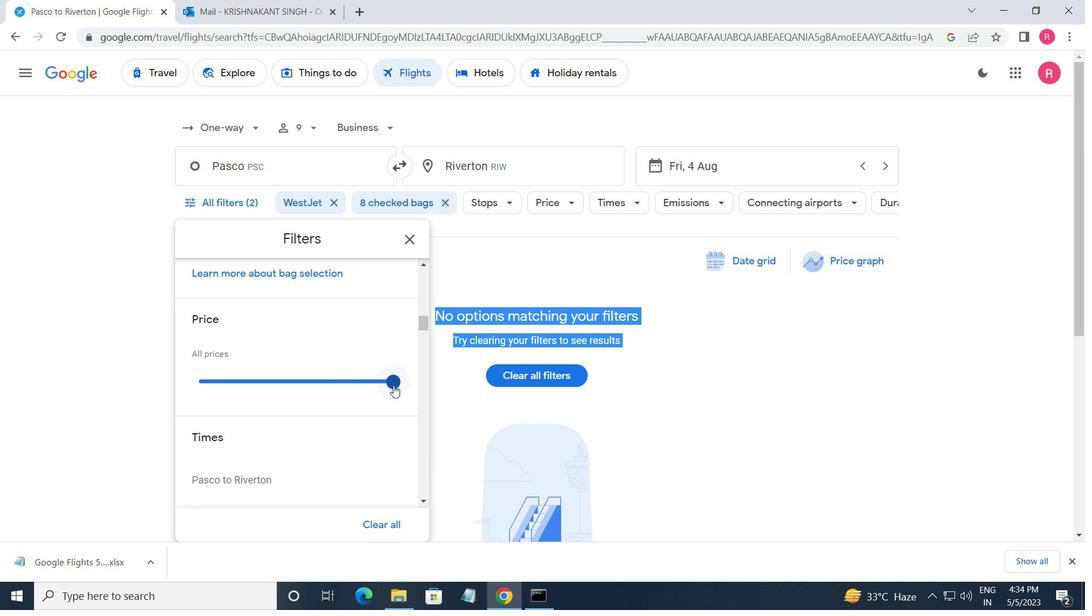 
Action: Mouse moved to (356, 412)
Screenshot: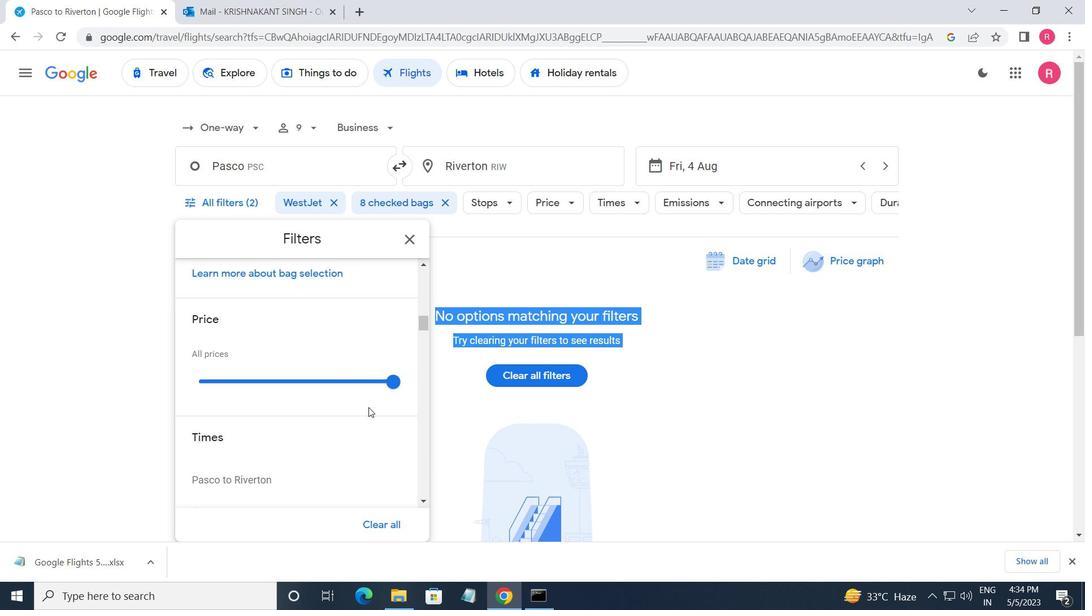 
Action: Mouse scrolled (356, 412) with delta (0, 0)
Screenshot: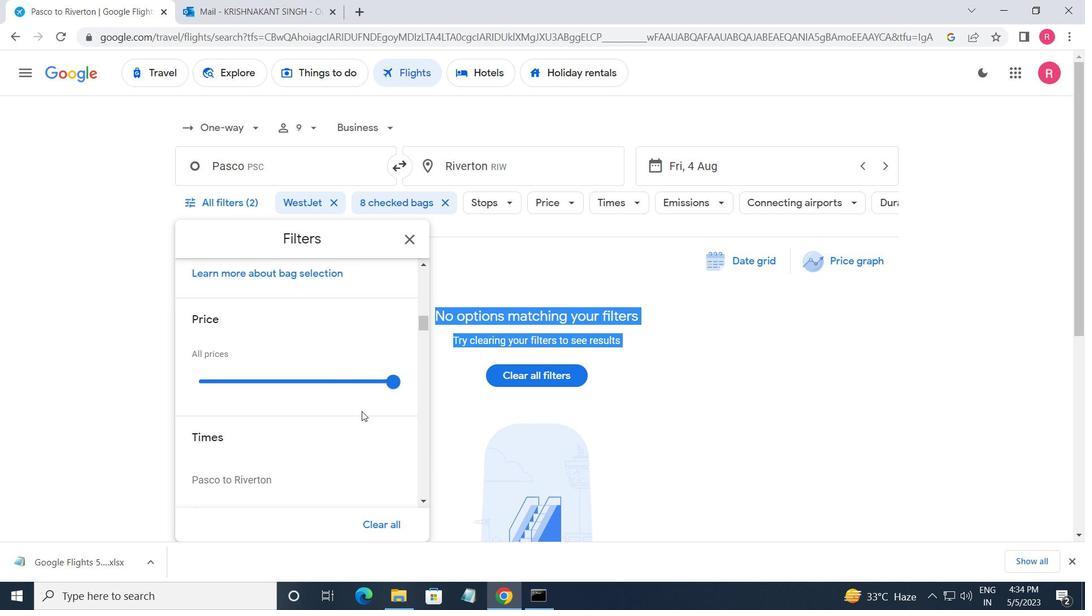
Action: Mouse moved to (339, 412)
Screenshot: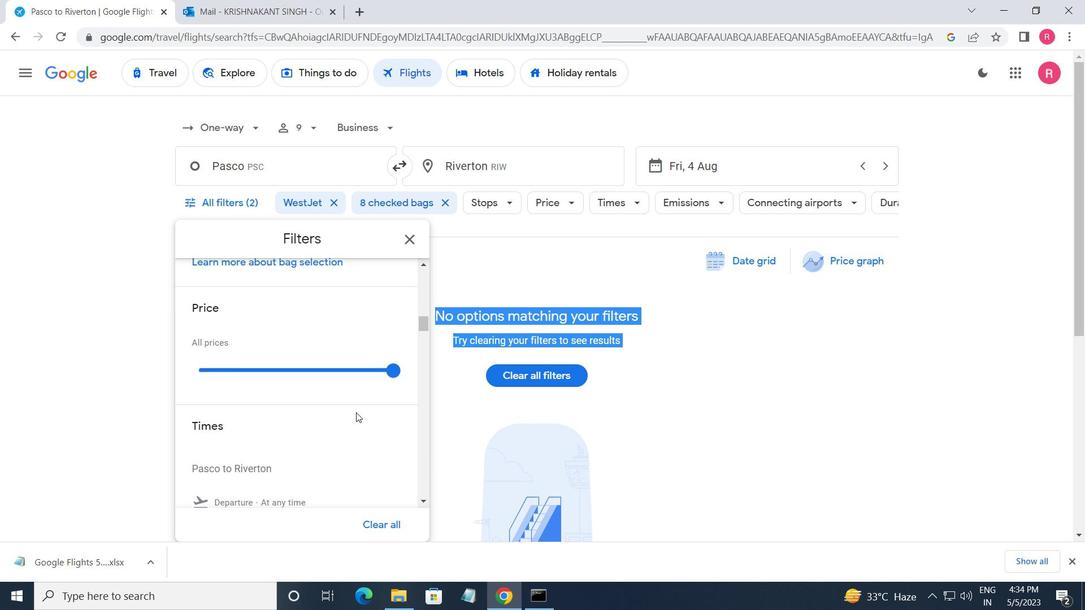 
Action: Mouse scrolled (339, 412) with delta (0, 0)
Screenshot: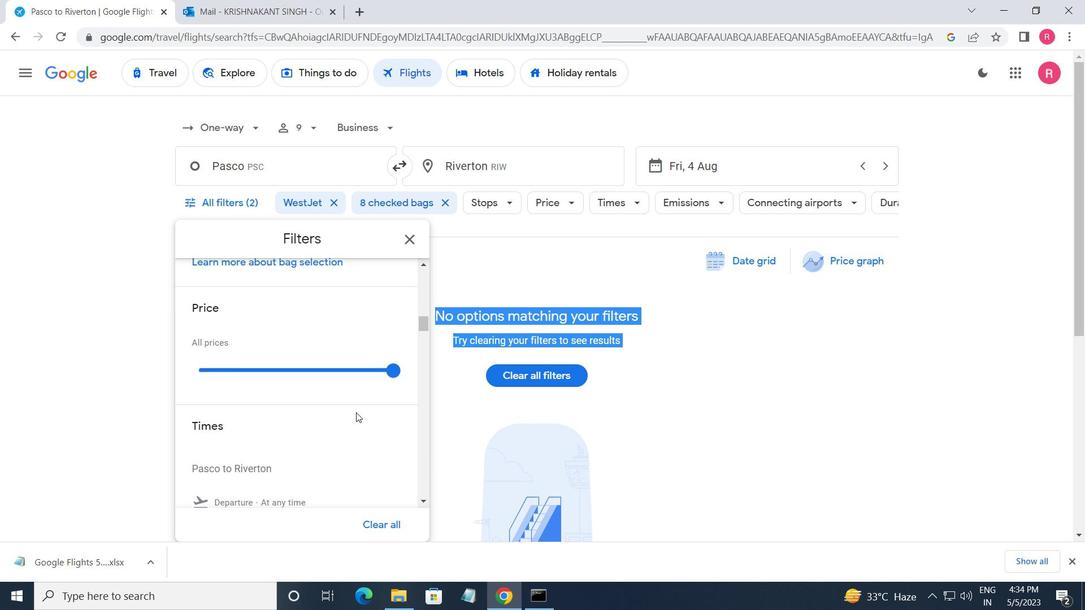 
Action: Mouse moved to (276, 414)
Screenshot: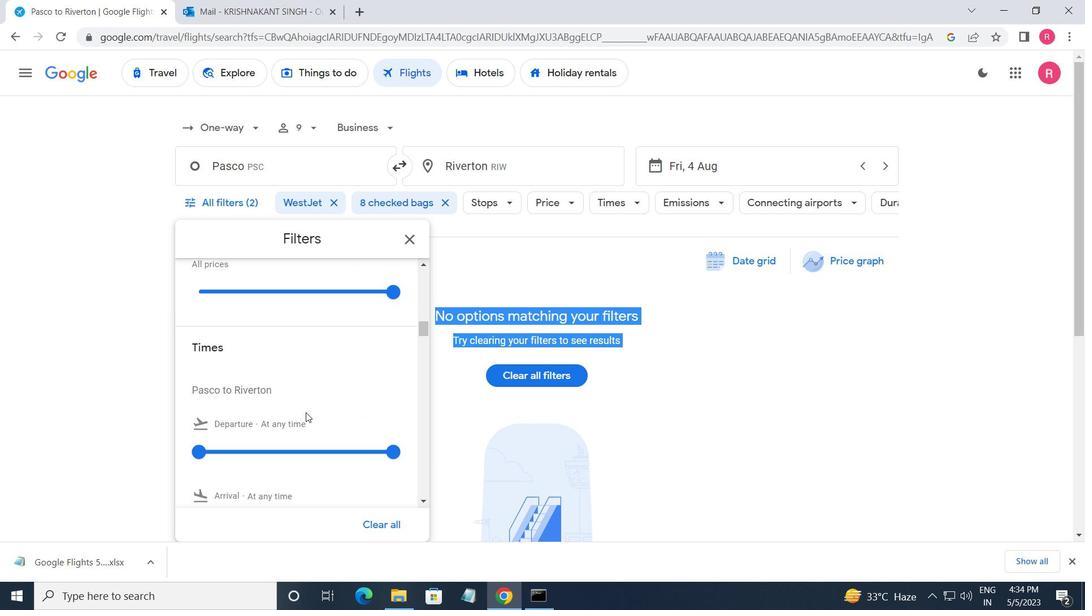 
Action: Mouse scrolled (276, 414) with delta (0, 0)
Screenshot: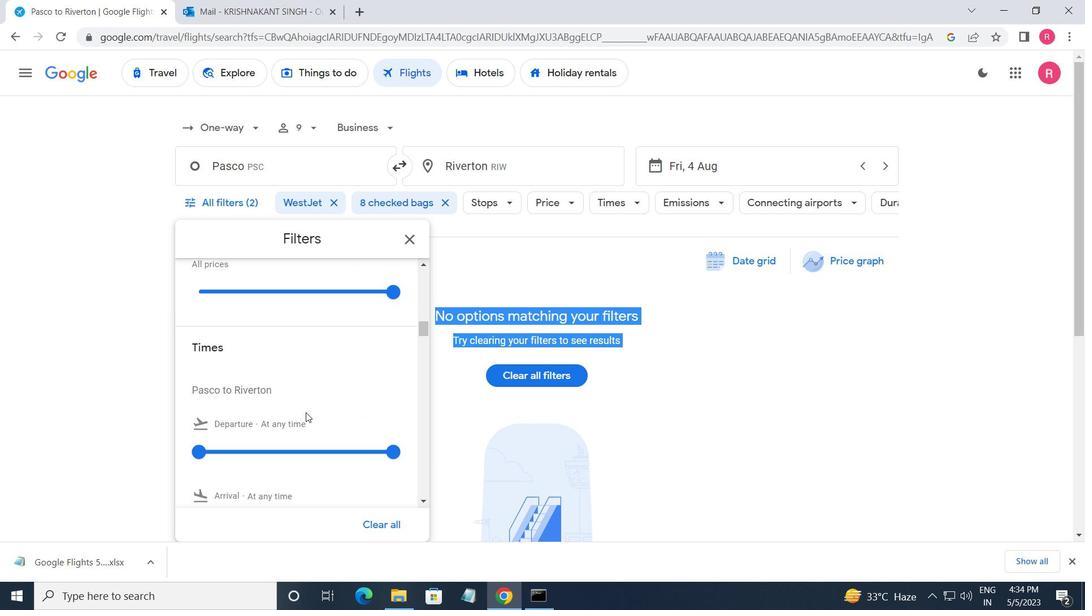 
Action: Mouse moved to (202, 338)
Screenshot: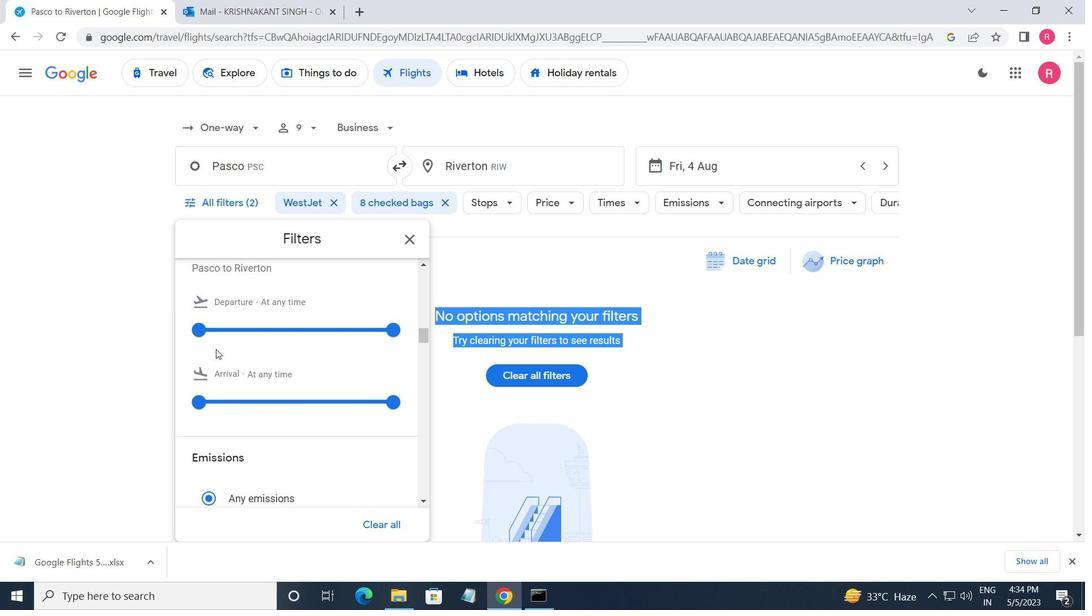 
Action: Mouse pressed left at (202, 338)
Screenshot: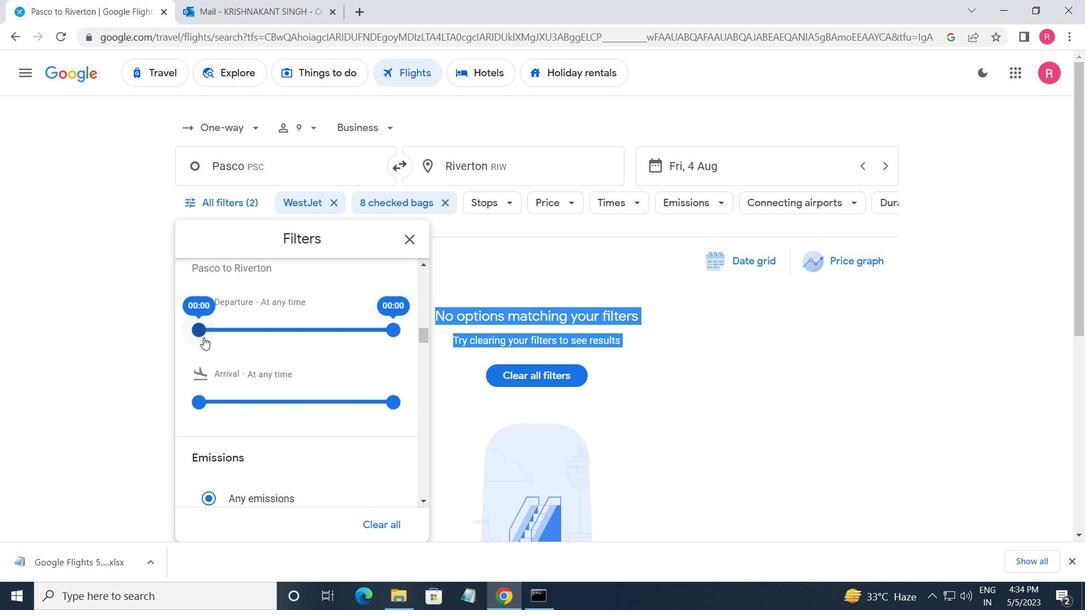 
Action: Mouse moved to (397, 336)
Screenshot: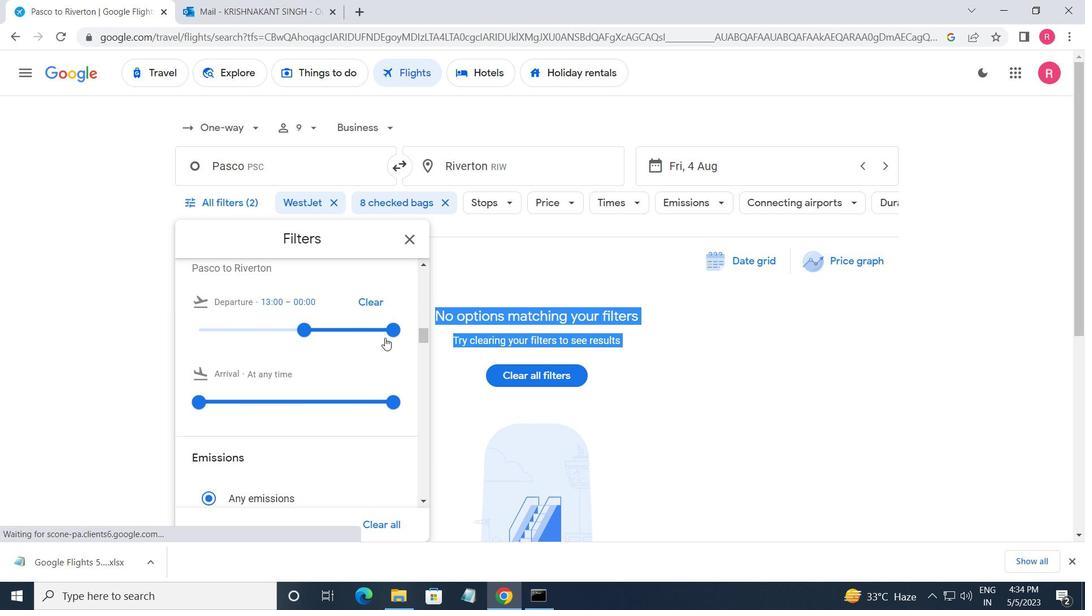
Action: Mouse pressed left at (397, 336)
Screenshot: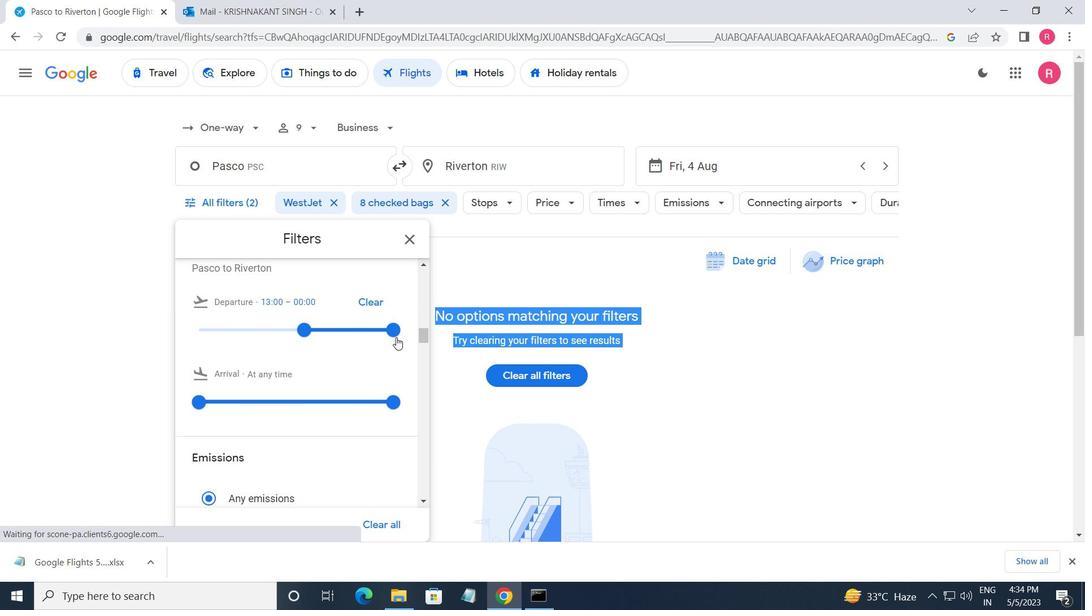 
Action: Mouse moved to (416, 241)
Screenshot: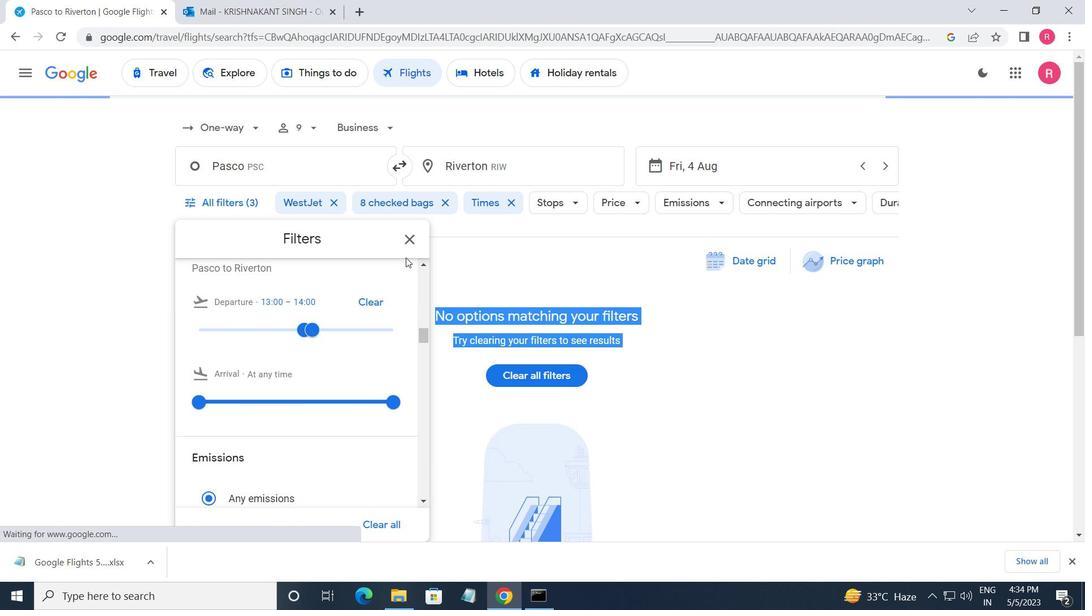 
Action: Mouse pressed left at (416, 241)
Screenshot: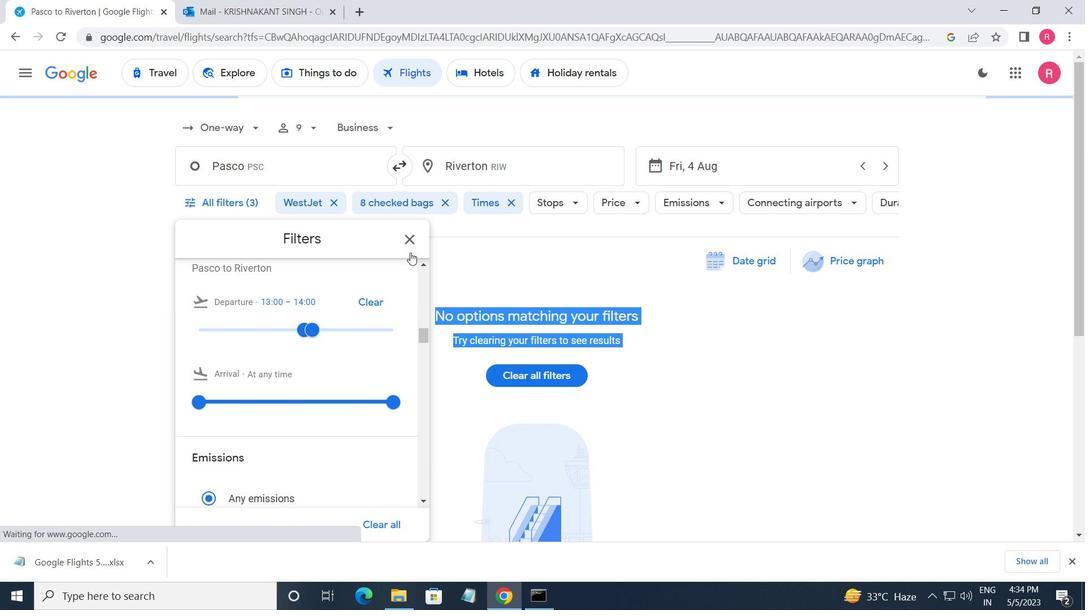 
Action: Mouse moved to (356, 276)
Screenshot: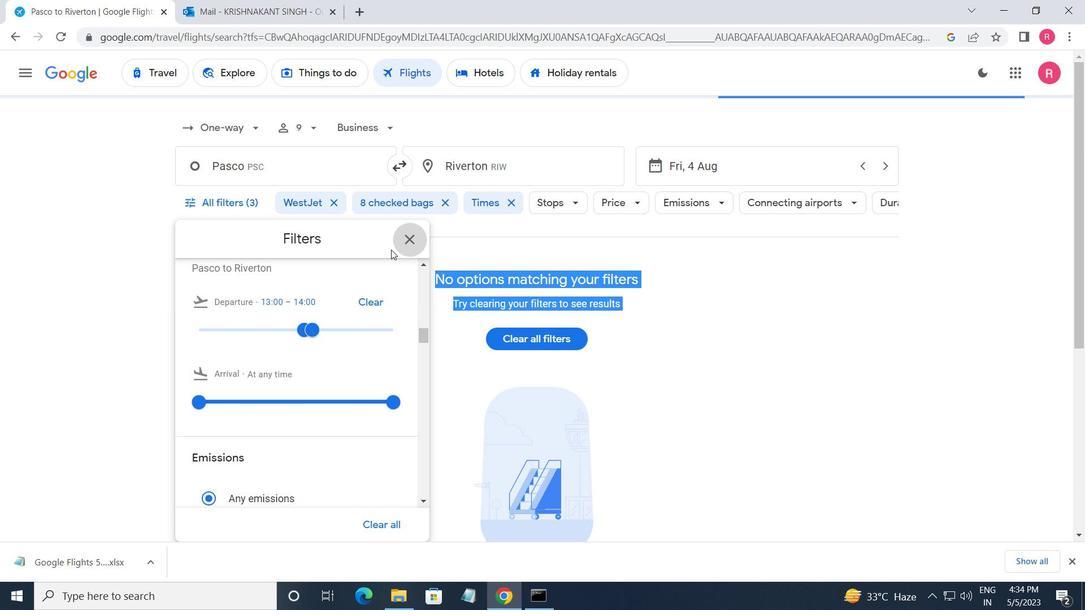 
